 Task: Create lookup Relationships ( Employee - Performance Review, Employee - Leave Request, Employee - Training, Department - Employee, Job Posting - Applicant).
Action: Mouse moved to (647, 42)
Screenshot: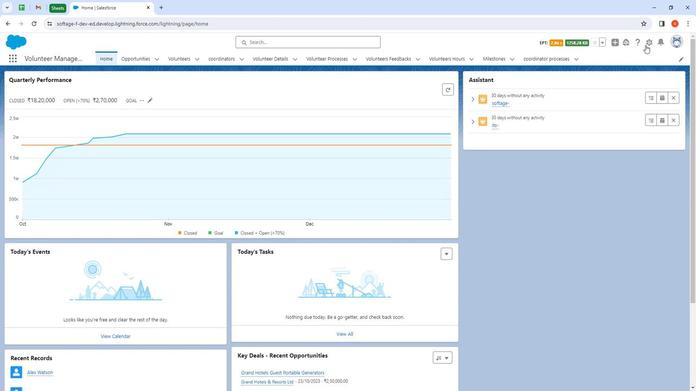 
Action: Mouse pressed left at (647, 42)
Screenshot: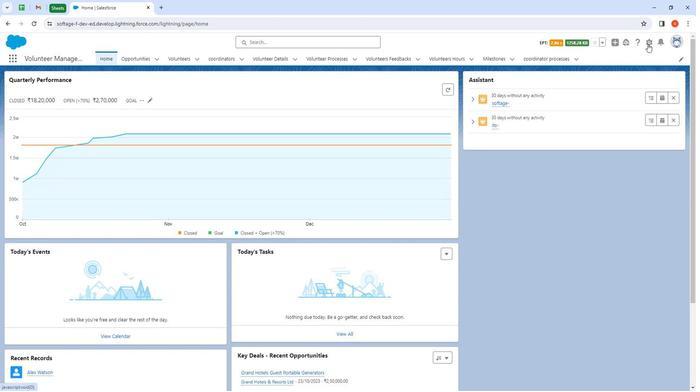 
Action: Mouse moved to (626, 60)
Screenshot: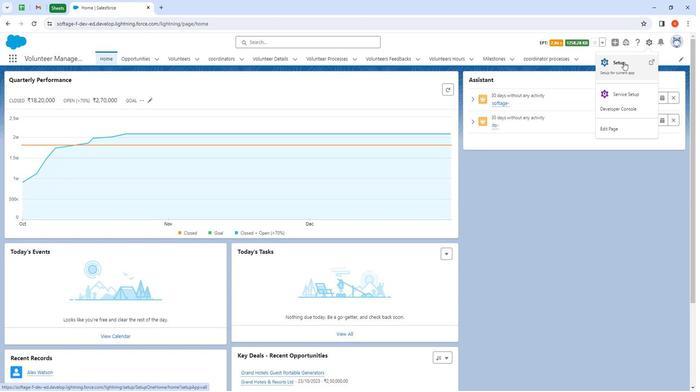 
Action: Mouse pressed left at (626, 60)
Screenshot: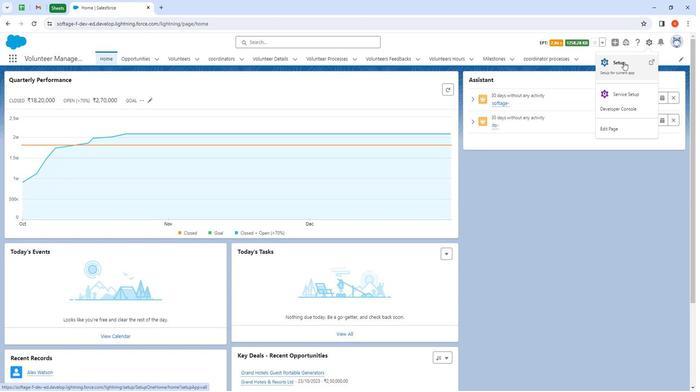 
Action: Mouse moved to (163, 59)
Screenshot: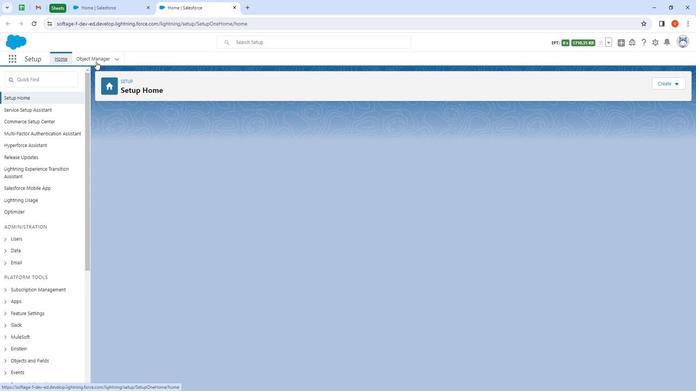 
Action: Mouse pressed left at (163, 59)
Screenshot: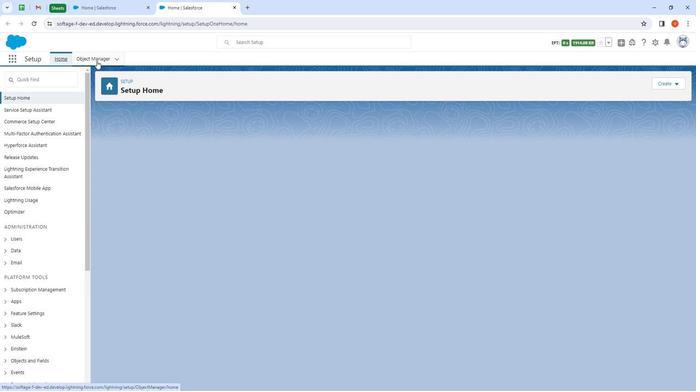
Action: Mouse moved to (255, 191)
Screenshot: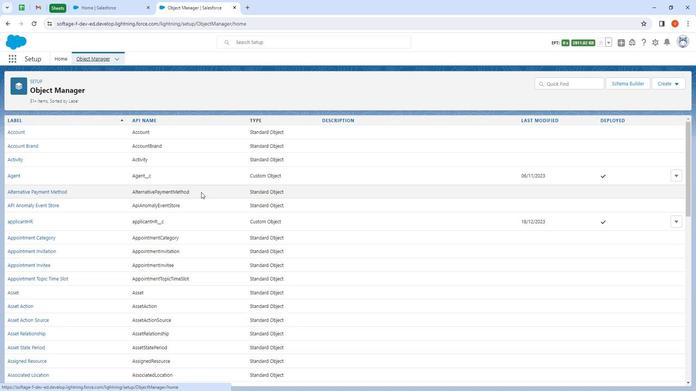 
Action: Mouse scrolled (255, 191) with delta (0, 0)
Screenshot: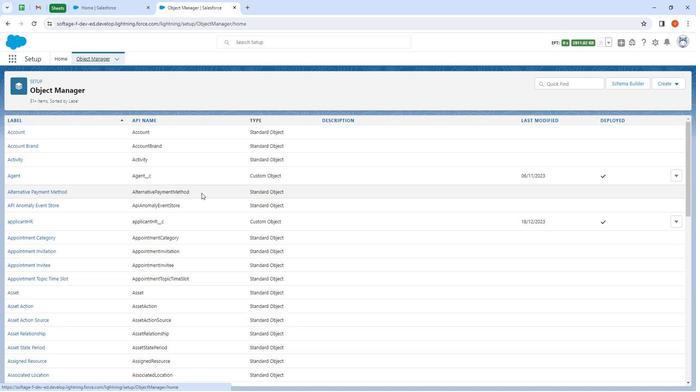 
Action: Mouse scrolled (255, 191) with delta (0, 0)
Screenshot: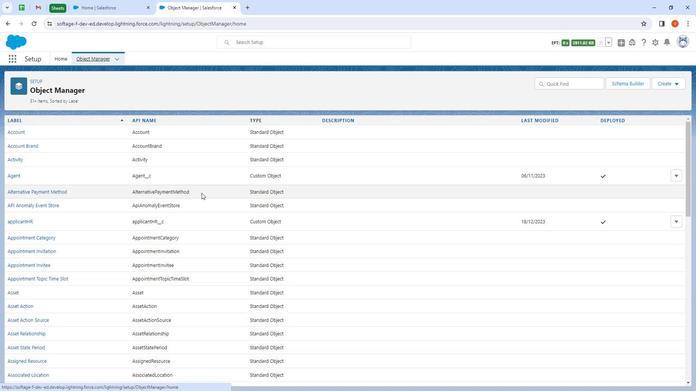 
Action: Mouse scrolled (255, 191) with delta (0, 0)
Screenshot: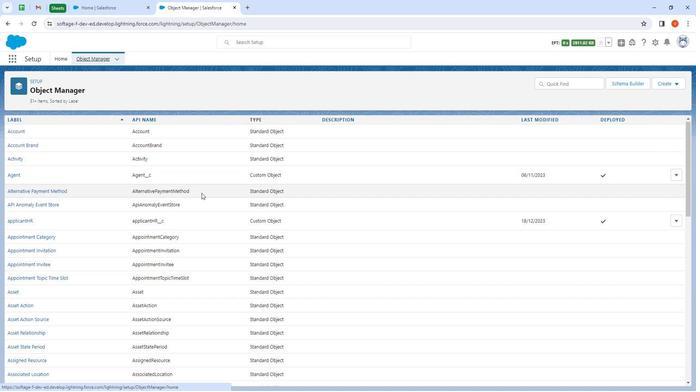 
Action: Mouse moved to (255, 192)
Screenshot: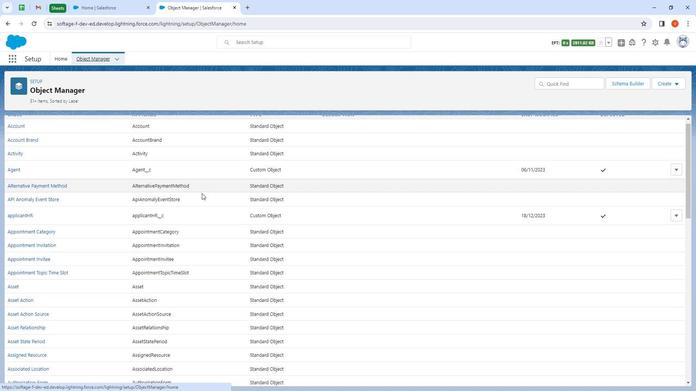 
Action: Mouse scrolled (255, 191) with delta (0, 0)
Screenshot: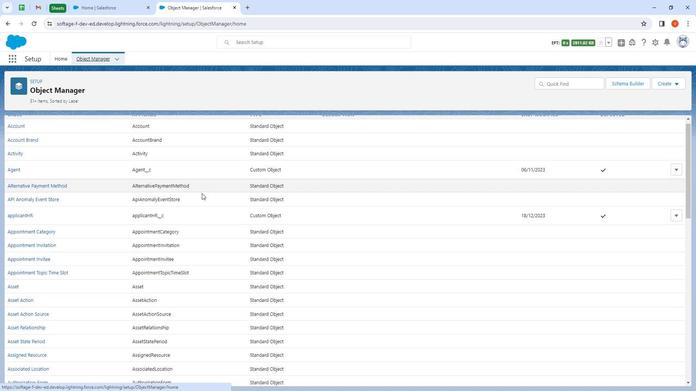 
Action: Mouse scrolled (255, 191) with delta (0, 0)
Screenshot: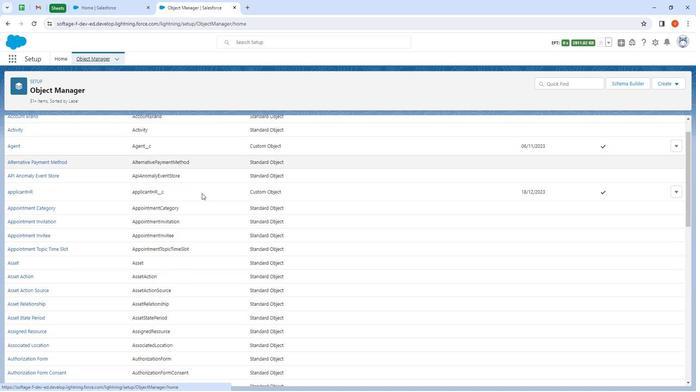 
Action: Mouse moved to (256, 192)
Screenshot: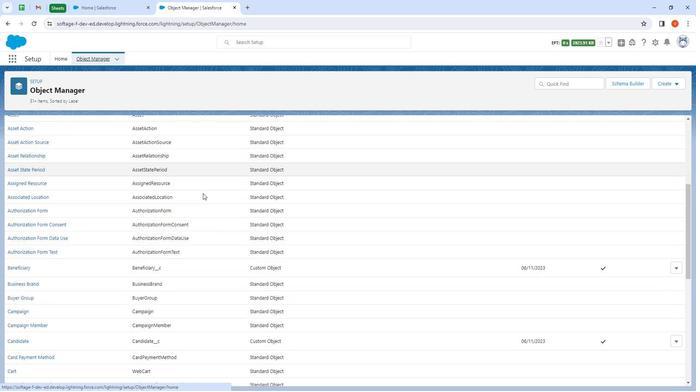 
Action: Mouse scrolled (256, 192) with delta (0, 0)
Screenshot: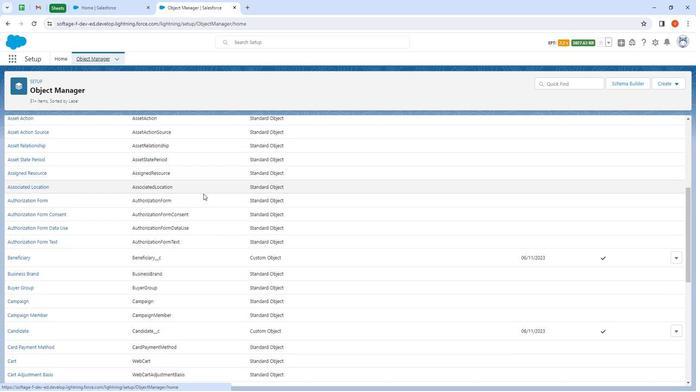 
Action: Mouse moved to (257, 192)
Screenshot: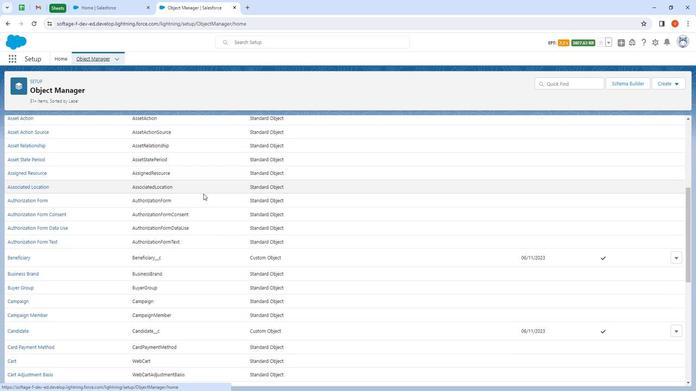 
Action: Mouse scrolled (257, 192) with delta (0, 0)
Screenshot: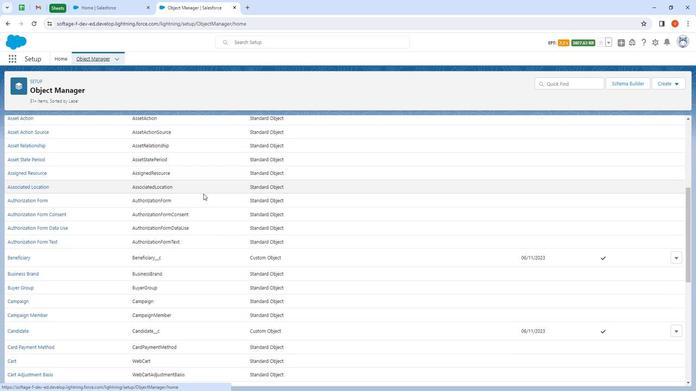 
Action: Mouse scrolled (257, 192) with delta (0, 0)
Screenshot: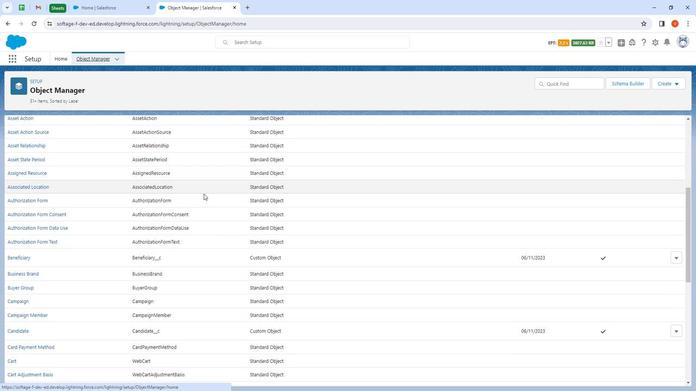 
Action: Mouse scrolled (257, 192) with delta (0, 0)
Screenshot: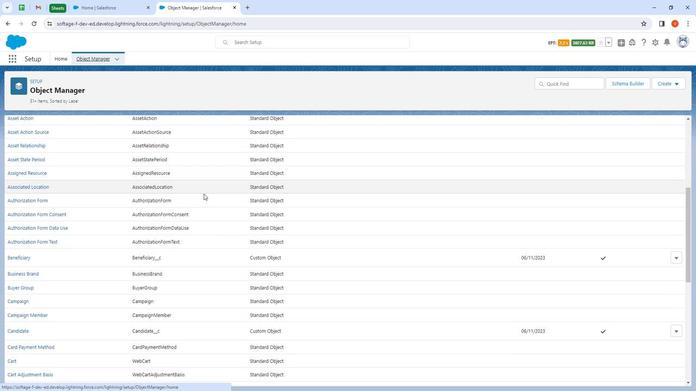
Action: Mouse scrolled (257, 192) with delta (0, 0)
Screenshot: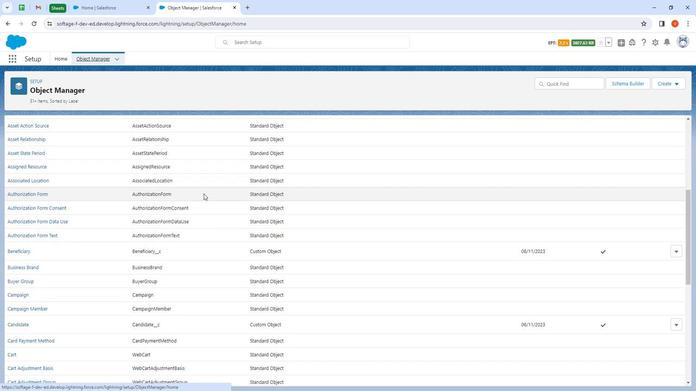 
Action: Mouse scrolled (257, 192) with delta (0, 0)
Screenshot: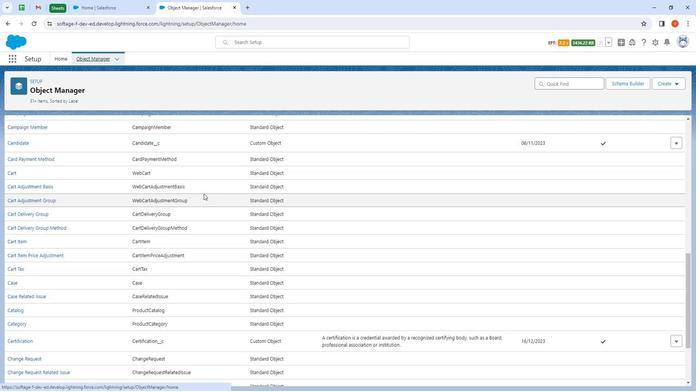 
Action: Mouse scrolled (257, 192) with delta (0, 0)
Screenshot: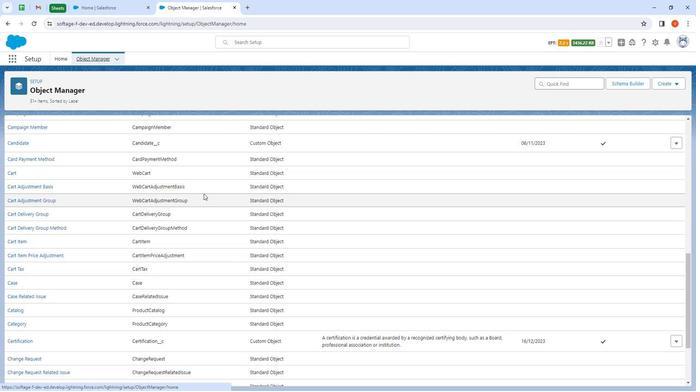
Action: Mouse scrolled (257, 192) with delta (0, 0)
Screenshot: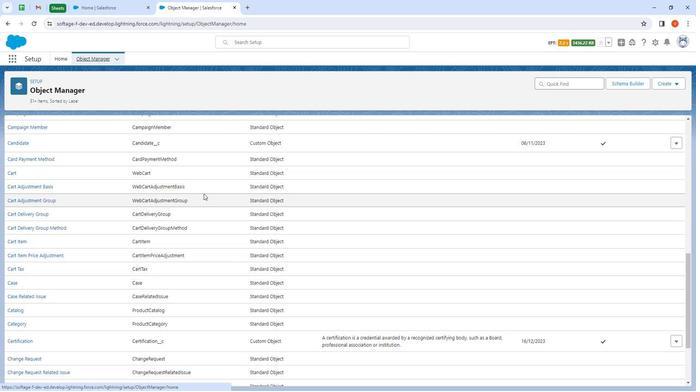 
Action: Mouse scrolled (257, 192) with delta (0, 0)
Screenshot: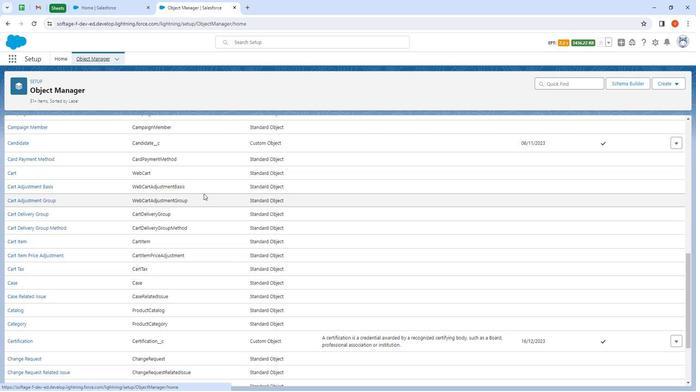 
Action: Mouse scrolled (257, 192) with delta (0, 0)
Screenshot: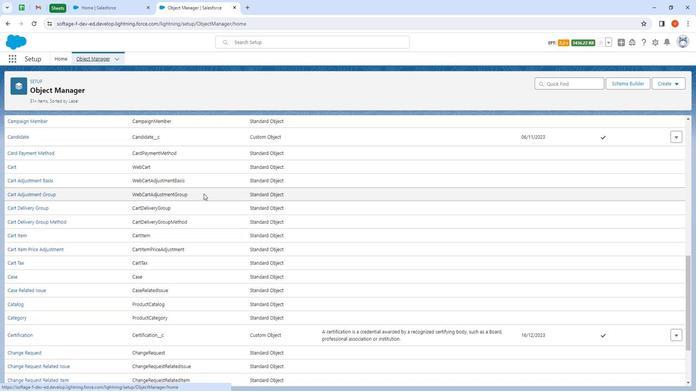 
Action: Mouse scrolled (257, 192) with delta (0, 0)
Screenshot: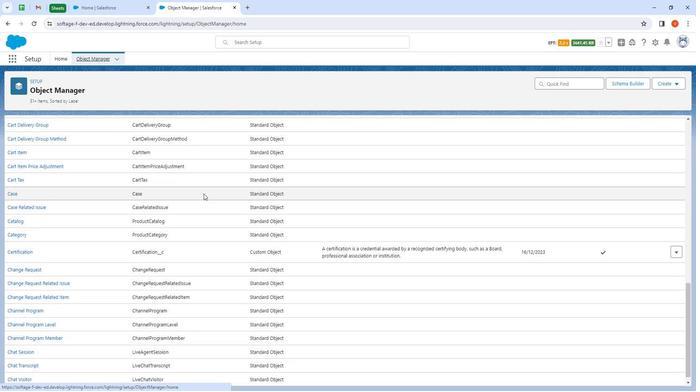 
Action: Mouse scrolled (257, 192) with delta (0, 0)
Screenshot: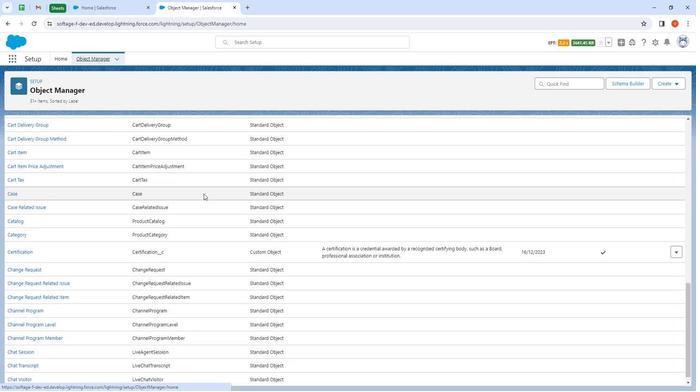 
Action: Mouse scrolled (257, 192) with delta (0, 0)
Screenshot: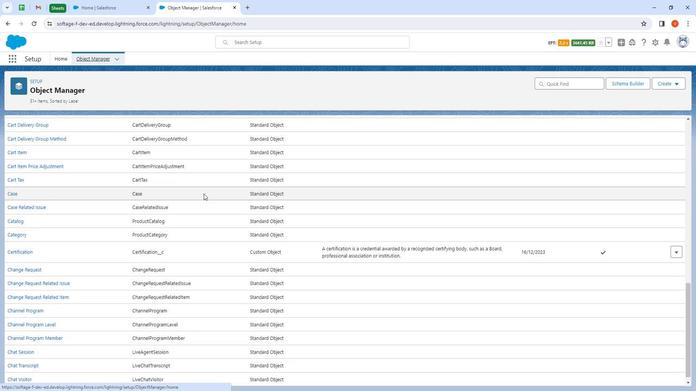 
Action: Mouse scrolled (257, 192) with delta (0, 0)
Screenshot: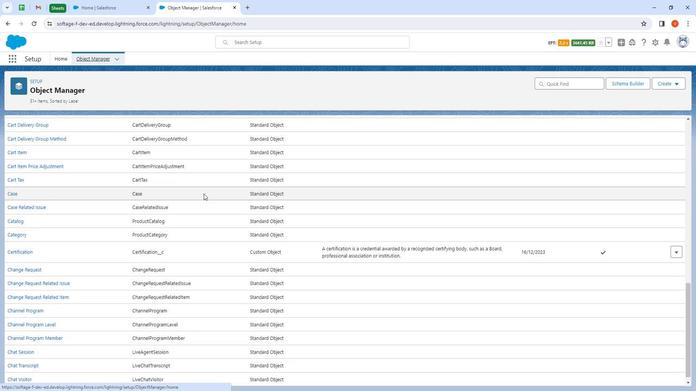 
Action: Mouse scrolled (257, 192) with delta (0, 0)
Screenshot: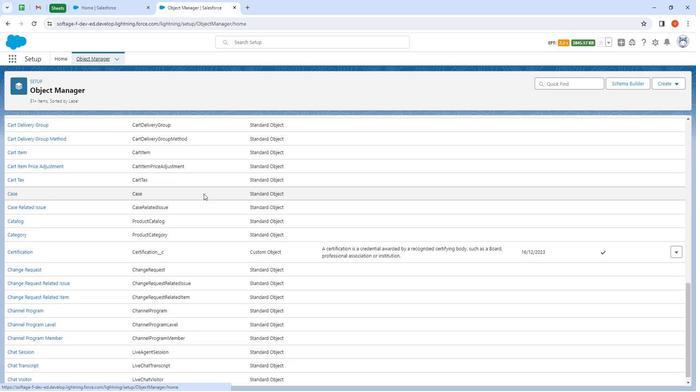 
Action: Mouse scrolled (257, 192) with delta (0, 0)
Screenshot: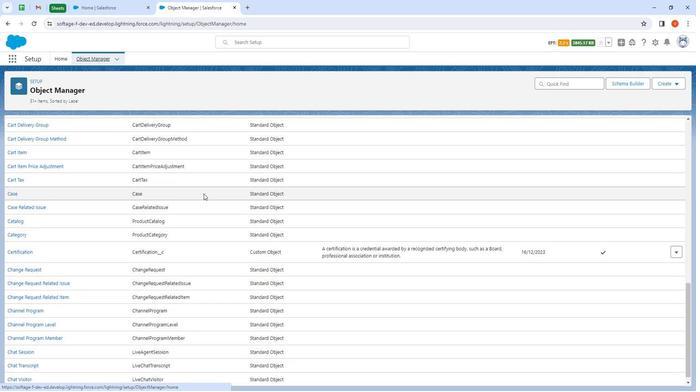 
Action: Mouse scrolled (257, 192) with delta (0, 0)
Screenshot: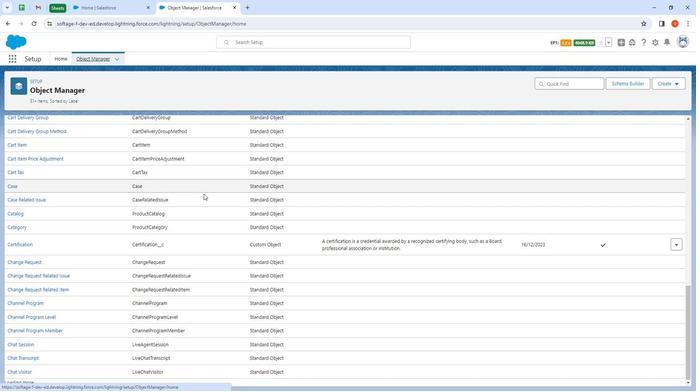 
Action: Mouse scrolled (257, 192) with delta (0, 0)
Screenshot: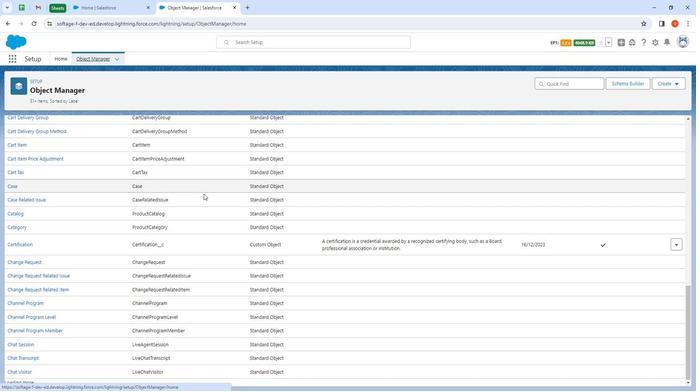 
Action: Mouse scrolled (257, 192) with delta (0, 0)
Screenshot: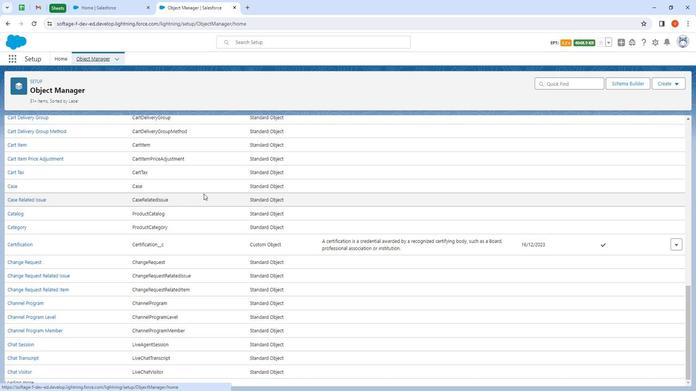 
Action: Mouse scrolled (257, 192) with delta (0, 0)
Screenshot: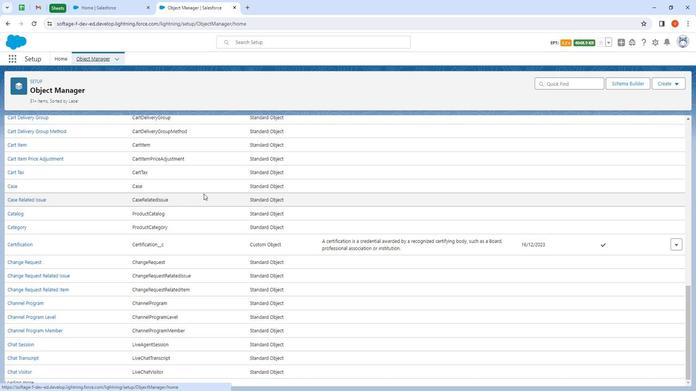 
Action: Mouse scrolled (257, 192) with delta (0, 0)
Screenshot: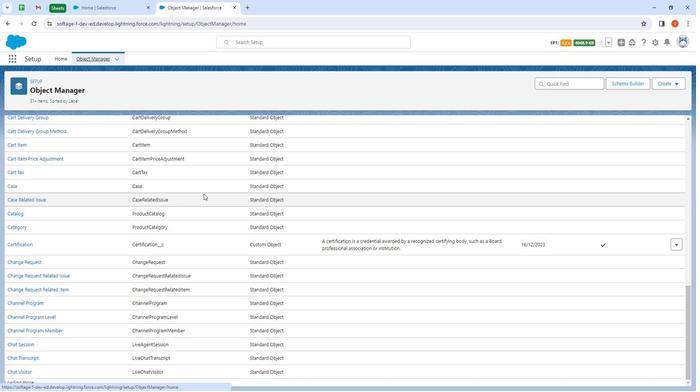 
Action: Mouse scrolled (257, 192) with delta (0, 0)
Screenshot: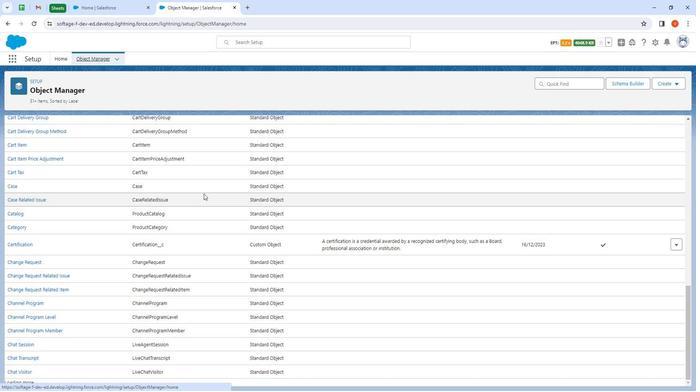 
Action: Mouse scrolled (257, 192) with delta (0, 0)
Screenshot: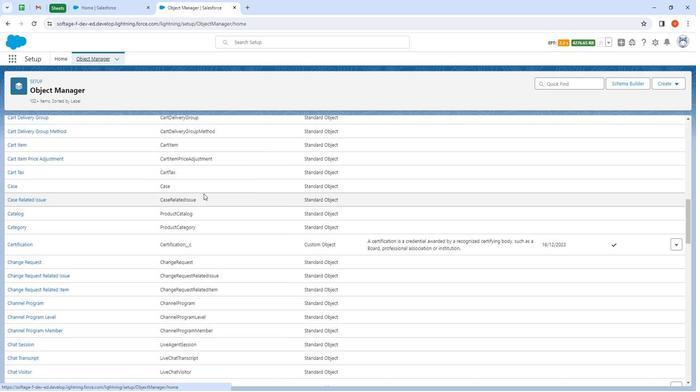 
Action: Mouse moved to (257, 194)
Screenshot: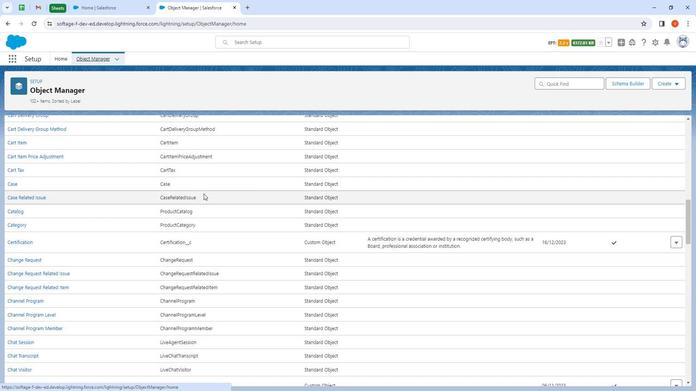 
Action: Mouse scrolled (257, 193) with delta (0, 0)
Screenshot: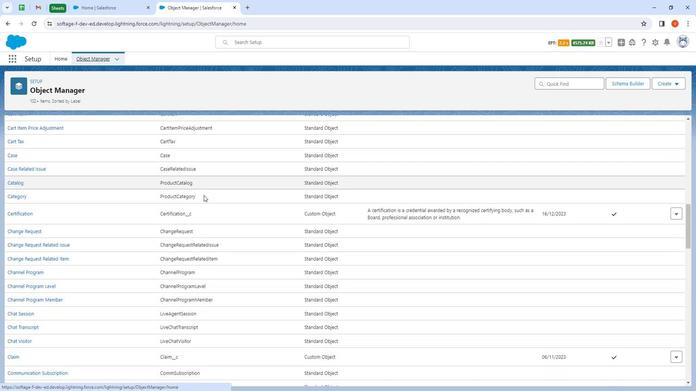 
Action: Mouse scrolled (257, 193) with delta (0, 0)
Screenshot: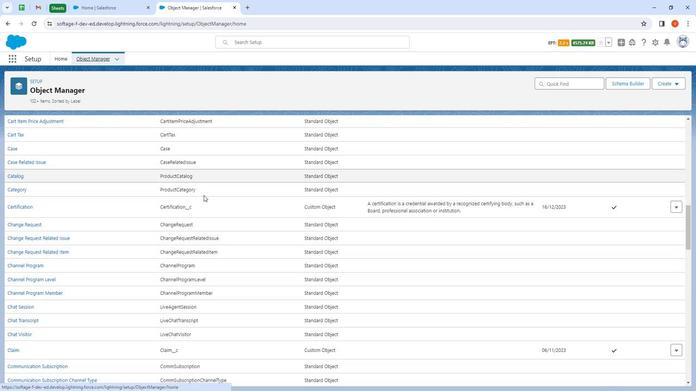 
Action: Mouse scrolled (257, 193) with delta (0, 0)
Screenshot: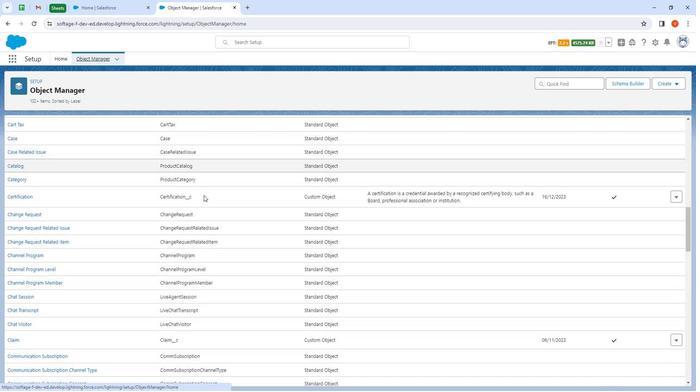 
Action: Mouse scrolled (257, 193) with delta (0, 0)
Screenshot: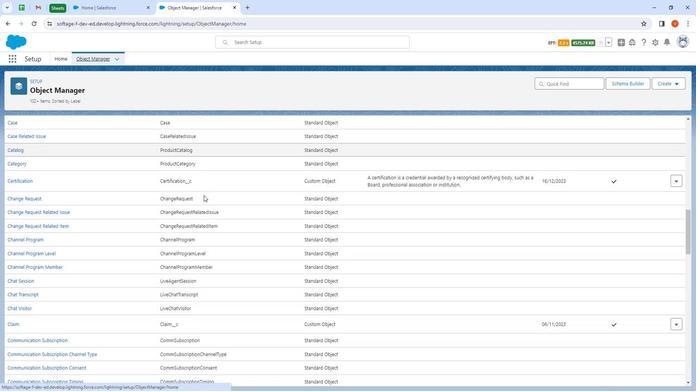 
Action: Mouse scrolled (257, 193) with delta (0, 0)
Screenshot: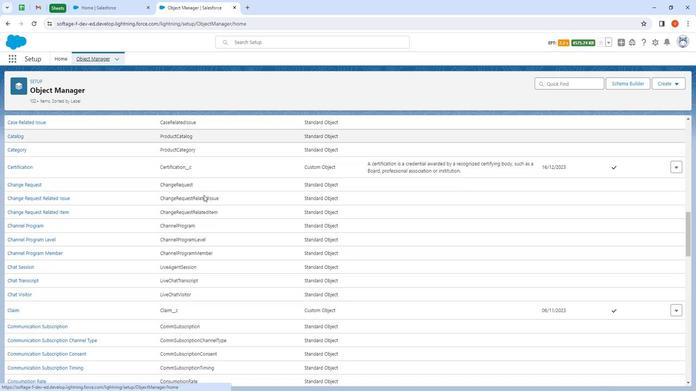 
Action: Mouse moved to (257, 195)
Screenshot: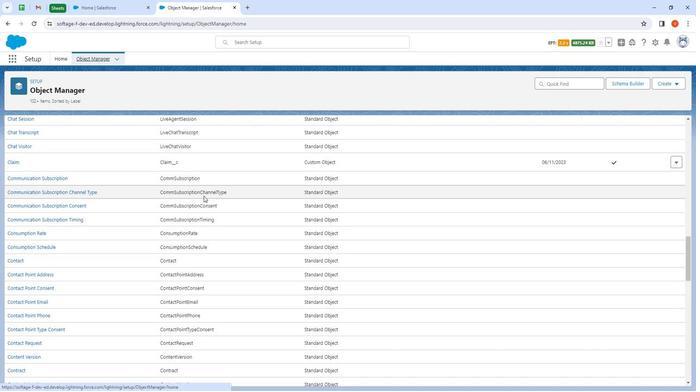 
Action: Mouse scrolled (257, 194) with delta (0, 0)
Screenshot: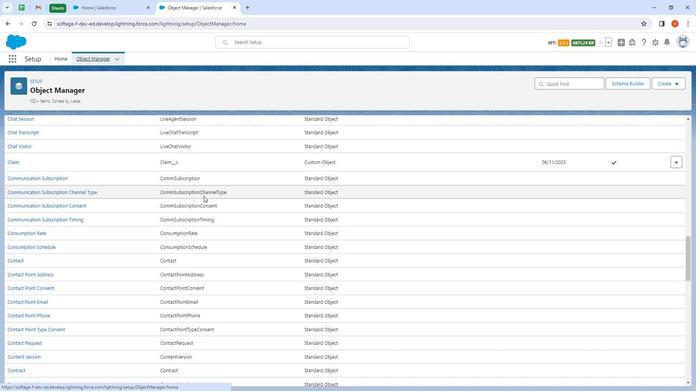 
Action: Mouse moved to (257, 195)
Screenshot: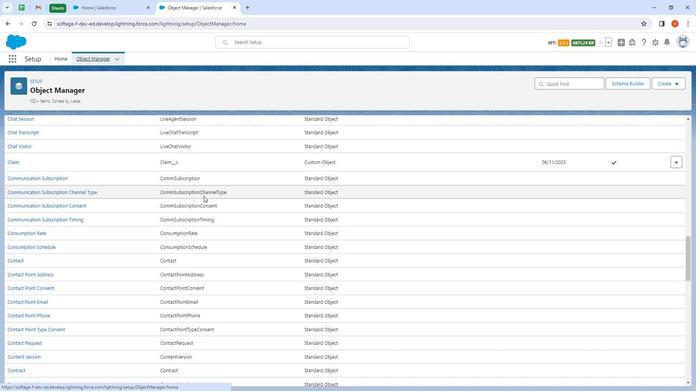 
Action: Mouse scrolled (257, 195) with delta (0, 0)
Screenshot: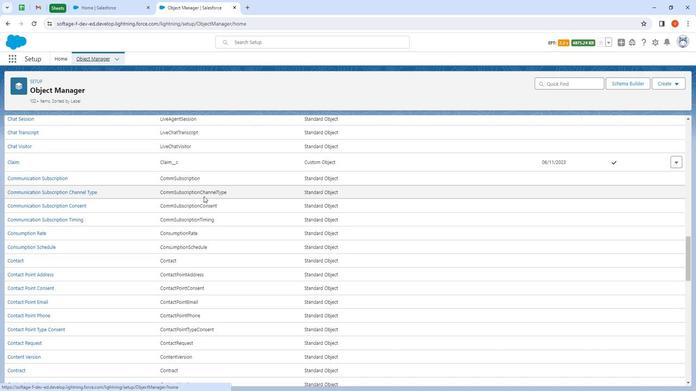 
Action: Mouse scrolled (257, 195) with delta (0, 0)
Screenshot: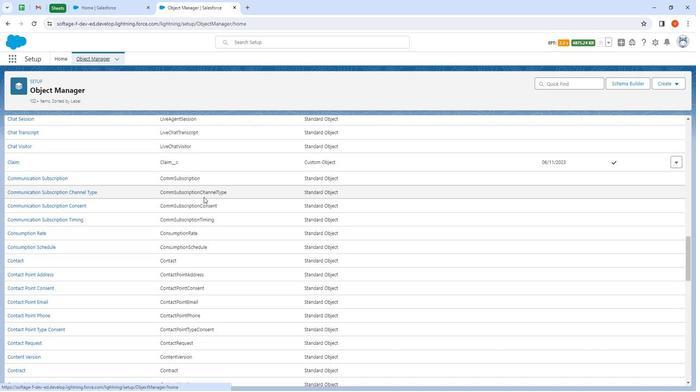 
Action: Mouse scrolled (257, 195) with delta (0, 0)
Screenshot: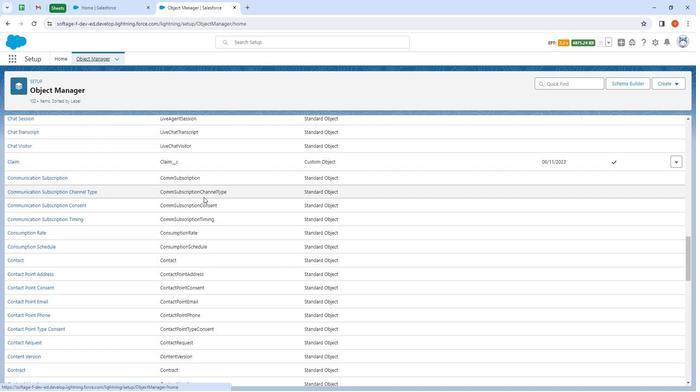 
Action: Mouse scrolled (257, 195) with delta (0, 0)
Screenshot: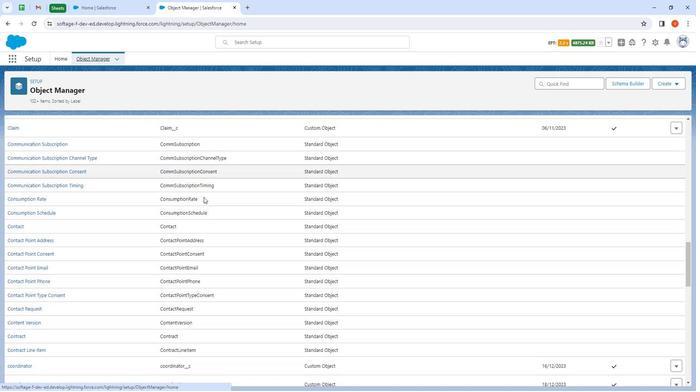 
Action: Mouse scrolled (257, 195) with delta (0, 0)
Screenshot: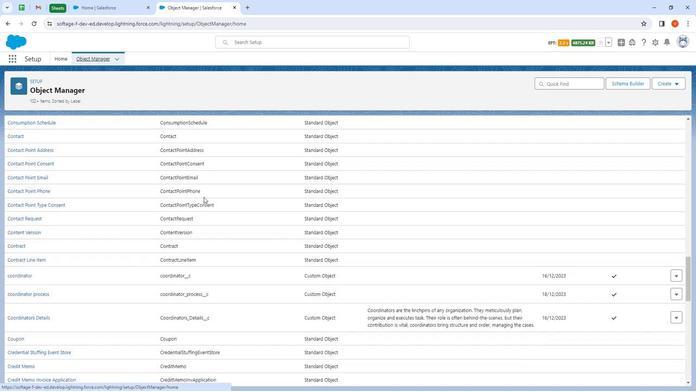 
Action: Mouse moved to (257, 196)
Screenshot: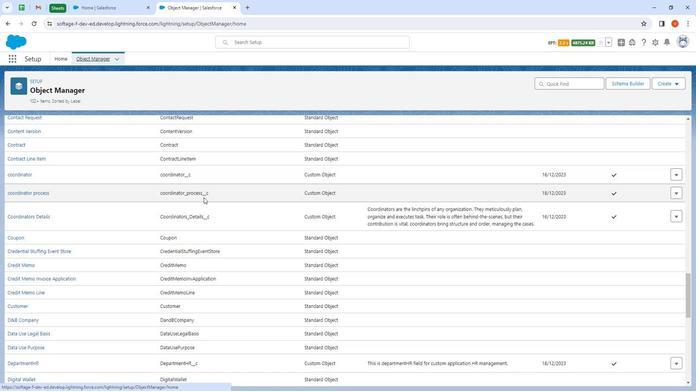 
Action: Mouse scrolled (257, 196) with delta (0, 0)
Screenshot: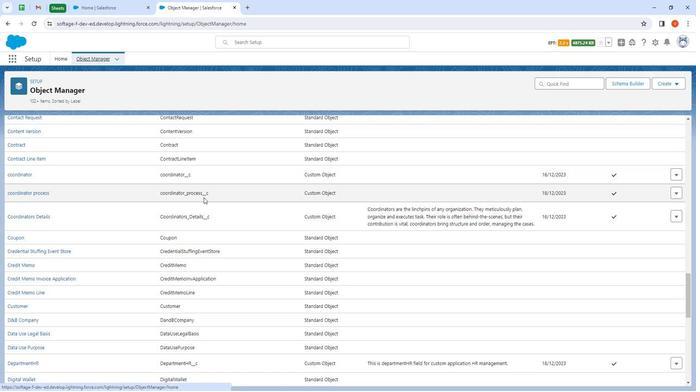 
Action: Mouse scrolled (257, 196) with delta (0, 0)
Screenshot: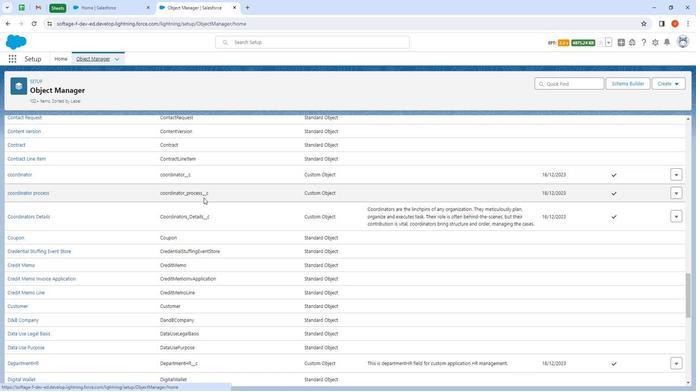 
Action: Mouse scrolled (257, 196) with delta (0, 0)
Screenshot: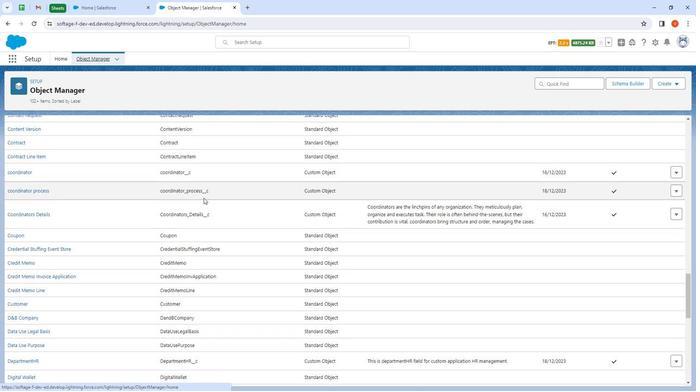 
Action: Mouse scrolled (257, 196) with delta (0, 0)
Screenshot: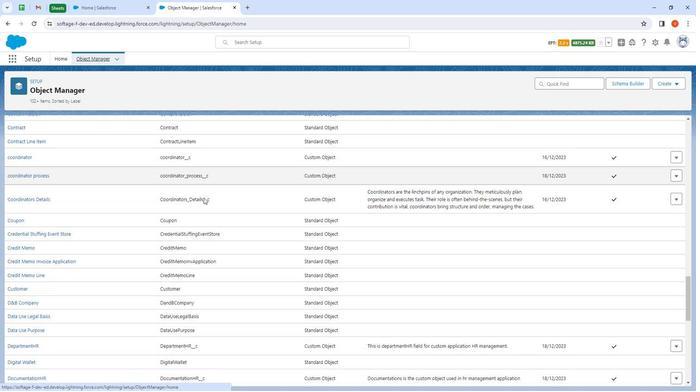 
Action: Mouse scrolled (257, 196) with delta (0, 0)
Screenshot: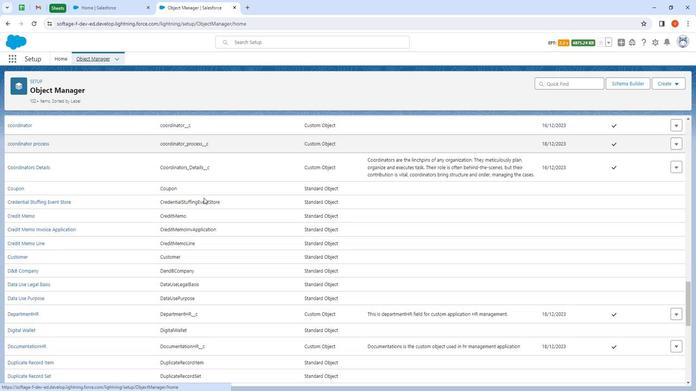 
Action: Mouse scrolled (257, 196) with delta (0, 0)
Screenshot: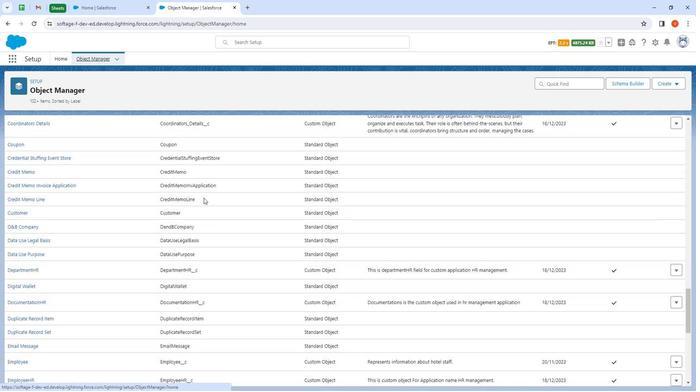 
Action: Mouse moved to (100, 244)
Screenshot: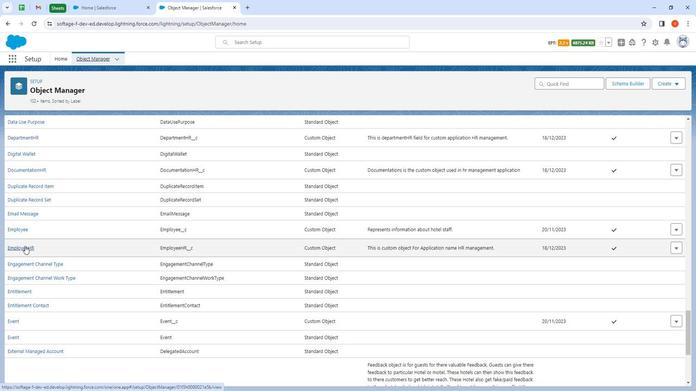 
Action: Mouse pressed left at (100, 244)
Screenshot: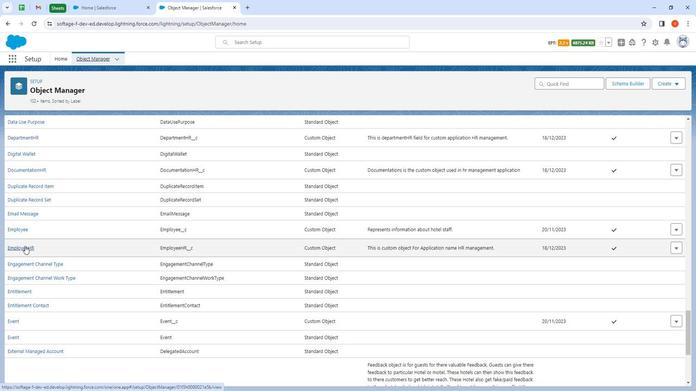
Action: Mouse moved to (125, 128)
Screenshot: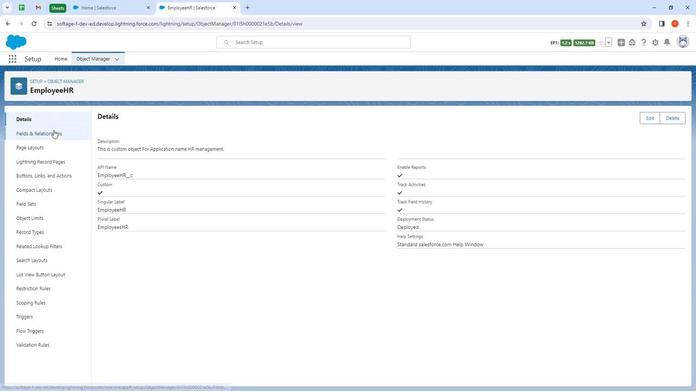 
Action: Mouse pressed left at (125, 128)
Screenshot: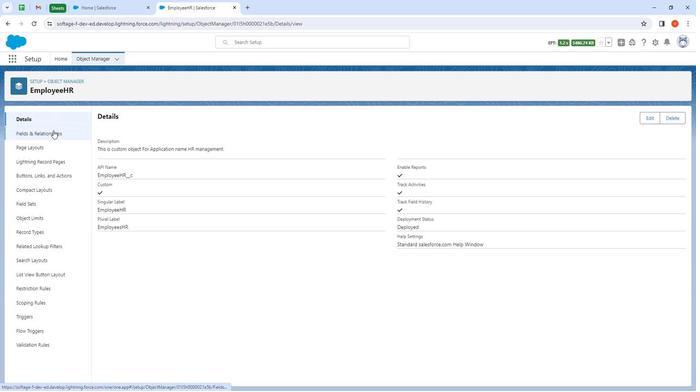 
Action: Mouse moved to (541, 113)
Screenshot: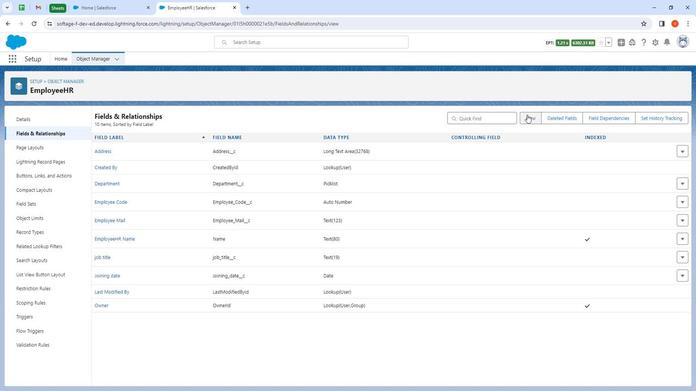 
Action: Mouse pressed left at (541, 113)
Screenshot: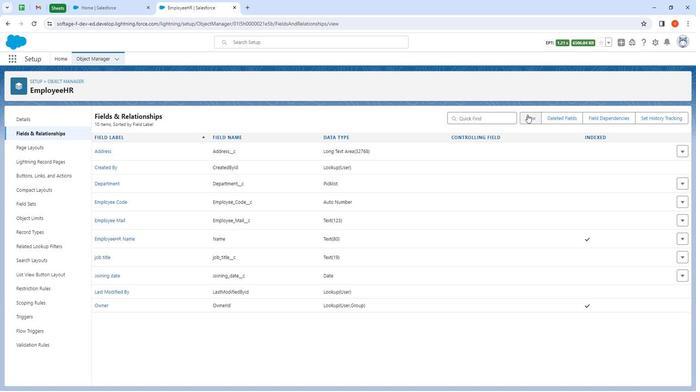 
Action: Mouse moved to (184, 253)
Screenshot: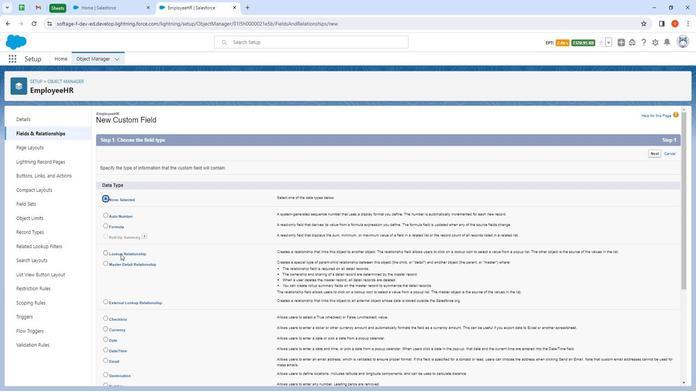 
Action: Mouse pressed left at (184, 253)
Screenshot: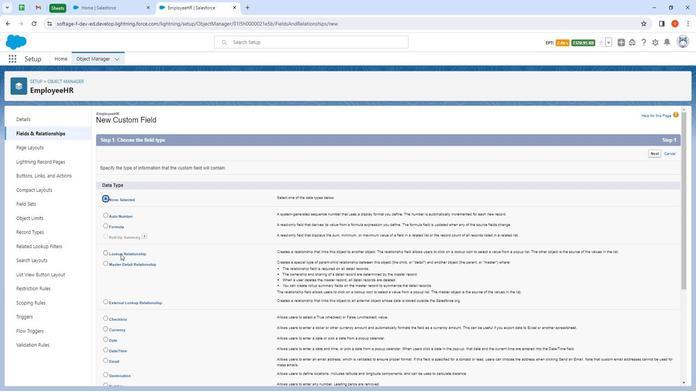 
Action: Mouse moved to (652, 149)
Screenshot: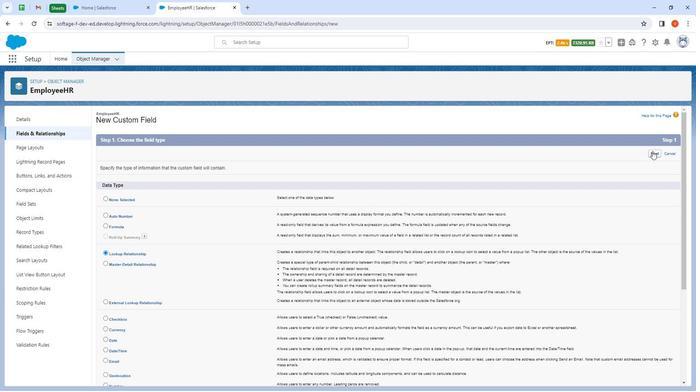 
Action: Mouse pressed left at (652, 149)
Screenshot: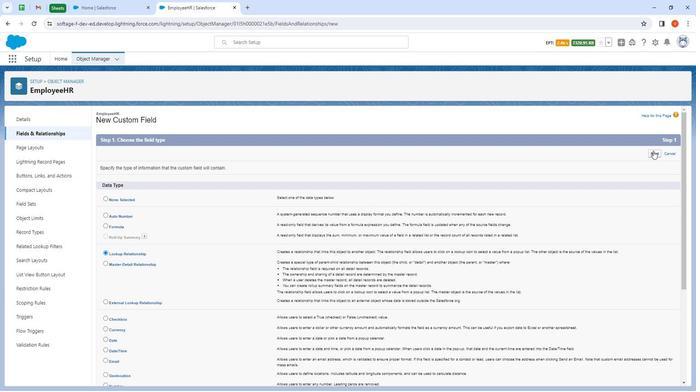 
Action: Mouse moved to (302, 181)
Screenshot: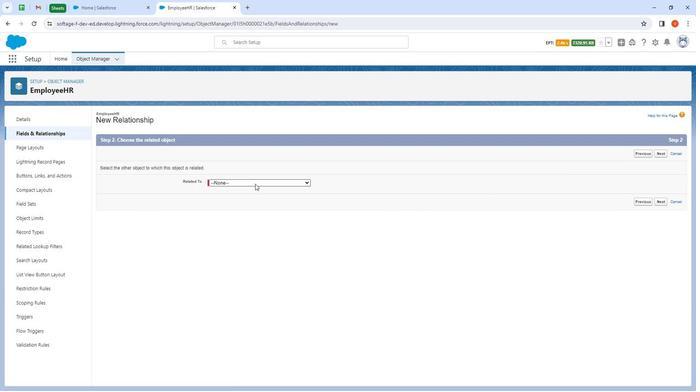 
Action: Mouse pressed left at (302, 181)
Screenshot: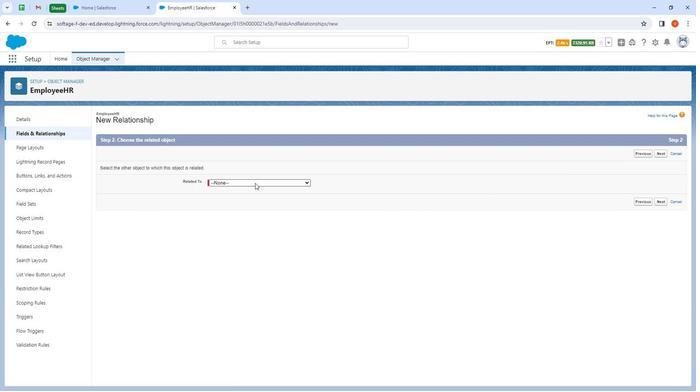 
Action: Mouse moved to (346, 198)
Screenshot: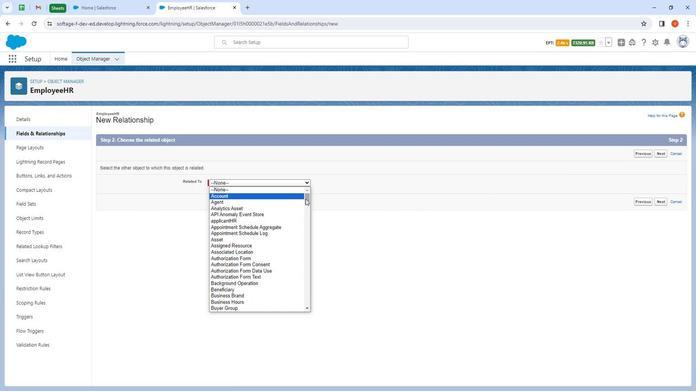 
Action: Mouse pressed left at (346, 198)
Screenshot: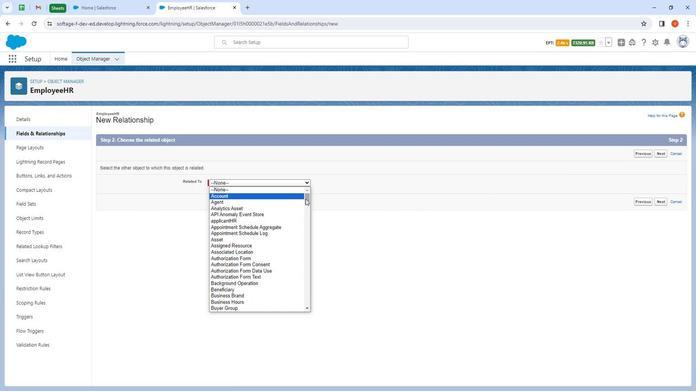
Action: Mouse moved to (315, 274)
Screenshot: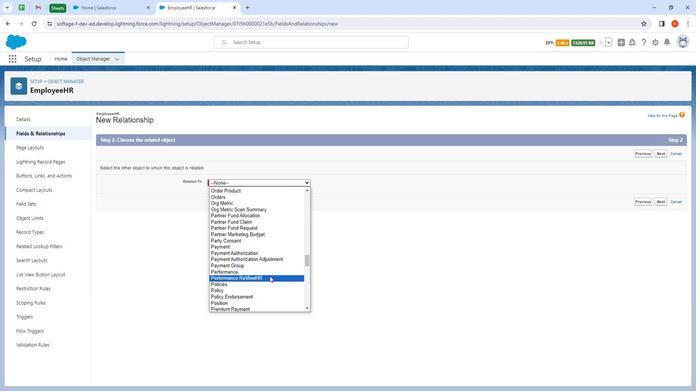 
Action: Mouse pressed left at (315, 274)
Screenshot: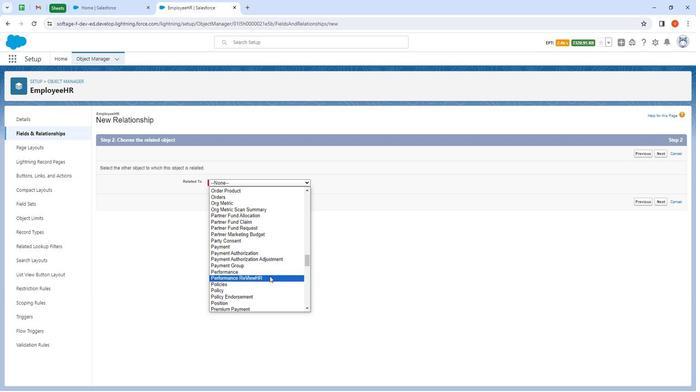 
Action: Mouse moved to (657, 198)
Screenshot: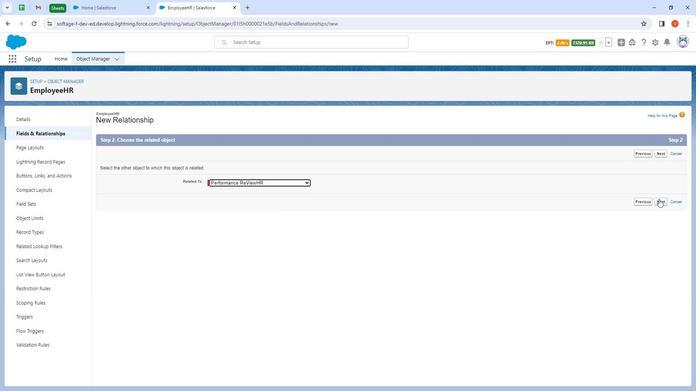 
Action: Mouse pressed left at (657, 198)
Screenshot: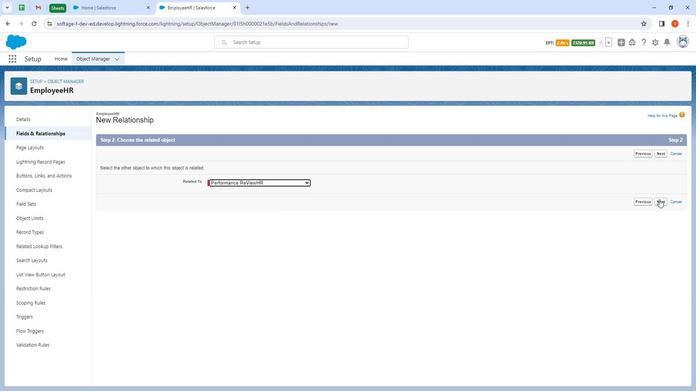 
Action: Mouse moved to (280, 184)
Screenshot: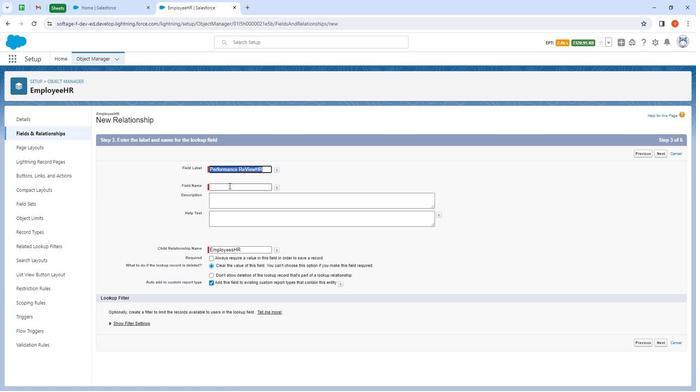 
Action: Mouse pressed left at (280, 184)
Screenshot: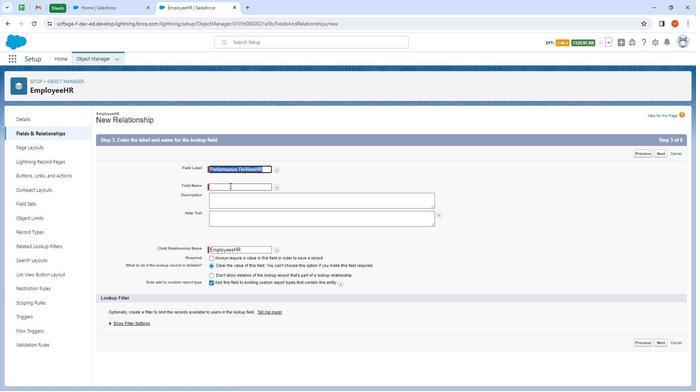 
Action: Mouse moved to (297, 199)
Screenshot: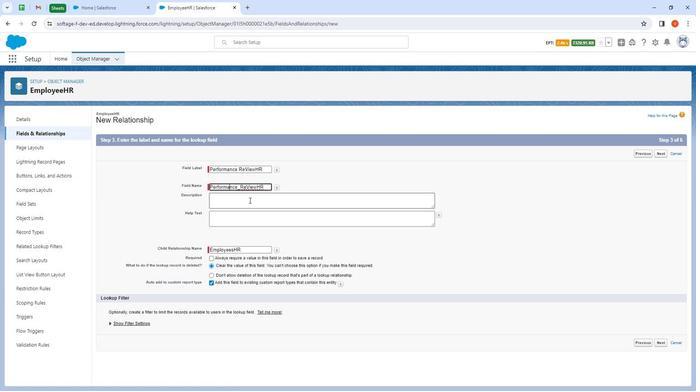 
Action: Mouse pressed left at (297, 199)
Screenshot: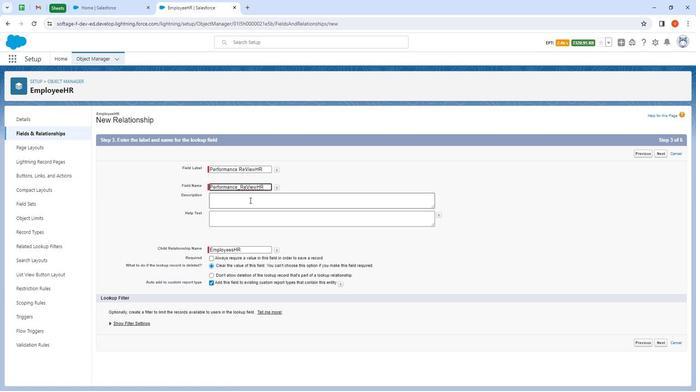 
Action: Mouse moved to (298, 199)
Screenshot: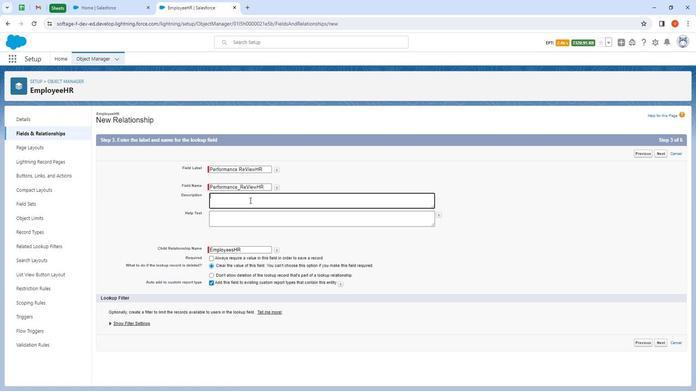 
Action: Key pressed this<Key.space>is<Key.space>the<Key.space>custom<Key.space>description<Key.space>for<Key.space>custom<Key.space>lookup<Key.space>field<Key.space>between<Key.space>employee<Key.space>and<Key.space>performance<Key.space><Key.shift>Re<Key.shift>View
Screenshot: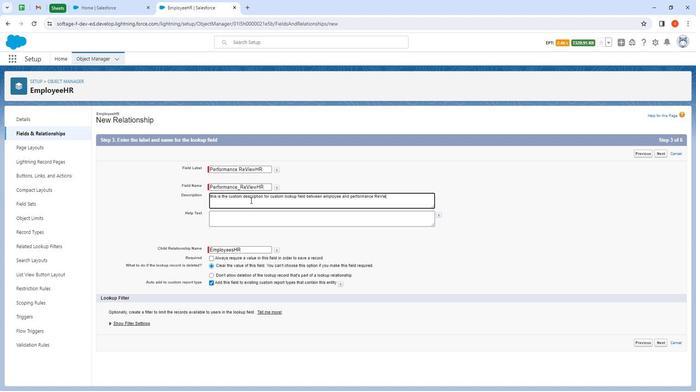 
Action: Mouse moved to (319, 218)
Screenshot: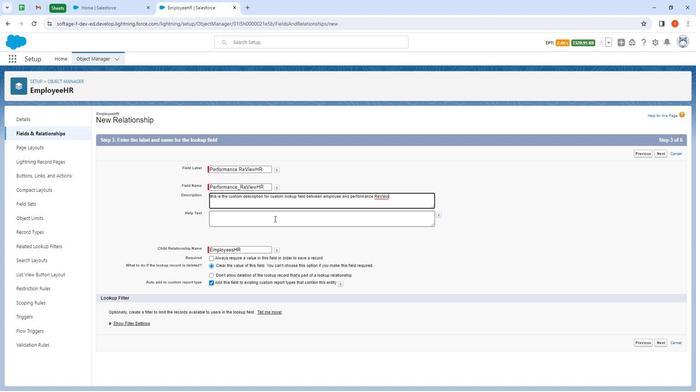 
Action: Mouse pressed left at (319, 218)
Screenshot: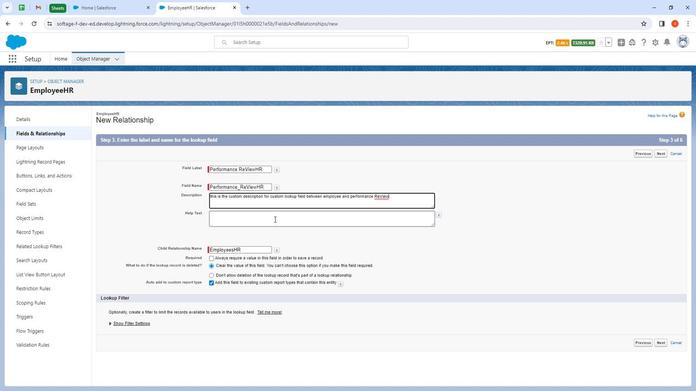 
Action: Key pressed please<Key.space>selecet<Key.backspace><Key.backspace>t<Key.space>one<Key.space>option<Key.space>form<Key.space>it.
Screenshot: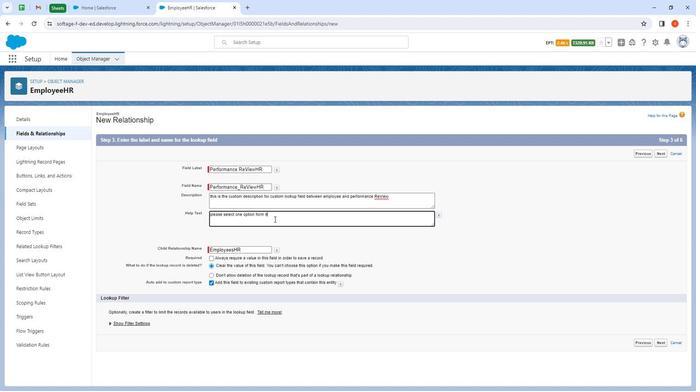 
Action: Mouse moved to (660, 341)
Screenshot: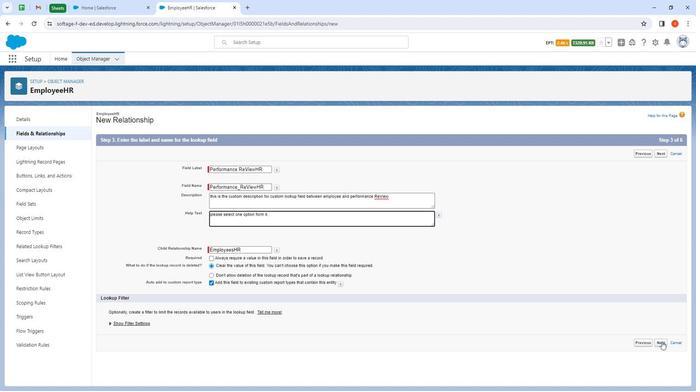 
Action: Mouse pressed left at (660, 341)
Screenshot: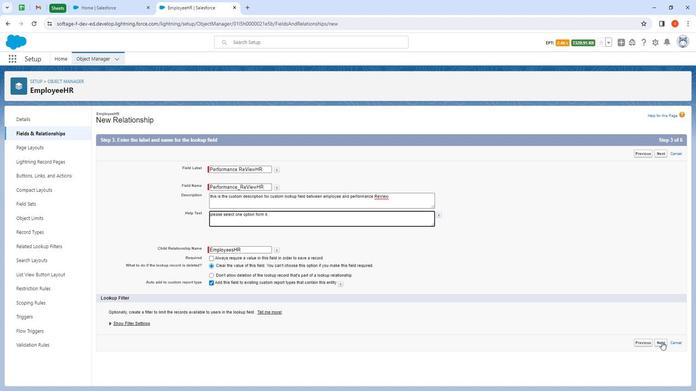 
Action: Mouse moved to (552, 221)
Screenshot: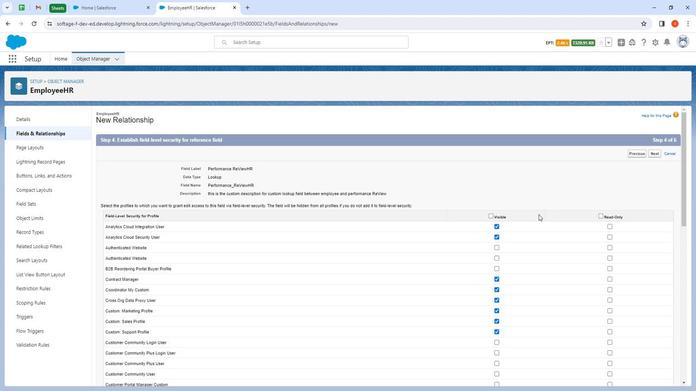 
Action: Mouse scrolled (552, 220) with delta (0, 0)
Screenshot: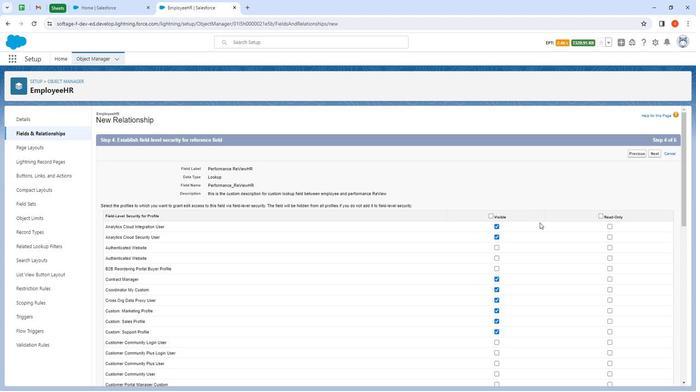 
Action: Mouse moved to (554, 224)
Screenshot: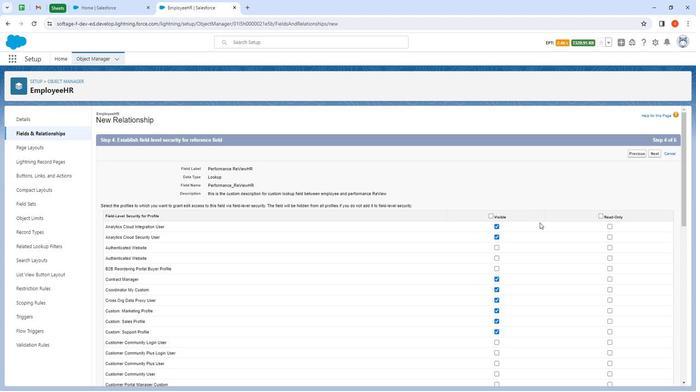 
Action: Mouse scrolled (554, 224) with delta (0, 0)
Screenshot: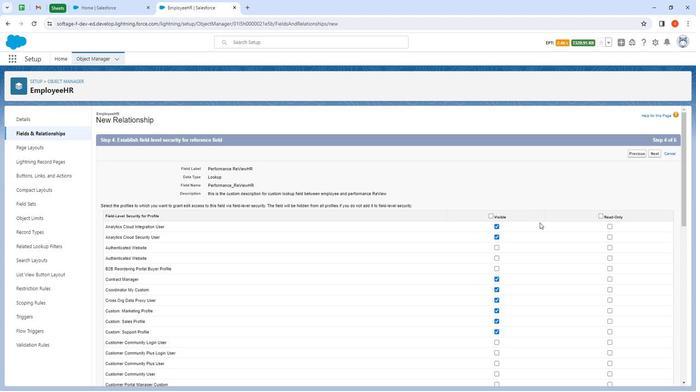 
Action: Mouse moved to (554, 225)
Screenshot: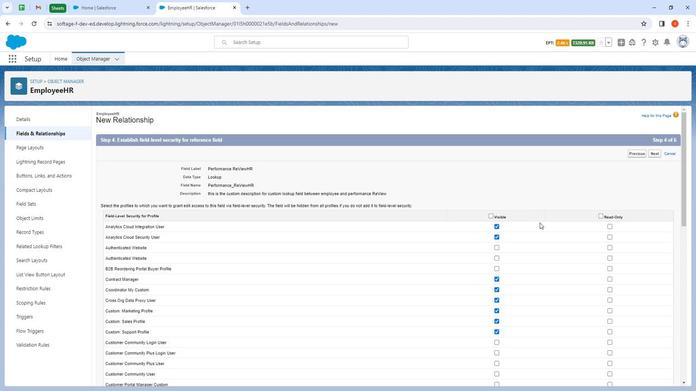
Action: Mouse scrolled (554, 224) with delta (0, 0)
Screenshot: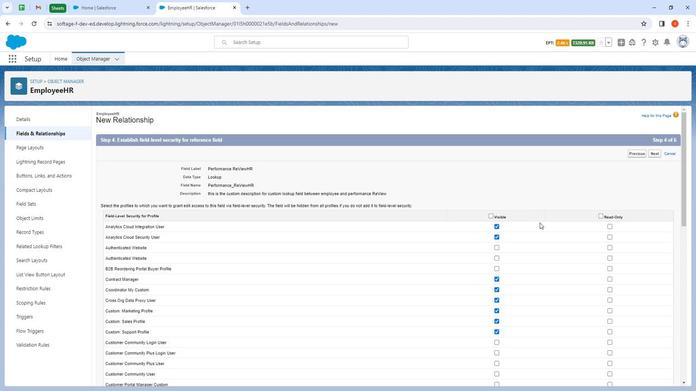 
Action: Mouse moved to (516, 240)
Screenshot: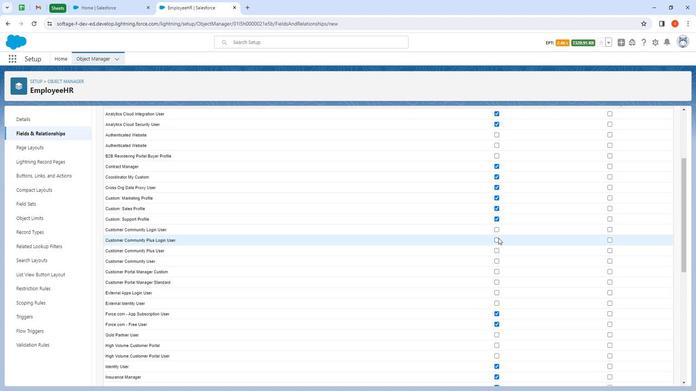 
Action: Mouse pressed left at (516, 240)
Screenshot: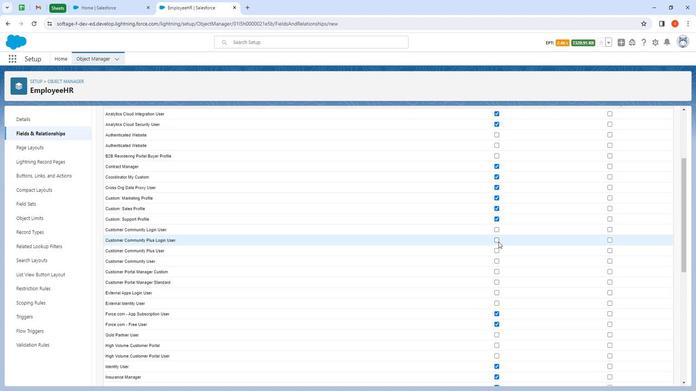 
Action: Mouse moved to (515, 248)
Screenshot: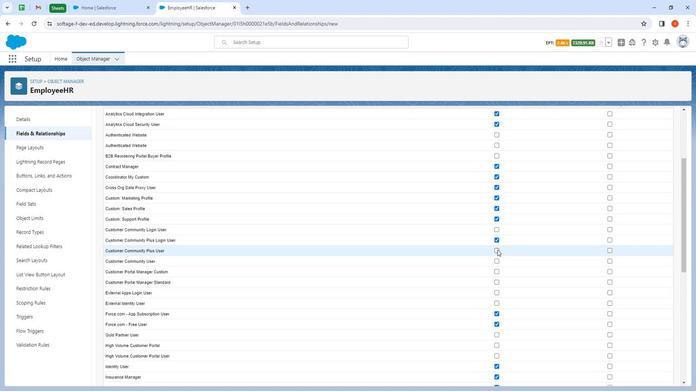 
Action: Mouse pressed left at (515, 248)
Screenshot: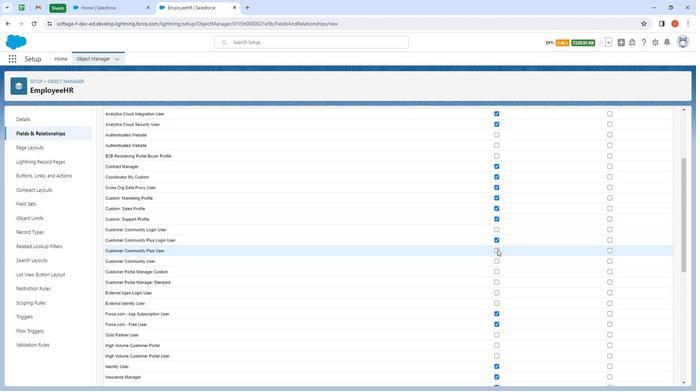 
Action: Mouse moved to (516, 261)
Screenshot: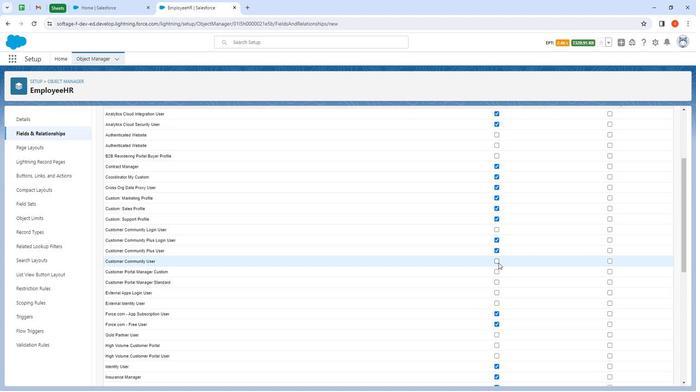 
Action: Mouse pressed left at (516, 261)
Screenshot: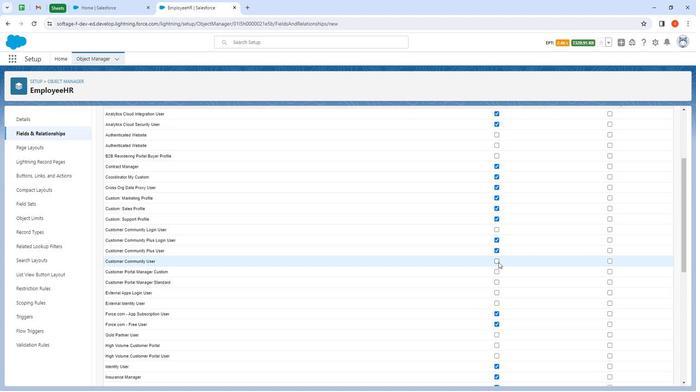 
Action: Mouse moved to (516, 270)
Screenshot: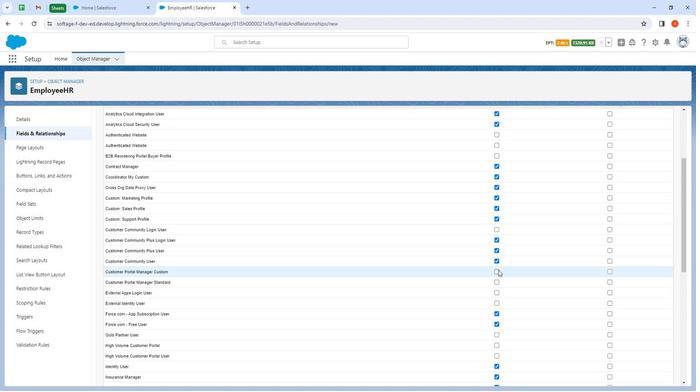 
Action: Mouse pressed left at (516, 270)
Screenshot: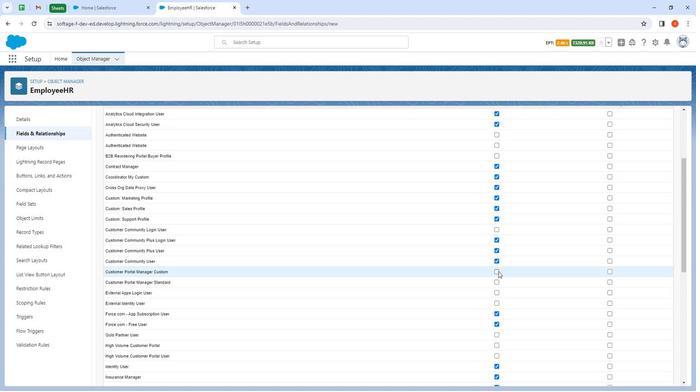 
Action: Mouse moved to (661, 364)
Screenshot: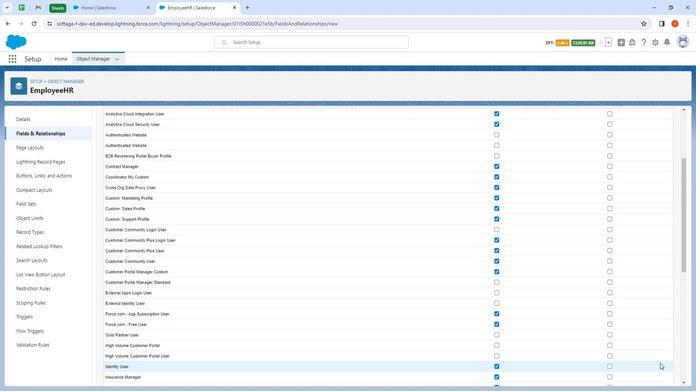 
Action: Mouse scrolled (661, 363) with delta (0, 0)
Screenshot: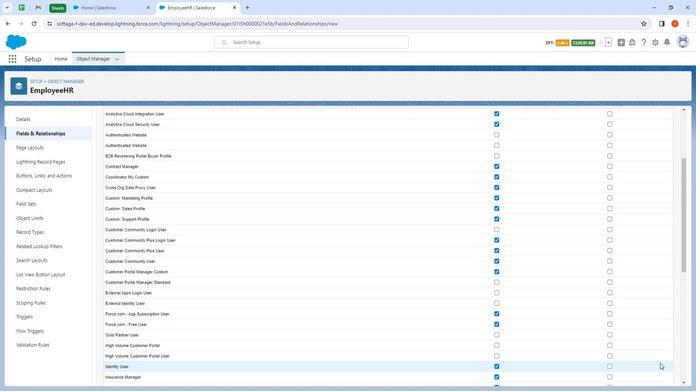 
Action: Mouse scrolled (661, 363) with delta (0, 0)
Screenshot: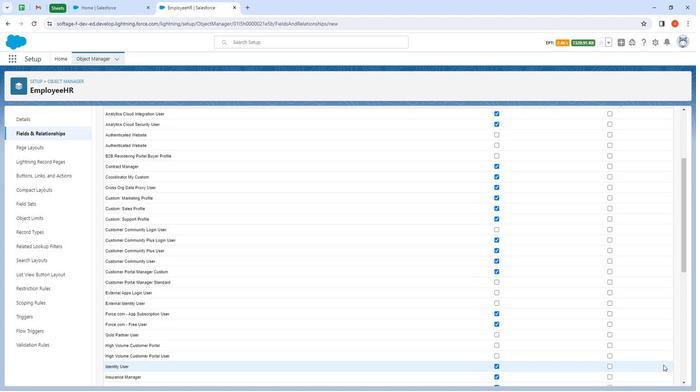 
Action: Mouse scrolled (661, 363) with delta (0, 0)
Screenshot: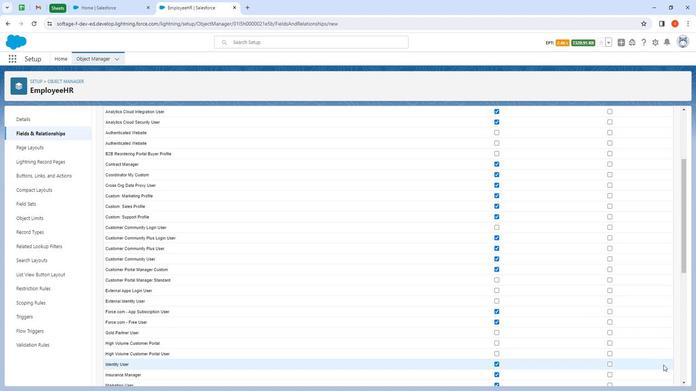 
Action: Mouse scrolled (661, 363) with delta (0, 0)
Screenshot: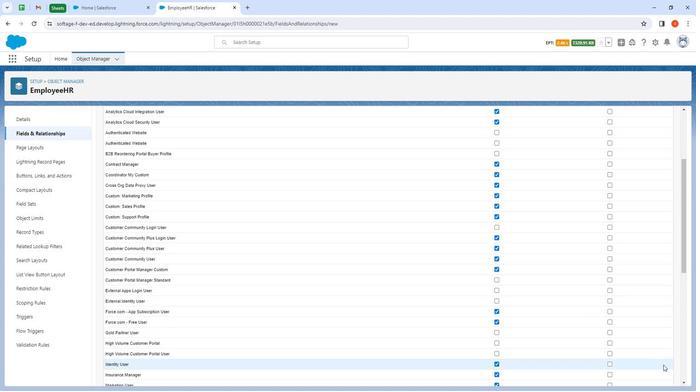 
Action: Mouse moved to (661, 363)
Screenshot: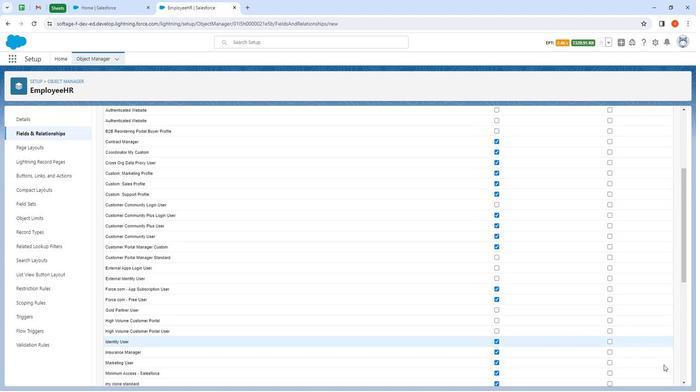 
Action: Mouse scrolled (661, 363) with delta (0, 0)
Screenshot: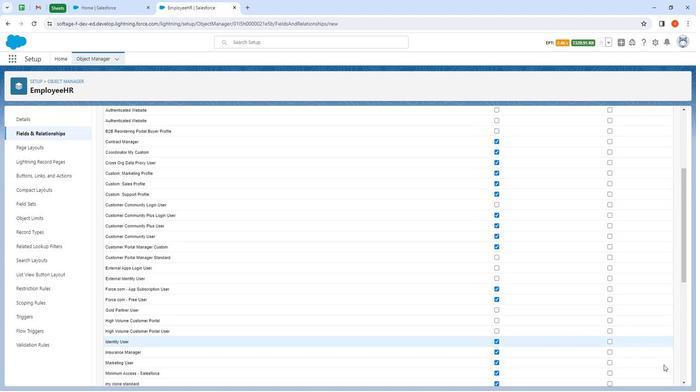 
Action: Mouse moved to (659, 371)
Screenshot: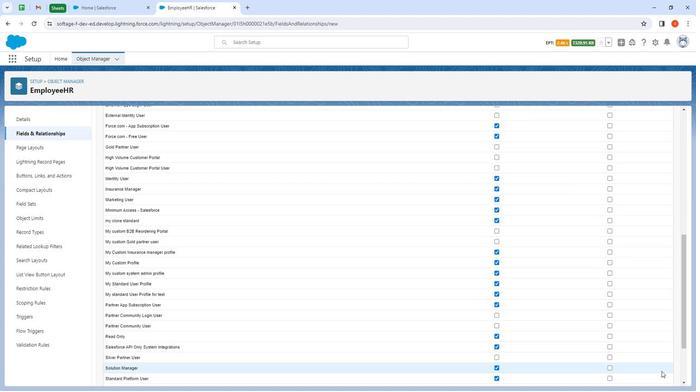 
Action: Mouse scrolled (659, 370) with delta (0, 0)
Screenshot: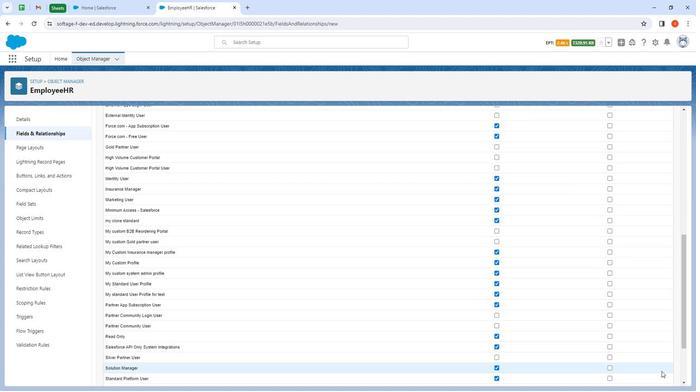 
Action: Mouse moved to (659, 372)
Screenshot: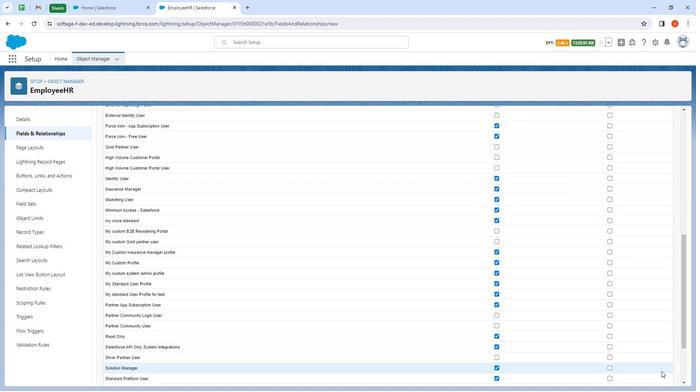 
Action: Mouse scrolled (659, 371) with delta (0, 0)
Screenshot: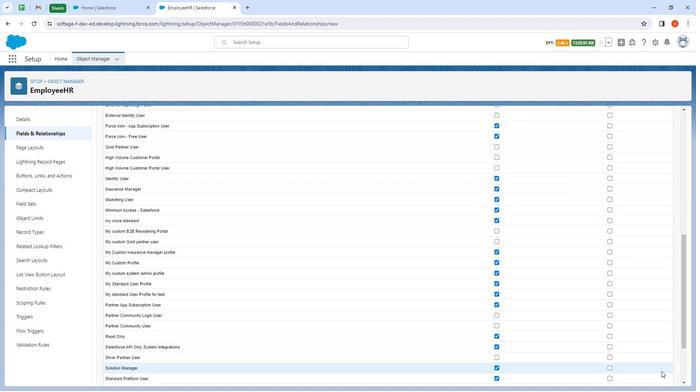 
Action: Mouse scrolled (659, 371) with delta (0, 0)
Screenshot: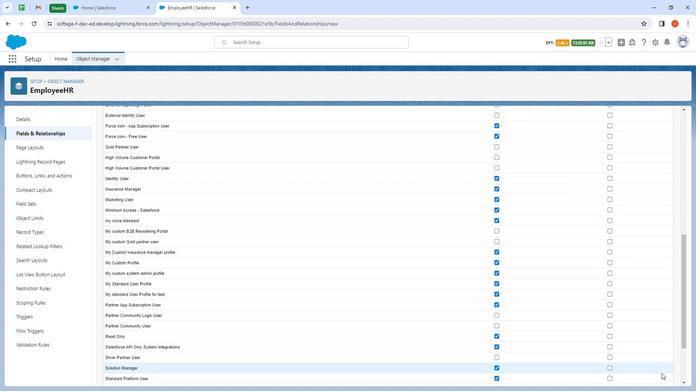 
Action: Mouse scrolled (659, 371) with delta (0, 0)
Screenshot: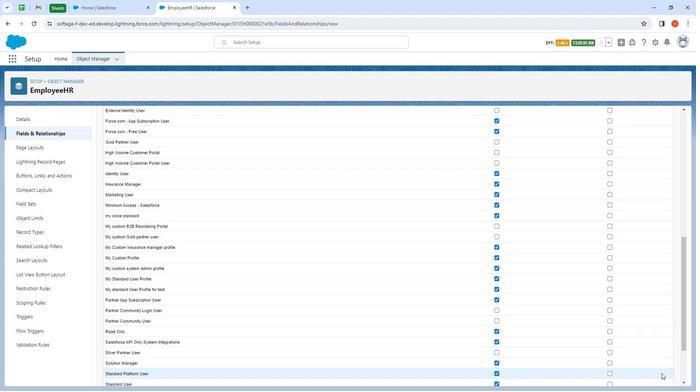 
Action: Mouse moved to (652, 377)
Screenshot: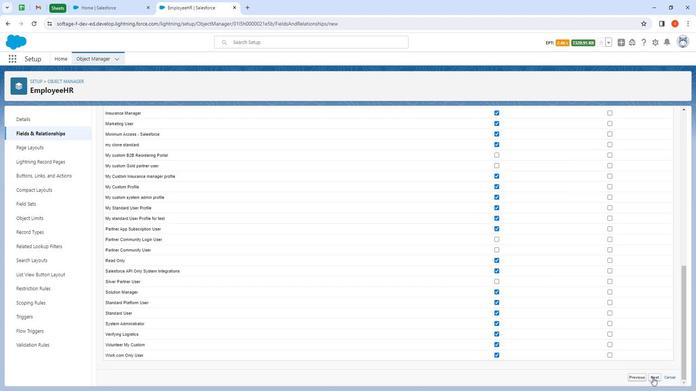 
Action: Mouse pressed left at (652, 377)
Screenshot: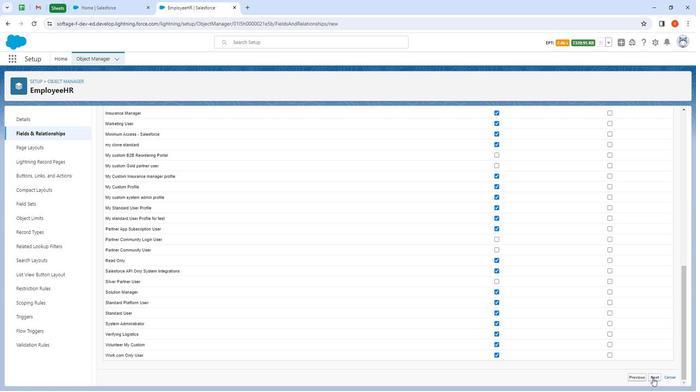 
Action: Mouse moved to (657, 252)
Screenshot: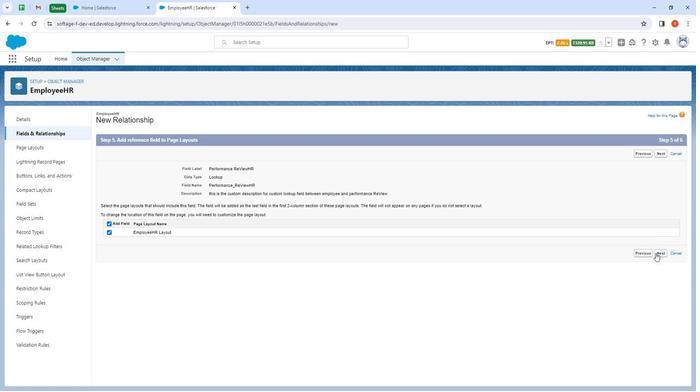 
Action: Mouse pressed left at (657, 252)
Screenshot: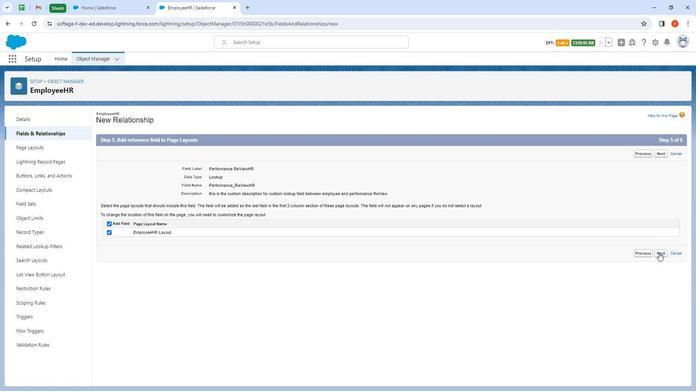 
Action: Mouse moved to (657, 280)
Screenshot: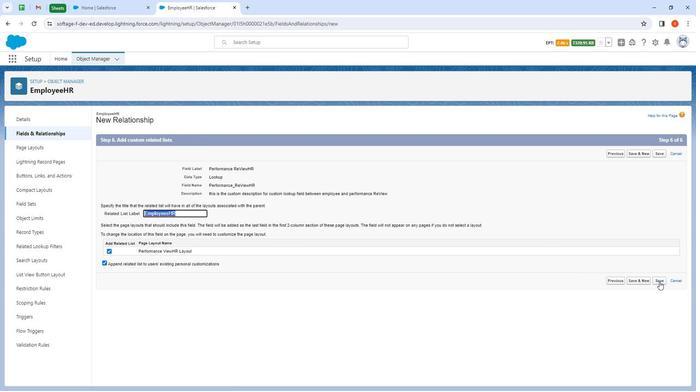 
Action: Mouse pressed left at (657, 280)
Screenshot: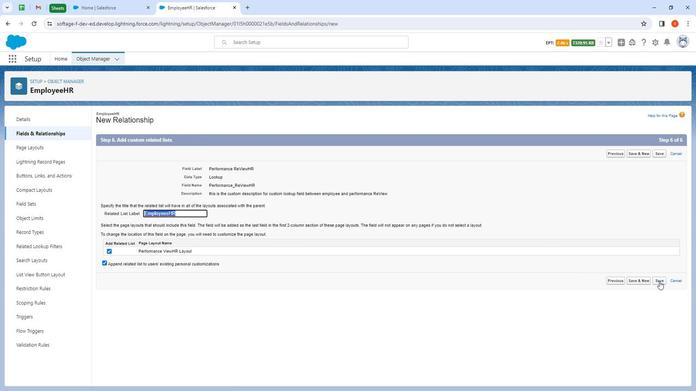 
Action: Mouse moved to (547, 116)
Screenshot: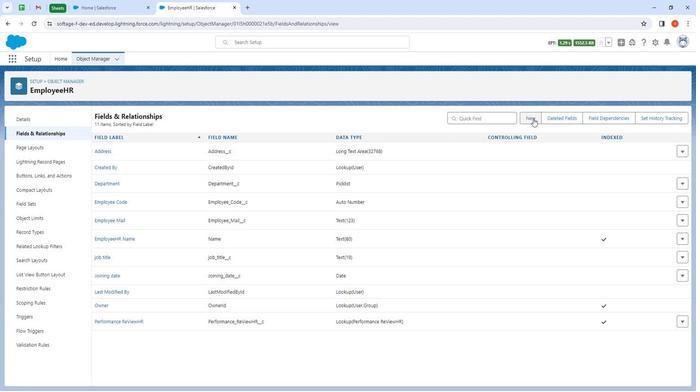 
Action: Mouse pressed left at (547, 116)
Screenshot: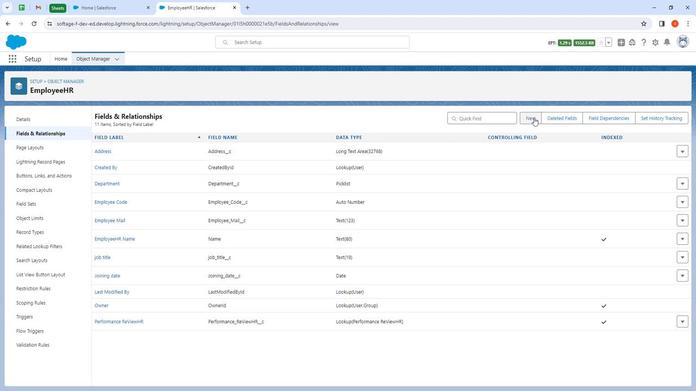 
Action: Mouse moved to (188, 253)
Screenshot: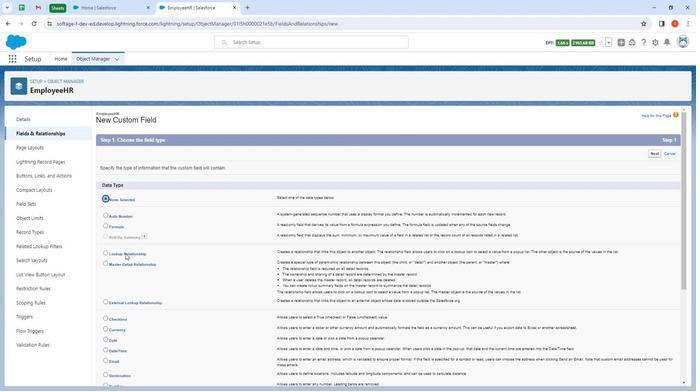 
Action: Mouse pressed left at (188, 253)
Screenshot: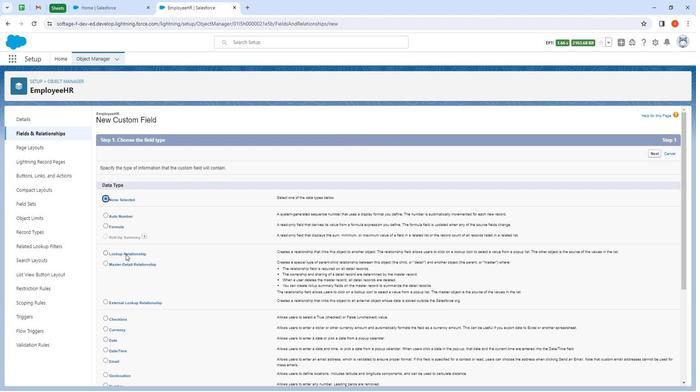 
Action: Mouse moved to (656, 143)
Screenshot: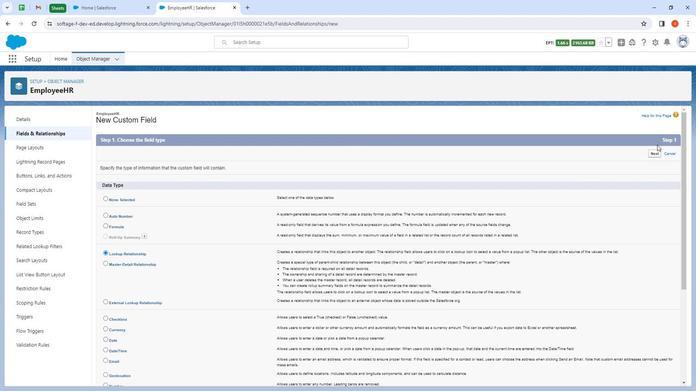 
Action: Mouse pressed left at (656, 143)
Screenshot: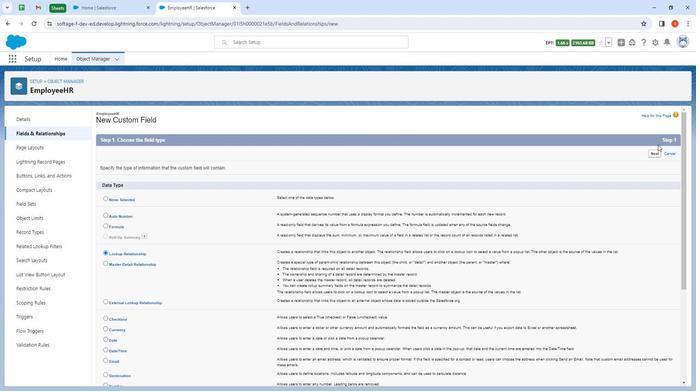 
Action: Mouse moved to (654, 154)
Screenshot: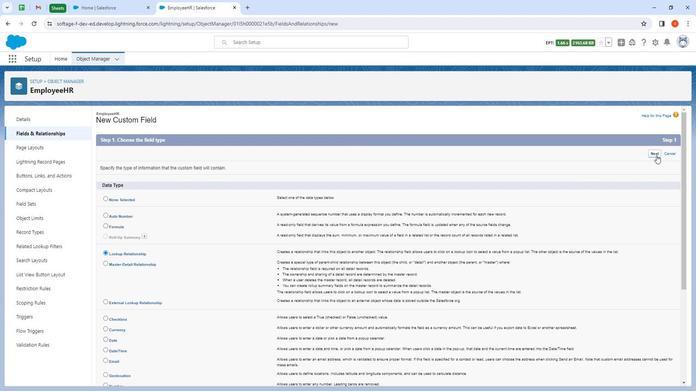 
Action: Mouse pressed left at (654, 154)
Screenshot: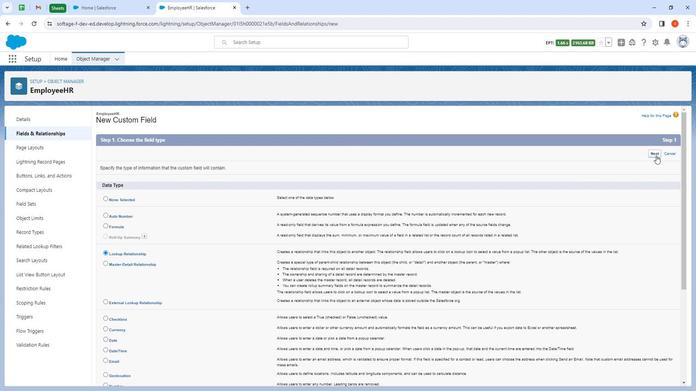 
Action: Mouse moved to (306, 184)
Screenshot: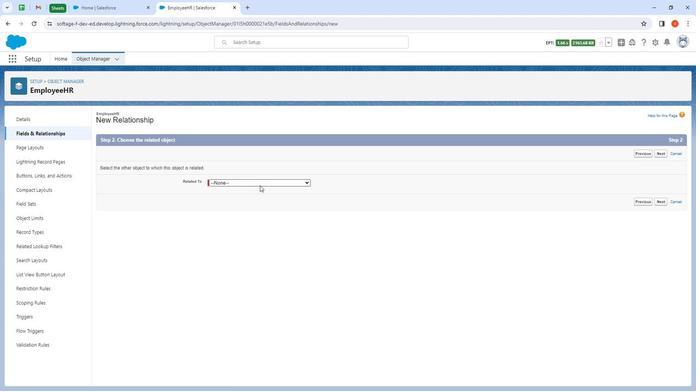 
Action: Mouse pressed left at (306, 184)
Screenshot: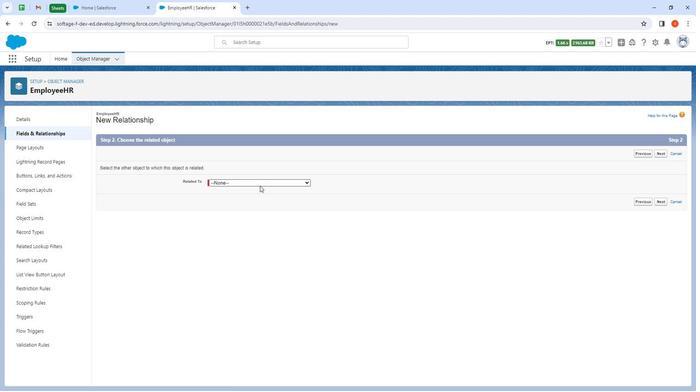 
Action: Mouse moved to (348, 198)
Screenshot: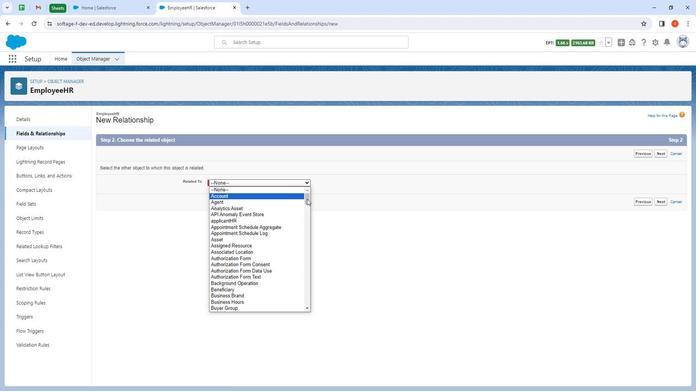 
Action: Mouse pressed left at (348, 198)
Screenshot: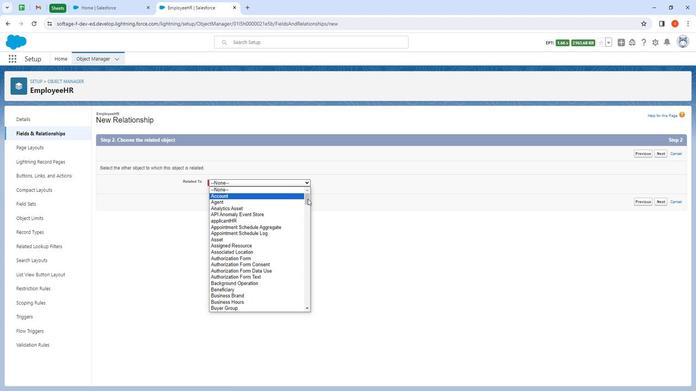 
Action: Mouse moved to (296, 208)
Screenshot: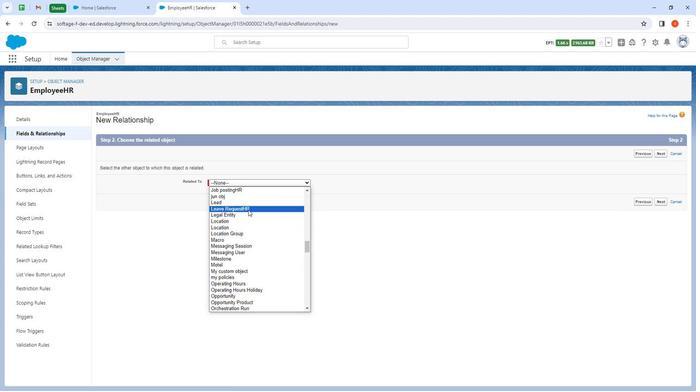 
Action: Mouse pressed left at (296, 208)
Screenshot: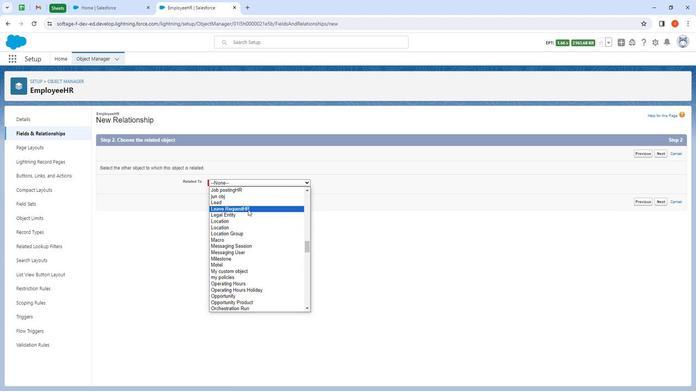 
Action: Mouse moved to (656, 202)
Screenshot: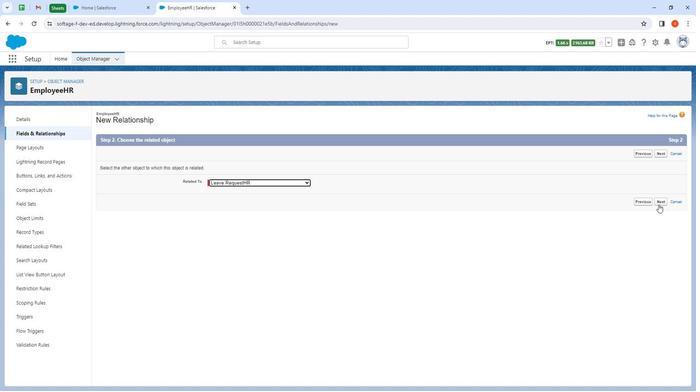 
Action: Mouse pressed left at (656, 202)
Screenshot: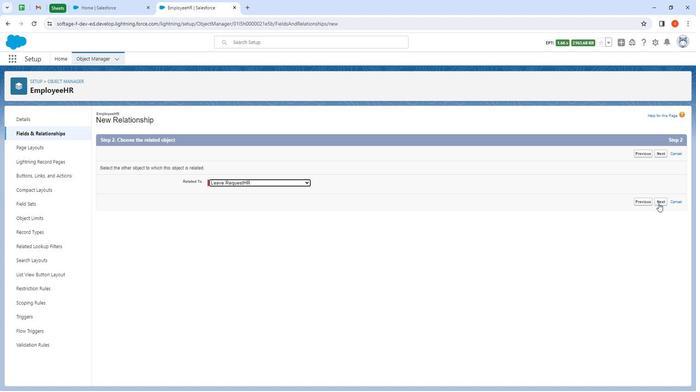 
Action: Mouse moved to (292, 184)
Screenshot: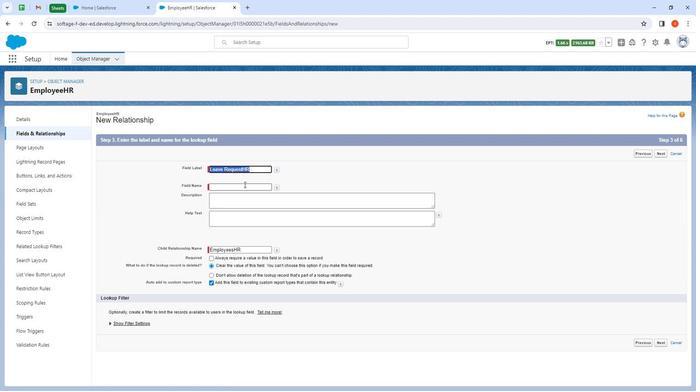 
Action: Mouse pressed left at (292, 184)
Screenshot: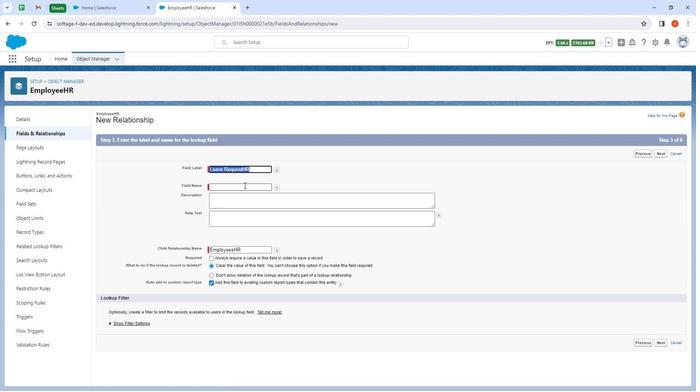 
Action: Mouse moved to (304, 184)
Screenshot: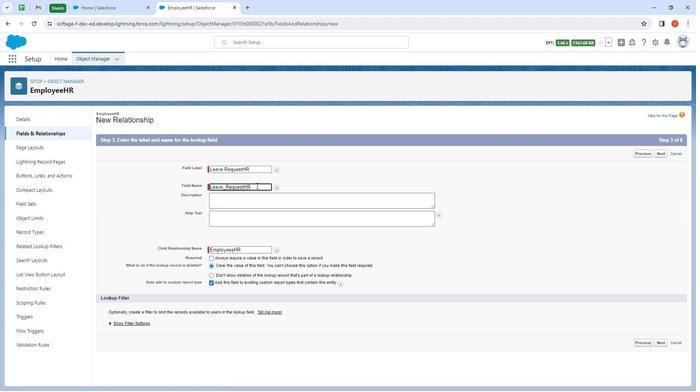 
Action: Mouse pressed left at (304, 184)
Screenshot: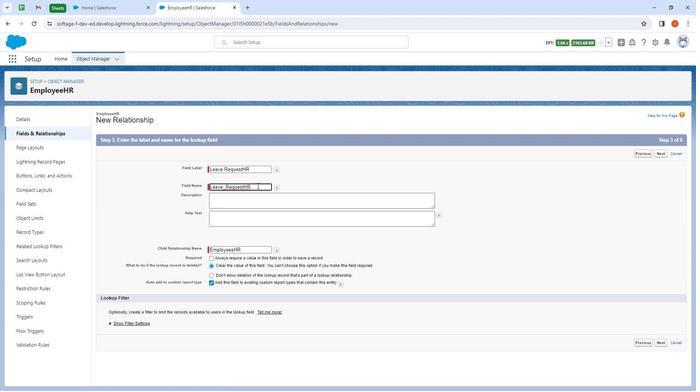 
Action: Key pressed <Key.shift>R
Screenshot: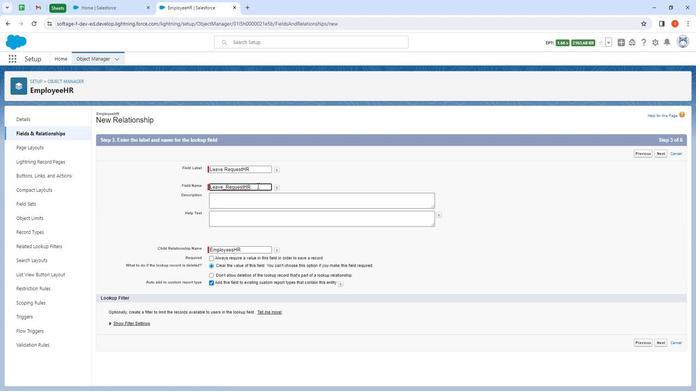 
Action: Mouse moved to (277, 203)
Screenshot: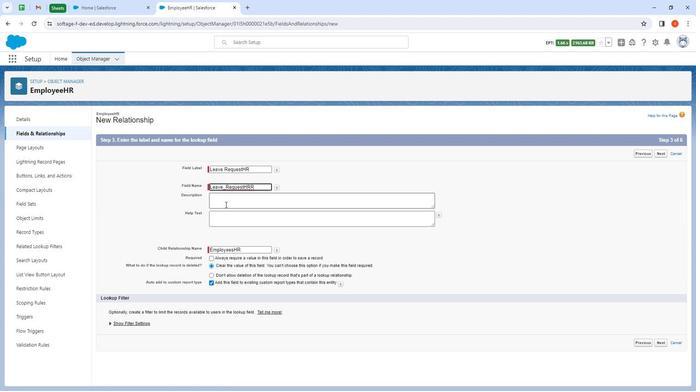 
Action: Mouse pressed left at (277, 203)
Screenshot: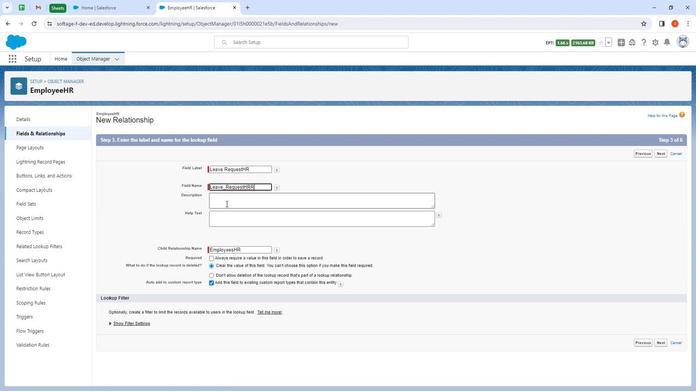 
Action: Mouse moved to (279, 204)
Screenshot: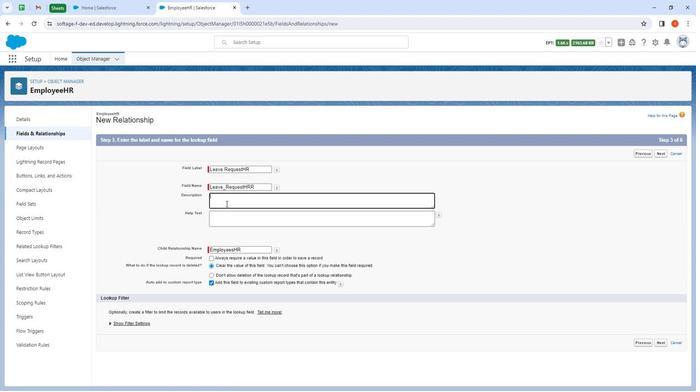 
Action: Key pressed <Key.shift>This<Key.space>is<Key.space>custom<Key.space>description<Key.space>on<Key.space>custom<Key.space>object<Key.space>name<Key.space>employee<Key.shift>HR<Key.space>
Screenshot: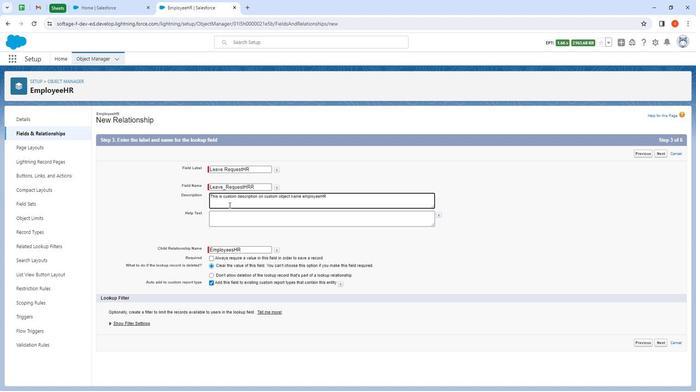 
Action: Mouse moved to (295, 218)
Screenshot: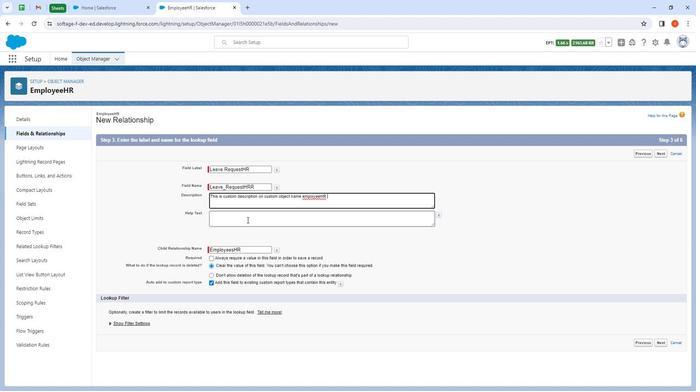 
Action: Mouse pressed left at (295, 218)
Screenshot: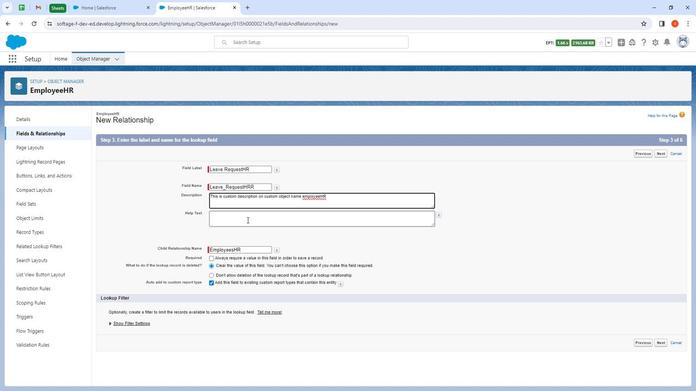 
Action: Mouse moved to (295, 209)
Screenshot: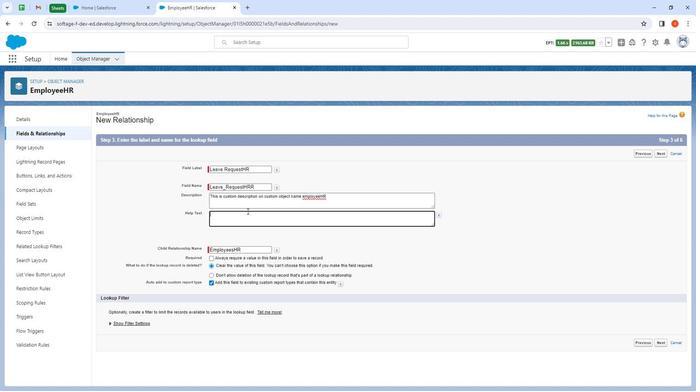 
Action: Key pressed please<Key.space>select<Key.space>one<Key.space>value<Key.space>from<Key.space>it.
Screenshot: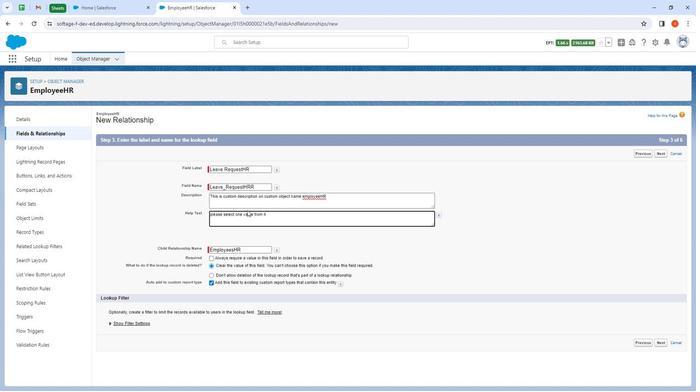 
Action: Mouse moved to (564, 272)
Screenshot: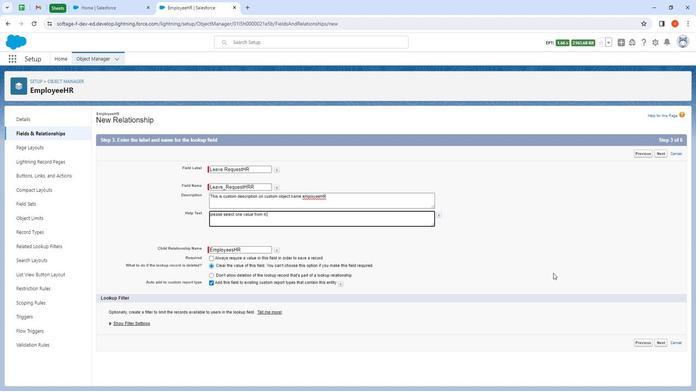 
Action: Mouse pressed left at (564, 272)
Screenshot: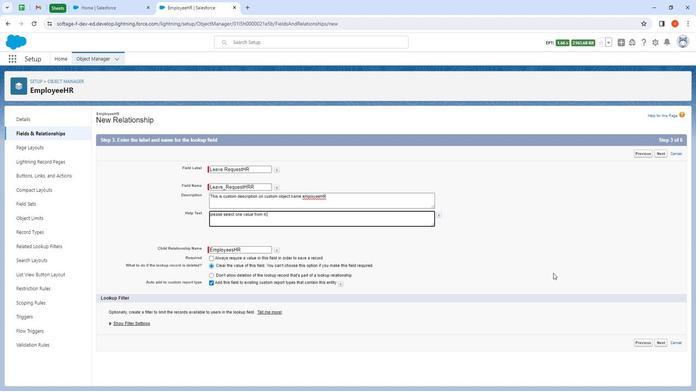 
Action: Mouse moved to (655, 338)
Screenshot: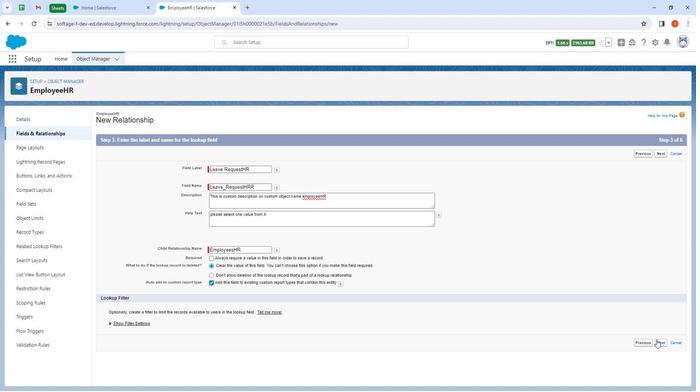 
Action: Mouse pressed left at (655, 338)
Screenshot: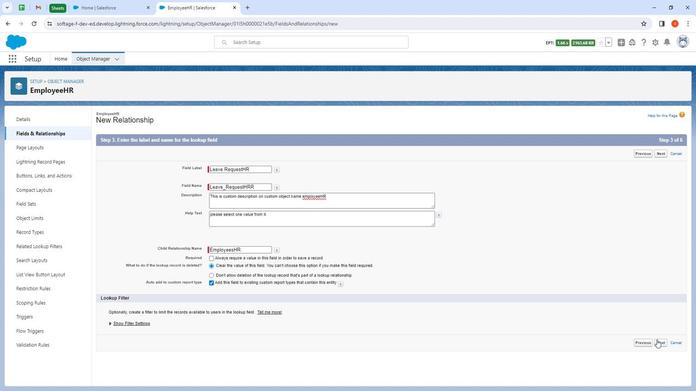 
Action: Mouse moved to (513, 256)
Screenshot: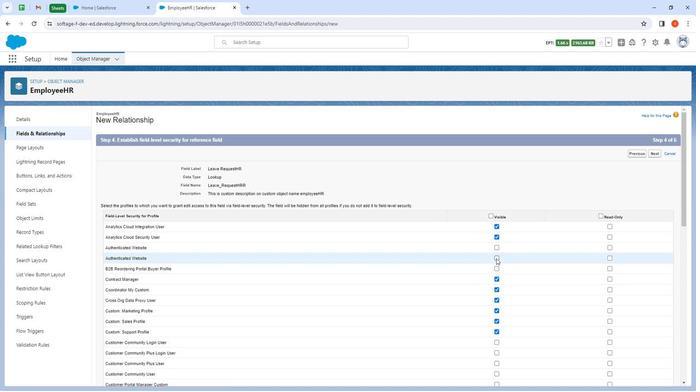 
Action: Mouse pressed left at (513, 256)
Screenshot: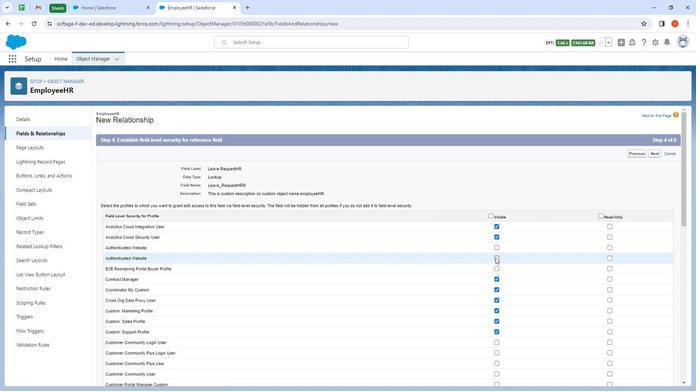 
Action: Mouse moved to (515, 266)
Screenshot: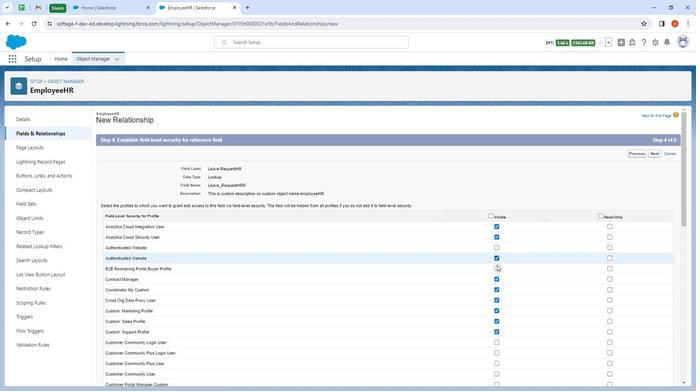 
Action: Mouse pressed left at (515, 266)
Screenshot: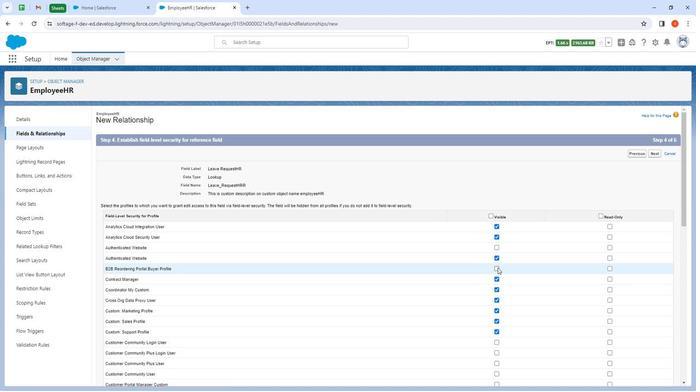 
Action: Mouse moved to (539, 281)
Screenshot: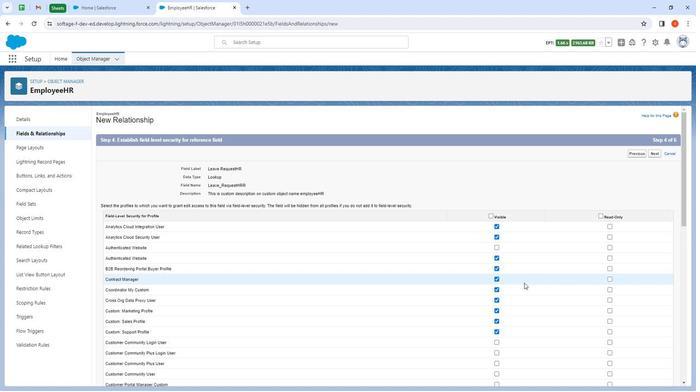 
Action: Mouse scrolled (539, 281) with delta (0, 0)
Screenshot: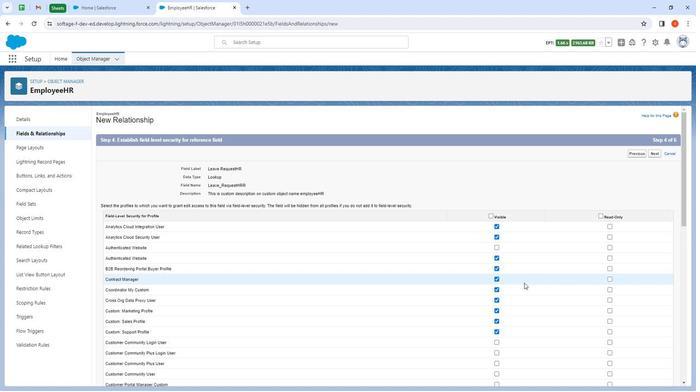 
Action: Mouse moved to (539, 282)
Screenshot: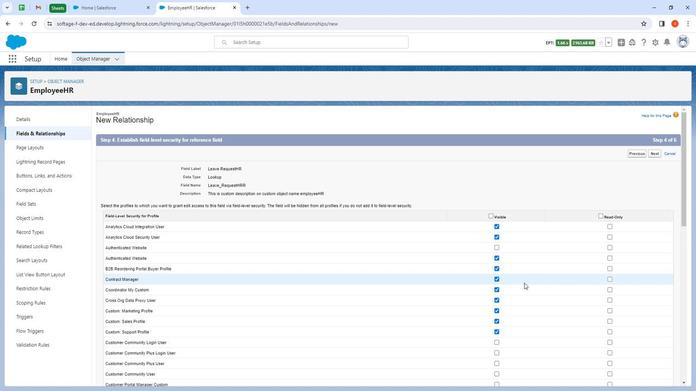 
Action: Mouse scrolled (539, 282) with delta (0, 0)
Screenshot: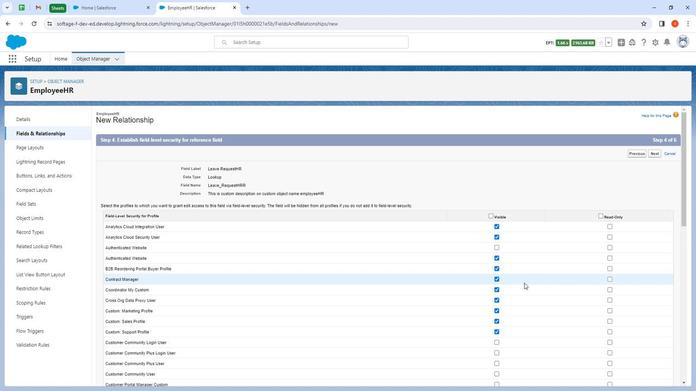 
Action: Mouse moved to (541, 283)
Screenshot: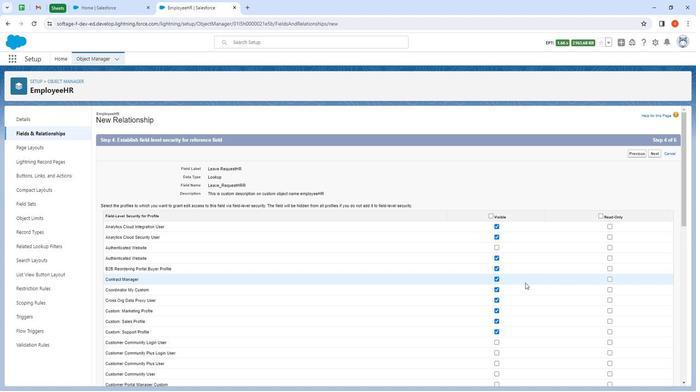 
Action: Mouse scrolled (541, 283) with delta (0, 0)
Screenshot: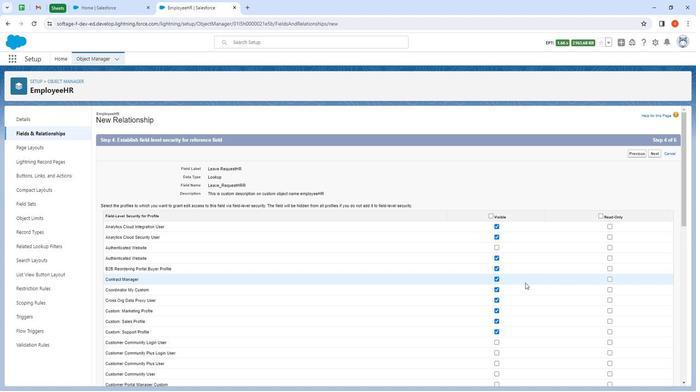 
Action: Mouse moved to (541, 283)
Screenshot: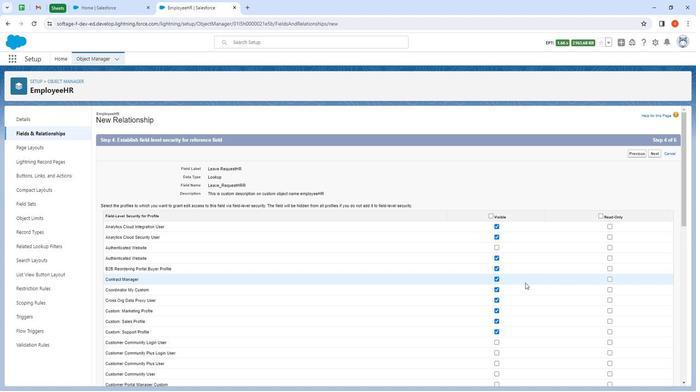 
Action: Mouse scrolled (541, 283) with delta (0, 0)
Screenshot: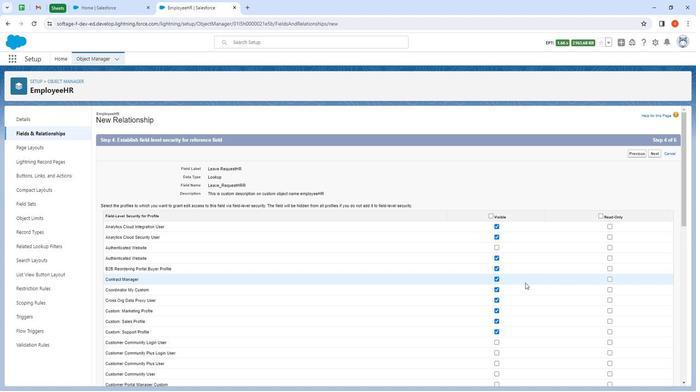 
Action: Mouse scrolled (541, 283) with delta (0, 0)
Screenshot: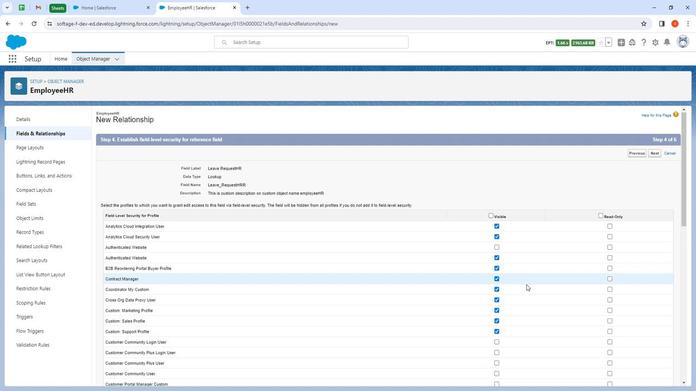 
Action: Mouse moved to (513, 194)
Screenshot: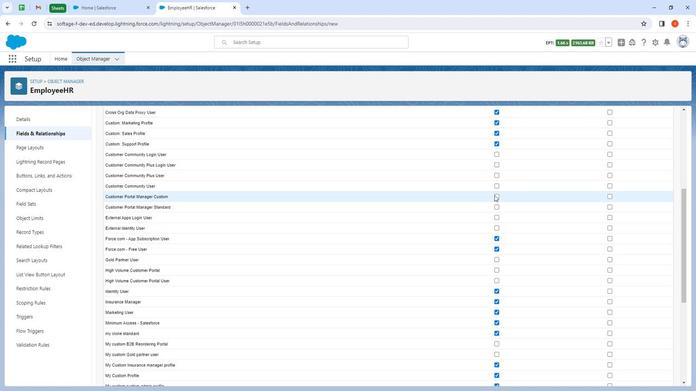 
Action: Mouse pressed left at (513, 194)
Screenshot: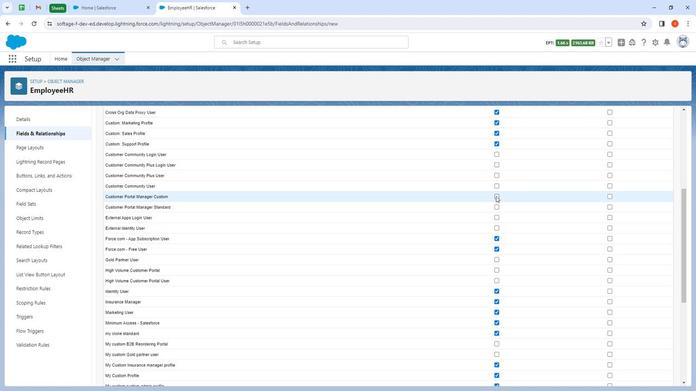 
Action: Mouse moved to (515, 185)
Screenshot: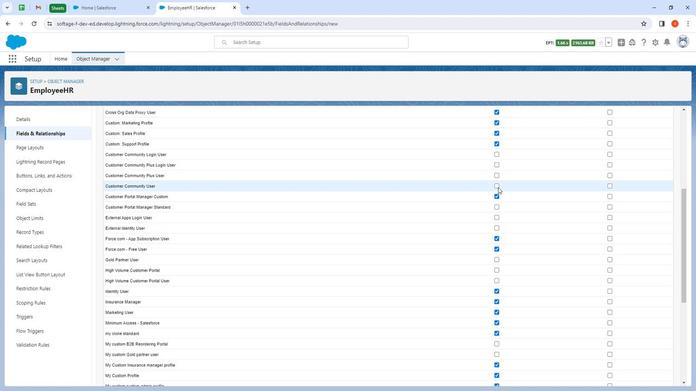
Action: Mouse pressed left at (515, 185)
Screenshot: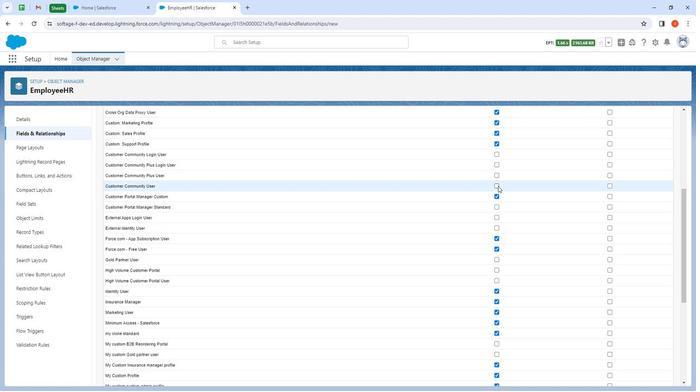 
Action: Mouse moved to (514, 210)
Screenshot: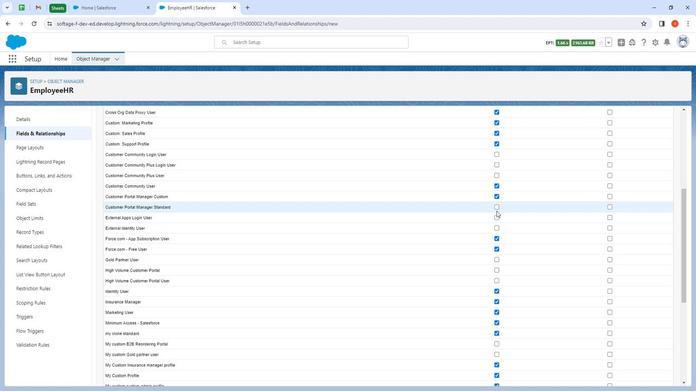 
Action: Mouse pressed left at (514, 210)
Screenshot: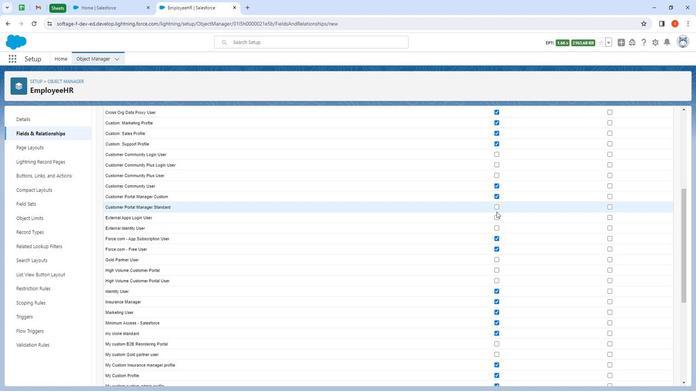 
Action: Mouse moved to (514, 207)
Screenshot: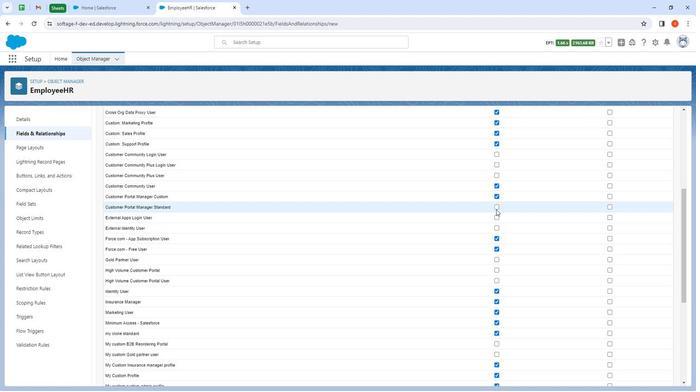 
Action: Mouse pressed left at (514, 207)
Screenshot: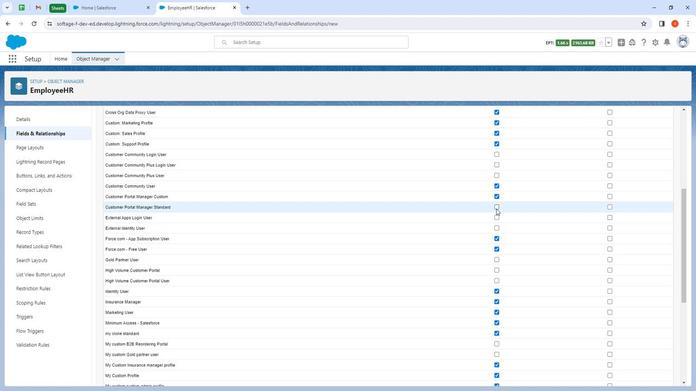 
Action: Mouse moved to (513, 216)
Screenshot: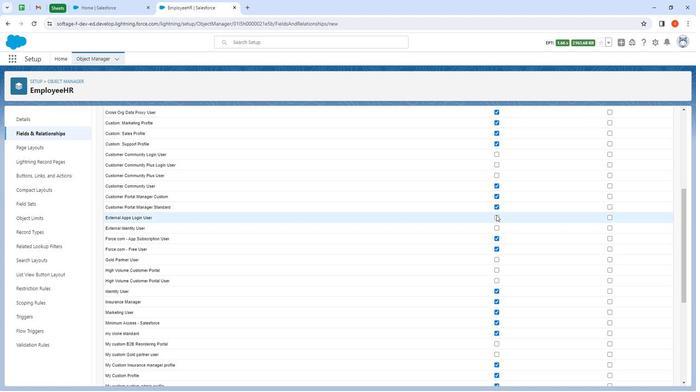 
Action: Mouse pressed left at (513, 216)
Screenshot: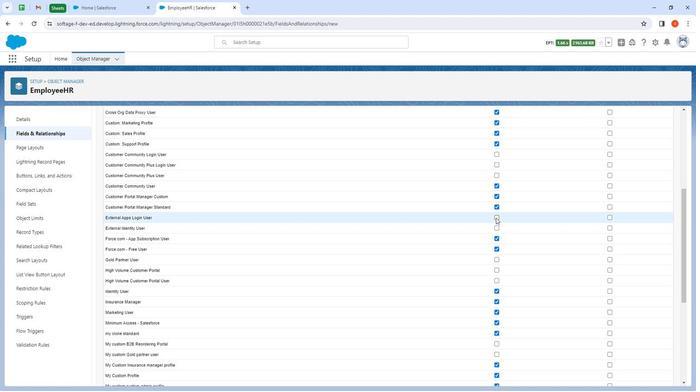 
Action: Mouse moved to (543, 265)
Screenshot: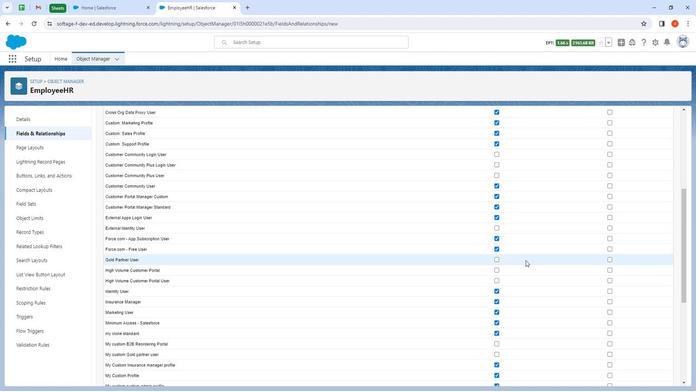 
Action: Mouse scrolled (543, 264) with delta (0, 0)
Screenshot: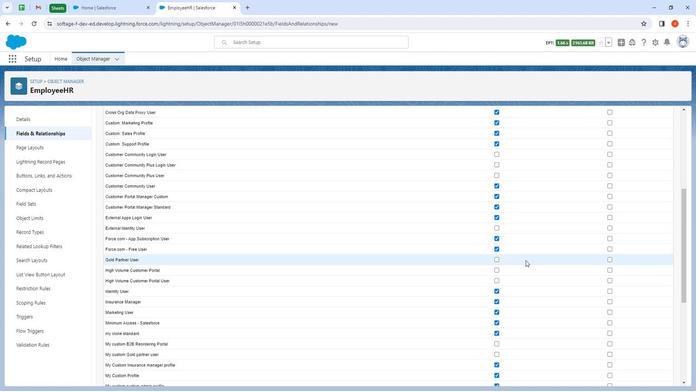 
Action: Mouse moved to (544, 266)
Screenshot: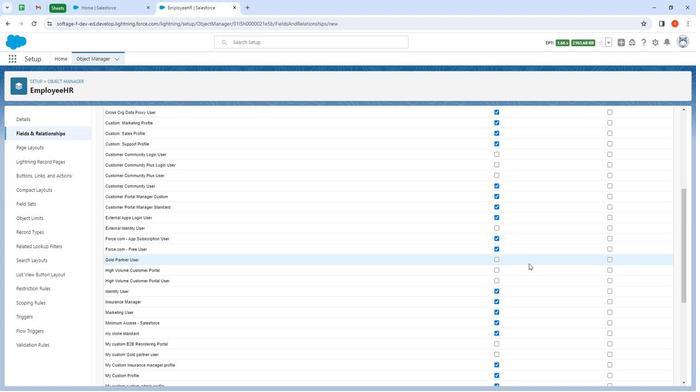 
Action: Mouse scrolled (544, 266) with delta (0, 0)
Screenshot: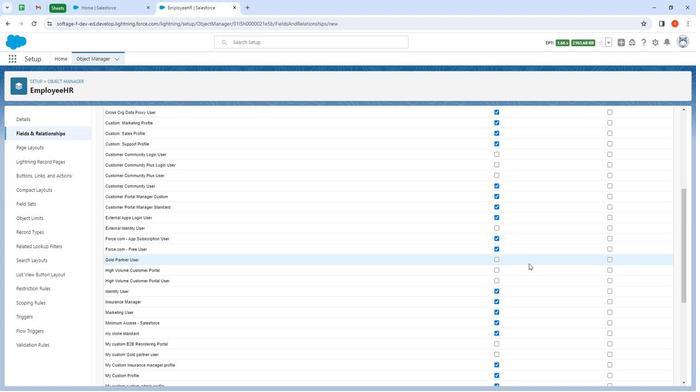 
Action: Mouse moved to (544, 267)
Screenshot: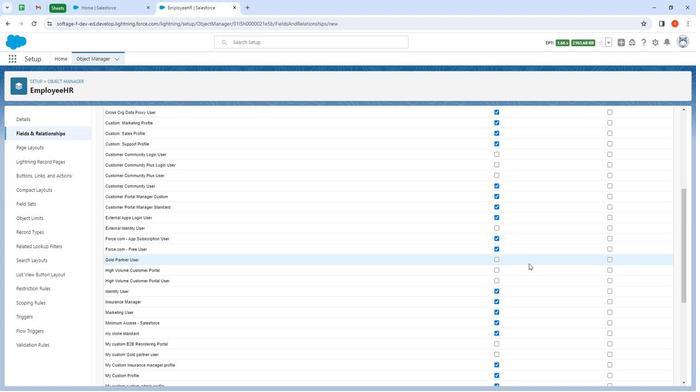 
Action: Mouse scrolled (544, 267) with delta (0, 0)
Screenshot: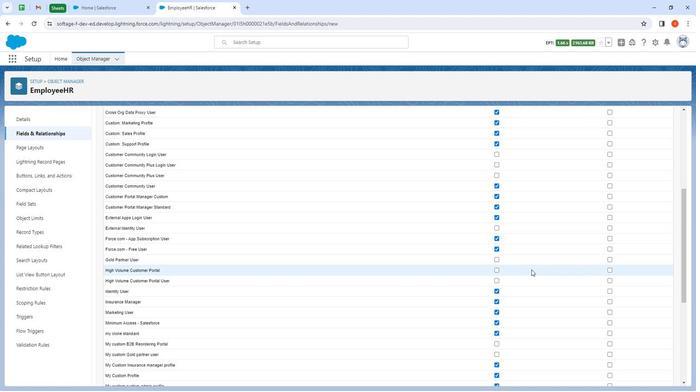 
Action: Mouse moved to (545, 269)
Screenshot: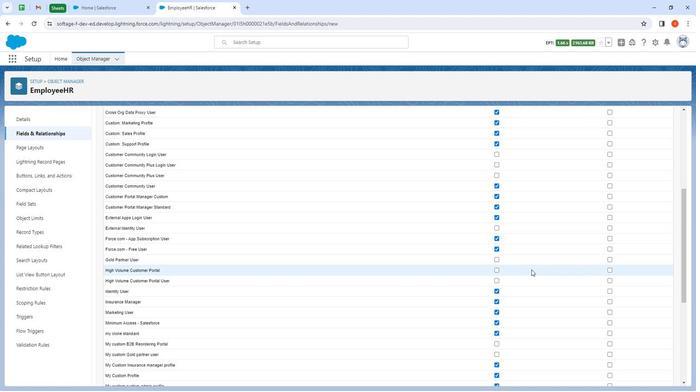 
Action: Mouse scrolled (545, 268) with delta (0, 0)
Screenshot: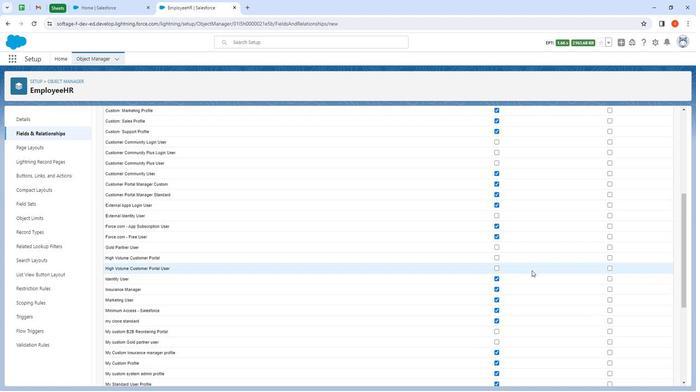 
Action: Mouse moved to (514, 274)
Screenshot: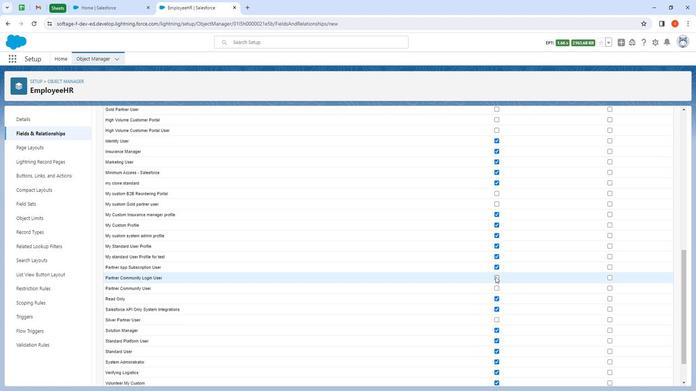 
Action: Mouse pressed left at (514, 274)
Screenshot: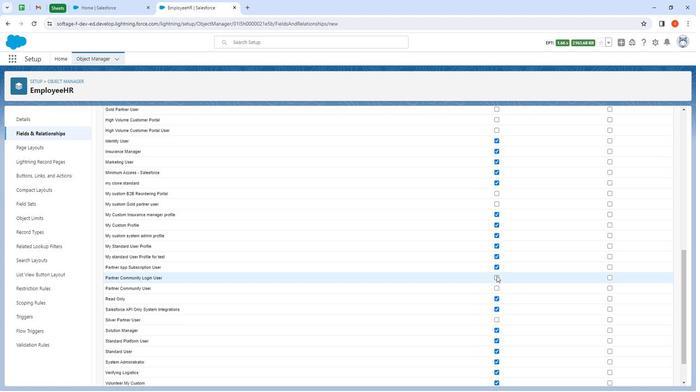 
Action: Mouse moved to (524, 297)
Screenshot: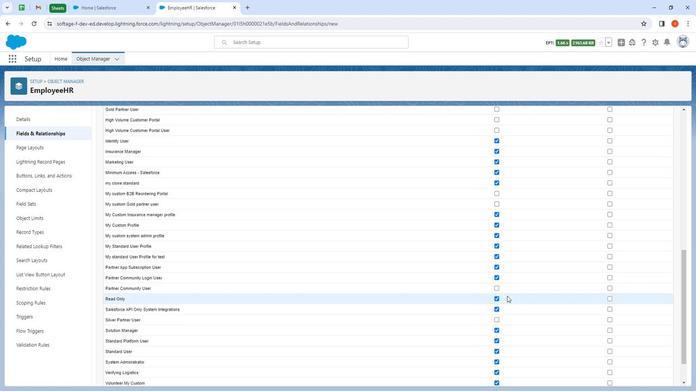 
Action: Mouse scrolled (524, 297) with delta (0, 0)
Screenshot: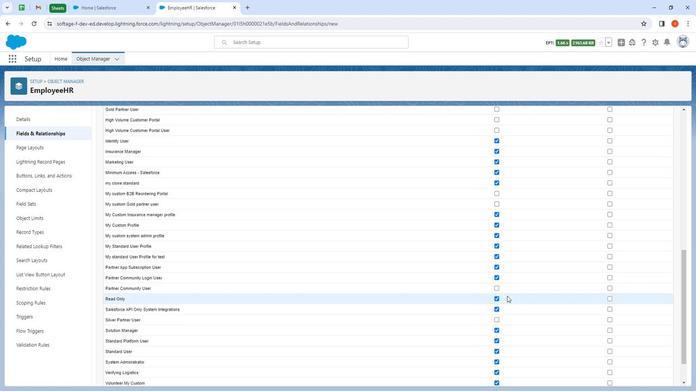 
Action: Mouse moved to (524, 298)
Screenshot: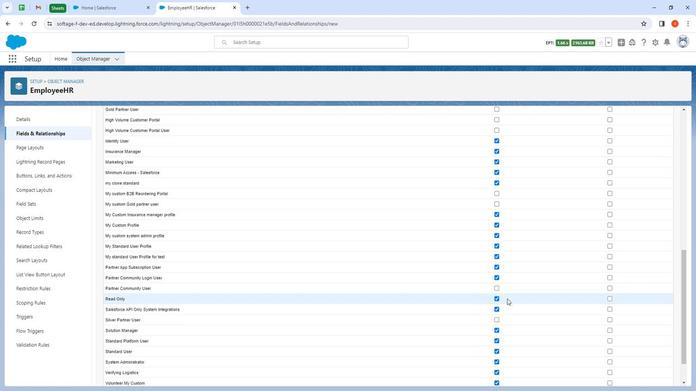
Action: Mouse scrolled (524, 298) with delta (0, 0)
Screenshot: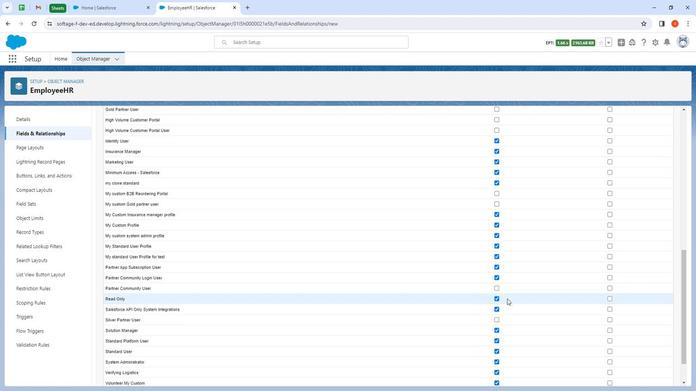 
Action: Mouse scrolled (524, 298) with delta (0, 0)
Screenshot: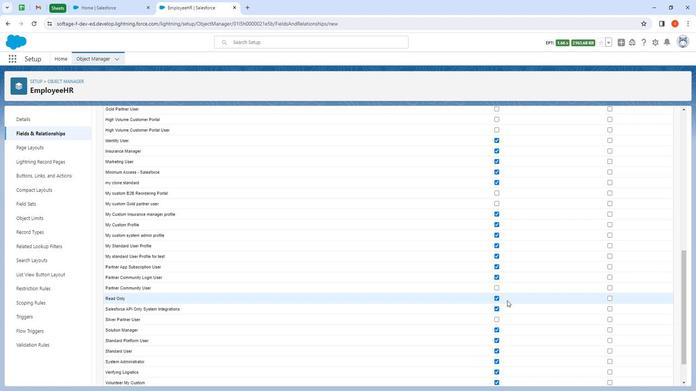 
Action: Mouse moved to (524, 299)
Screenshot: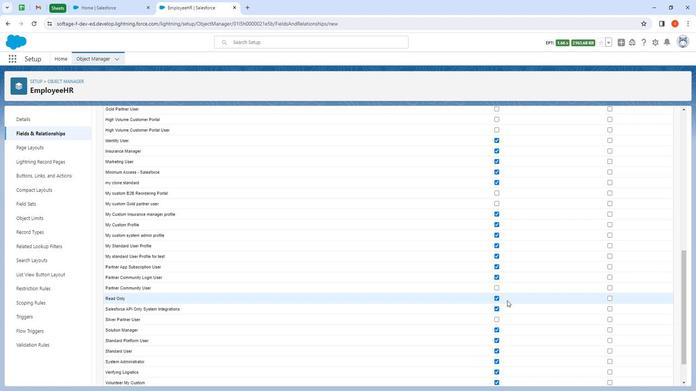 
Action: Mouse scrolled (524, 299) with delta (0, 0)
Screenshot: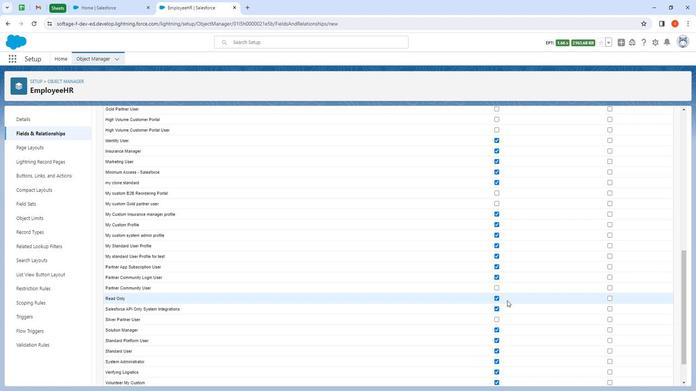 
Action: Mouse moved to (524, 299)
Screenshot: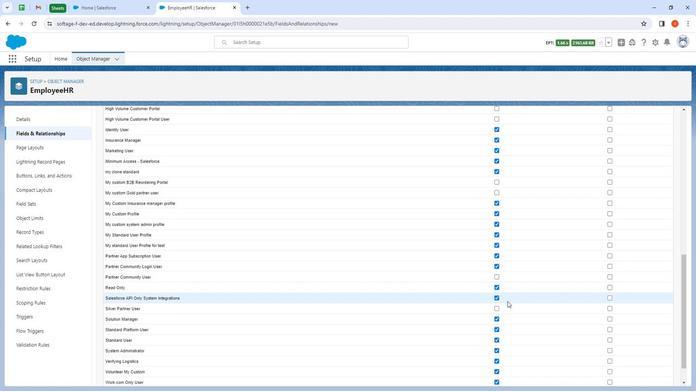 
Action: Mouse scrolled (524, 299) with delta (0, 0)
Screenshot: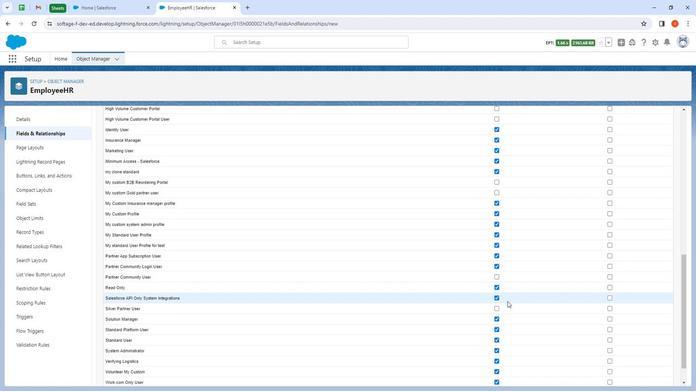 
Action: Mouse moved to (513, 280)
Screenshot: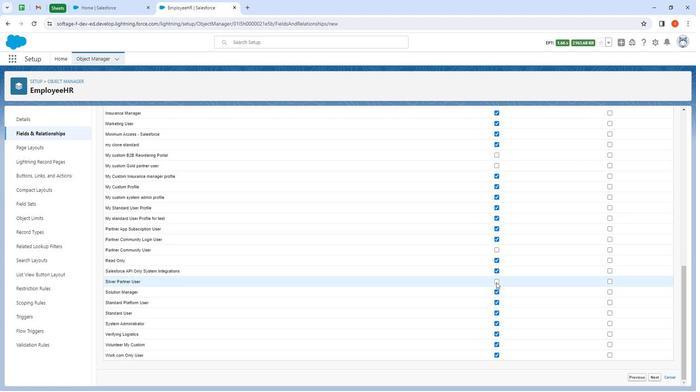 
Action: Mouse pressed left at (513, 280)
Screenshot: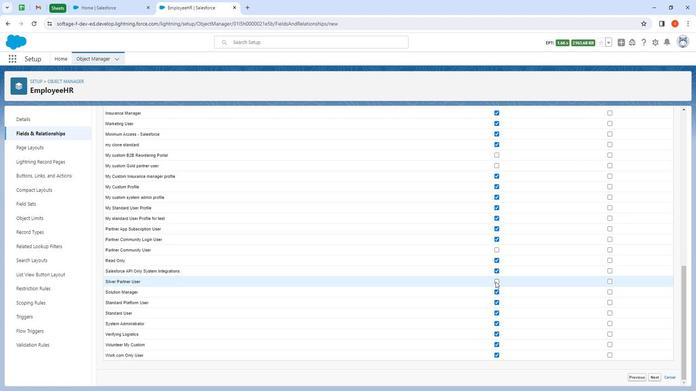 
Action: Mouse moved to (615, 281)
Screenshot: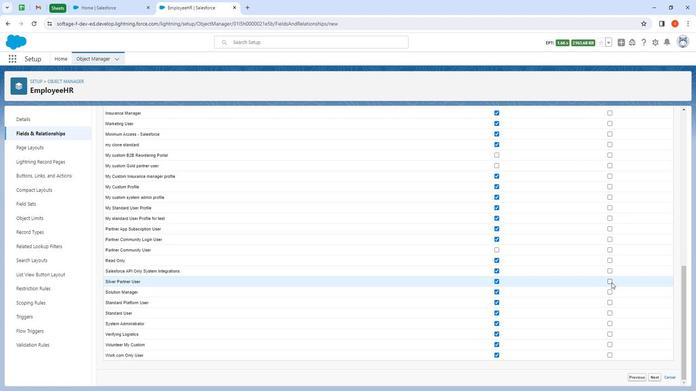 
Action: Mouse pressed left at (615, 281)
Screenshot: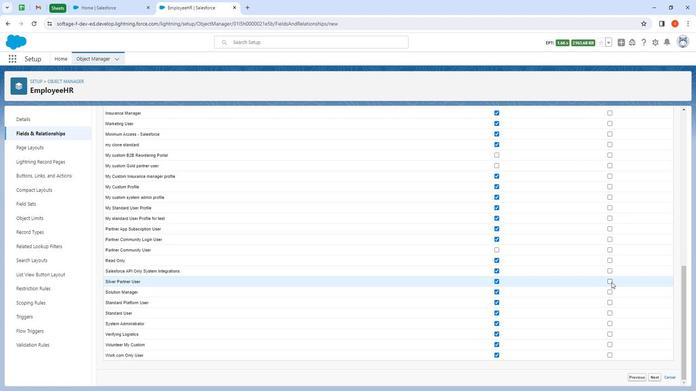 
Action: Mouse moved to (652, 372)
Screenshot: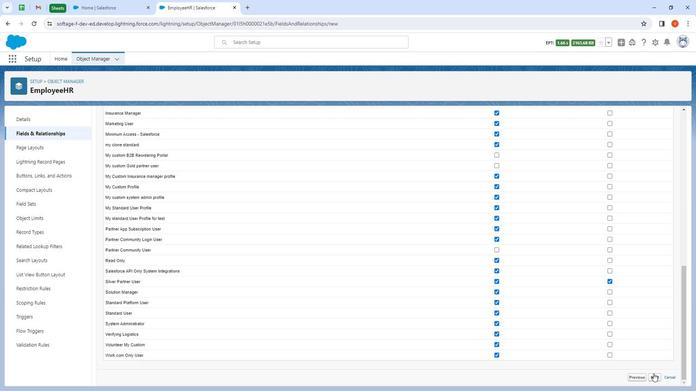 
Action: Mouse pressed left at (652, 372)
Screenshot: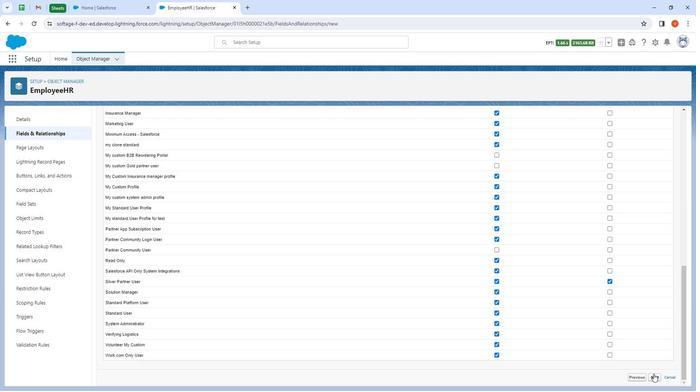 
Action: Mouse moved to (664, 251)
Screenshot: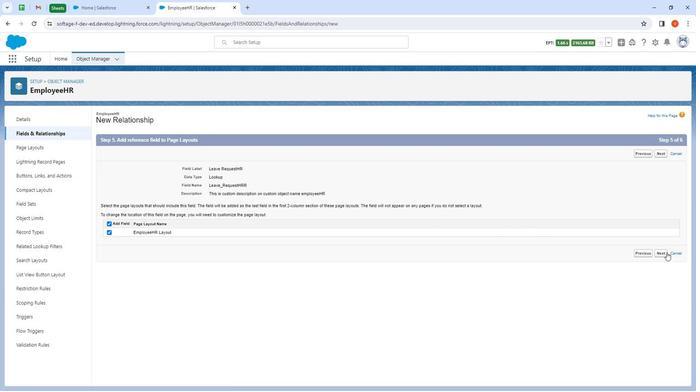 
Action: Mouse pressed left at (664, 251)
Screenshot: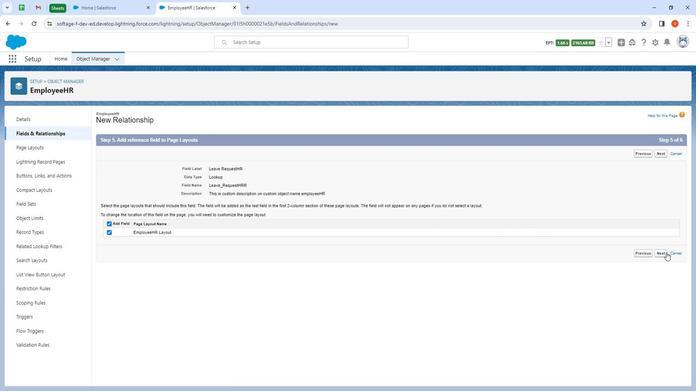 
Action: Mouse moved to (662, 284)
Screenshot: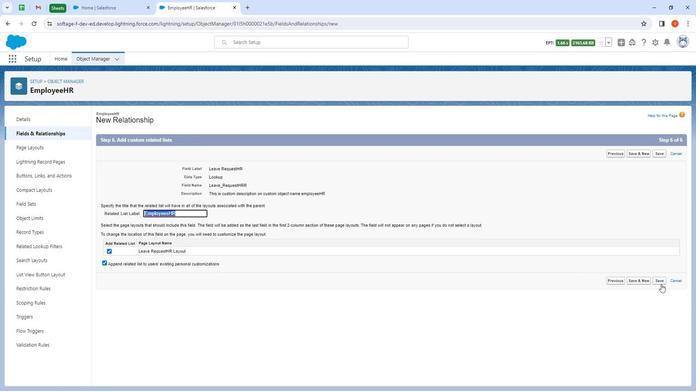 
Action: Mouse pressed left at (662, 284)
Screenshot: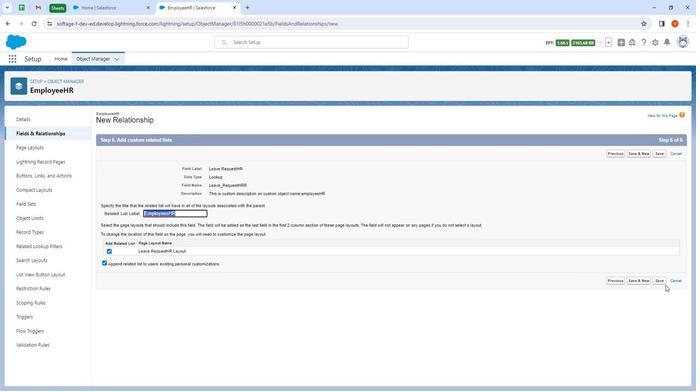
Action: Mouse moved to (658, 280)
Screenshot: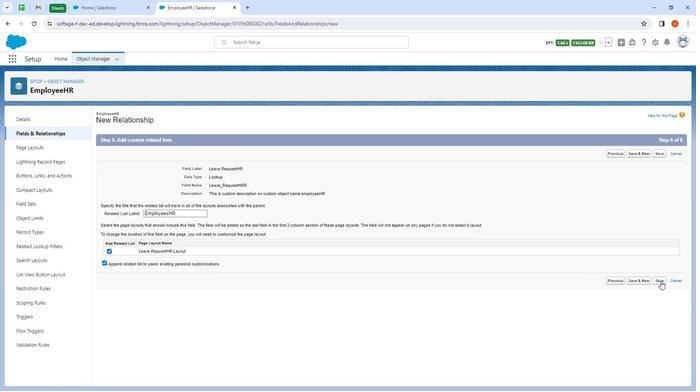 
Action: Mouse pressed left at (658, 280)
Screenshot: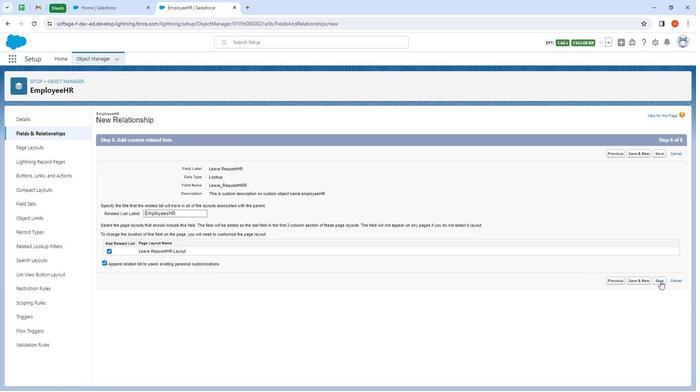 
Action: Mouse moved to (541, 119)
Screenshot: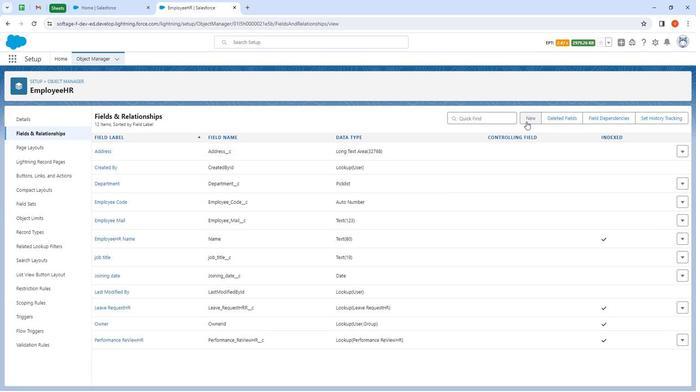 
Action: Mouse pressed left at (541, 119)
Screenshot: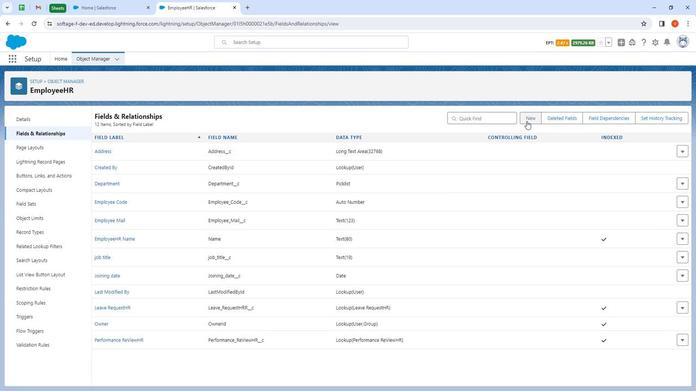 
Action: Mouse moved to (187, 253)
Screenshot: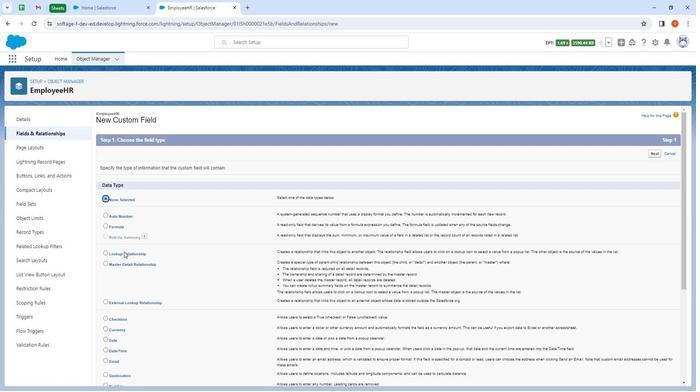 
Action: Mouse pressed left at (187, 253)
Screenshot: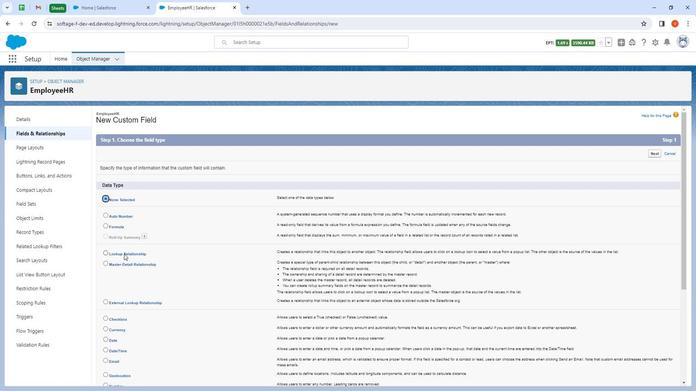 
Action: Mouse moved to (650, 154)
Screenshot: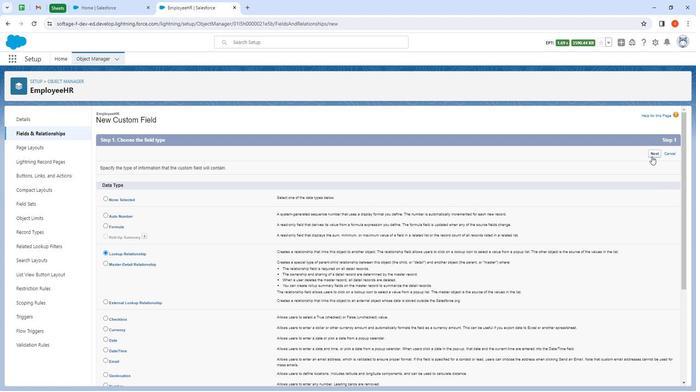 
Action: Mouse pressed left at (650, 154)
Screenshot: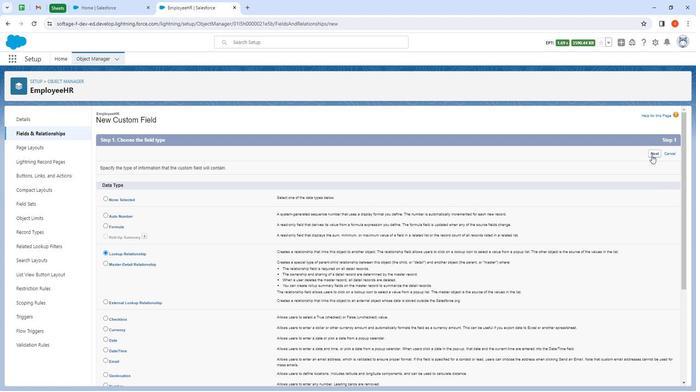 
Action: Mouse moved to (283, 182)
Screenshot: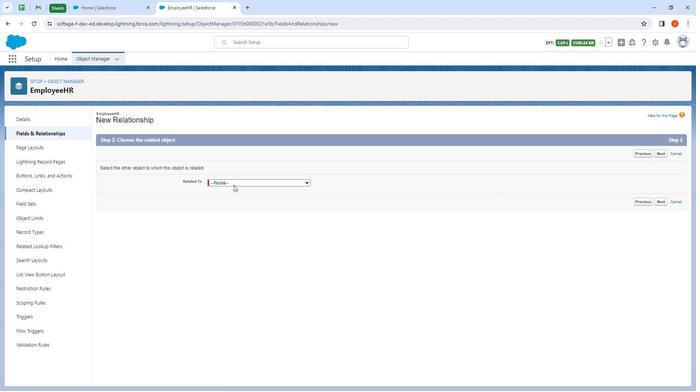 
Action: Mouse pressed left at (283, 182)
Screenshot: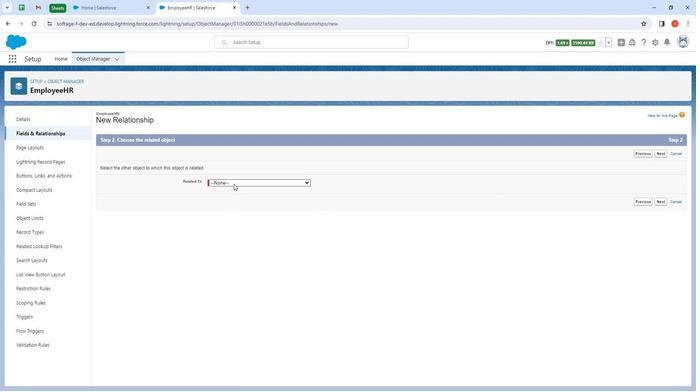 
Action: Mouse moved to (289, 186)
Screenshot: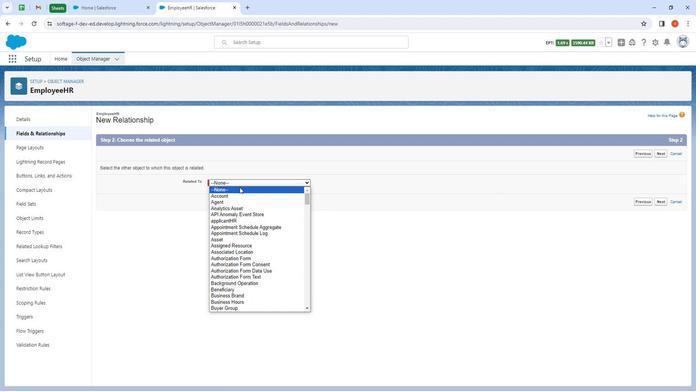 
Action: Key pressed tt
Screenshot: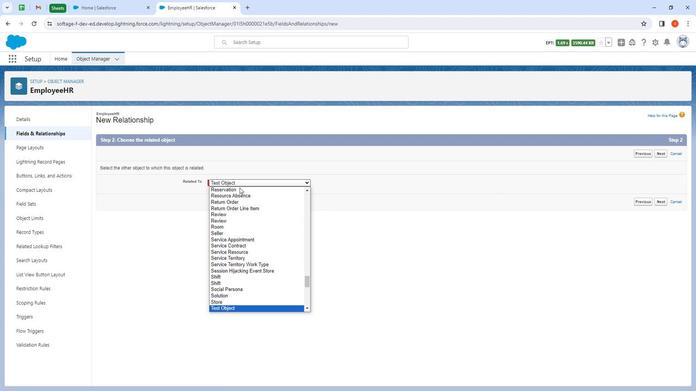 
Action: Mouse moved to (310, 263)
Screenshot: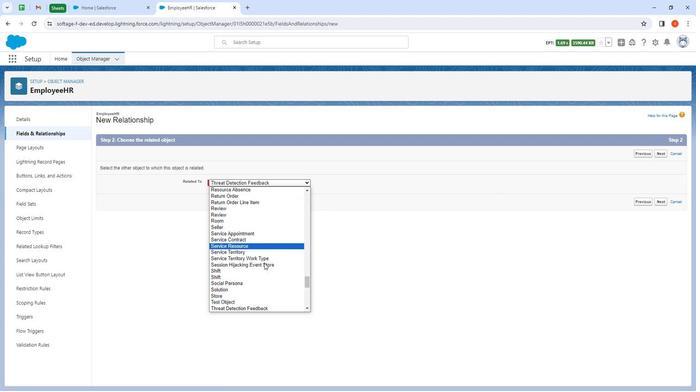 
Action: Key pressed t
Screenshot: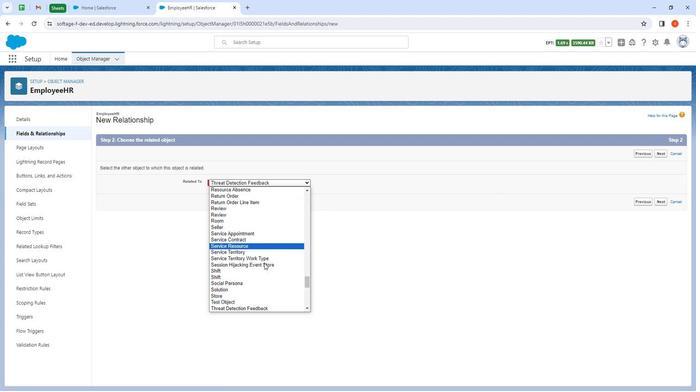 
Action: Mouse moved to (309, 263)
Screenshot: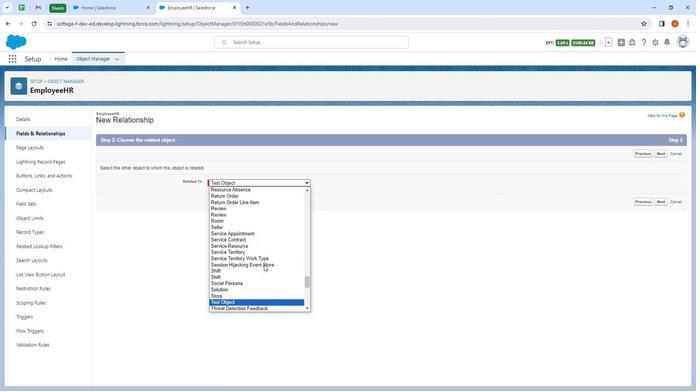 
Action: Key pressed tttt
Screenshot: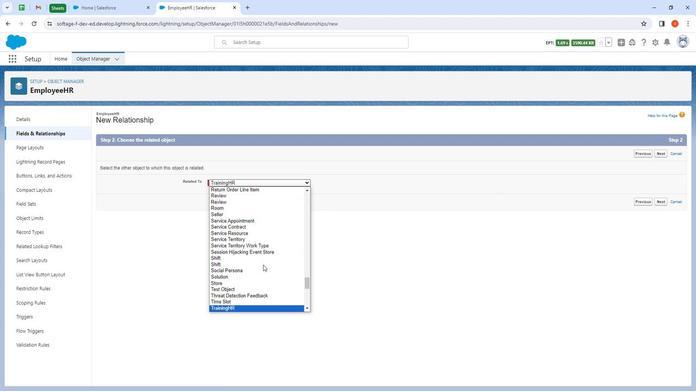 
Action: Mouse moved to (293, 300)
Screenshot: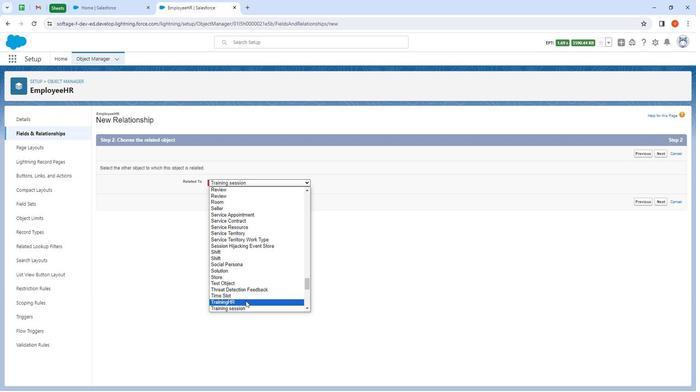 
Action: Mouse pressed left at (293, 300)
Screenshot: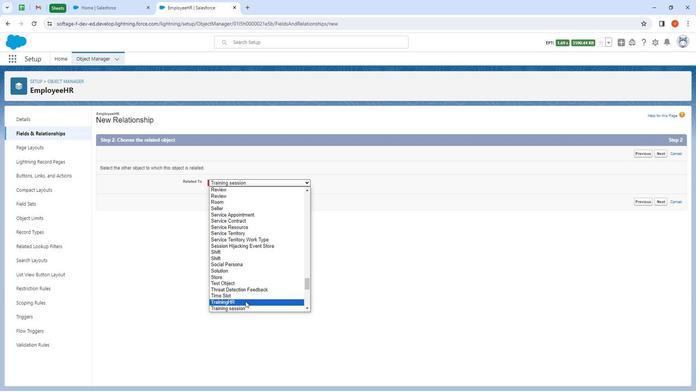 
Action: Mouse moved to (656, 197)
Screenshot: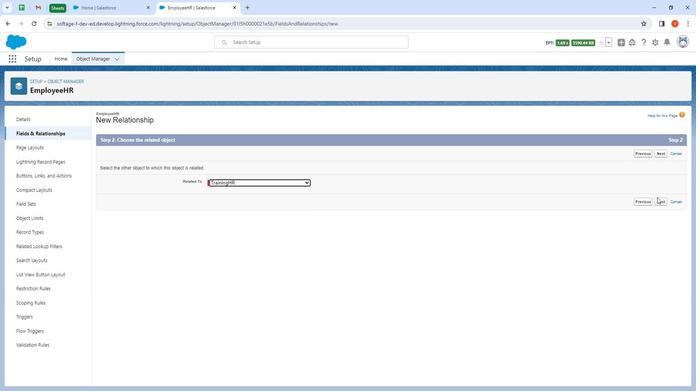 
Action: Mouse pressed left at (656, 197)
Screenshot: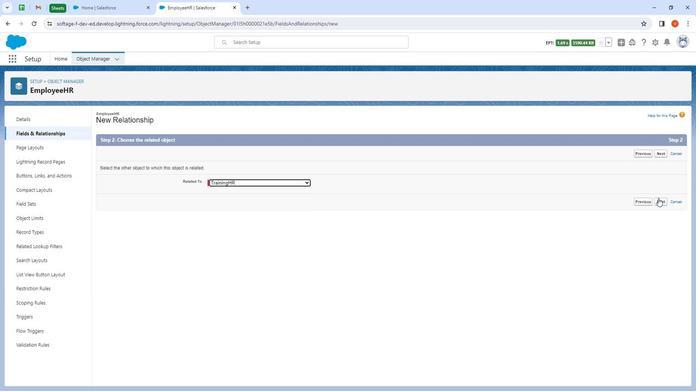 
Action: Mouse moved to (292, 191)
Screenshot: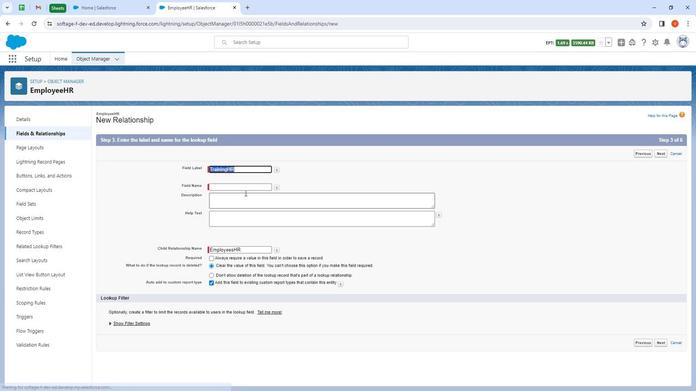 
Action: Mouse pressed left at (292, 191)
Screenshot: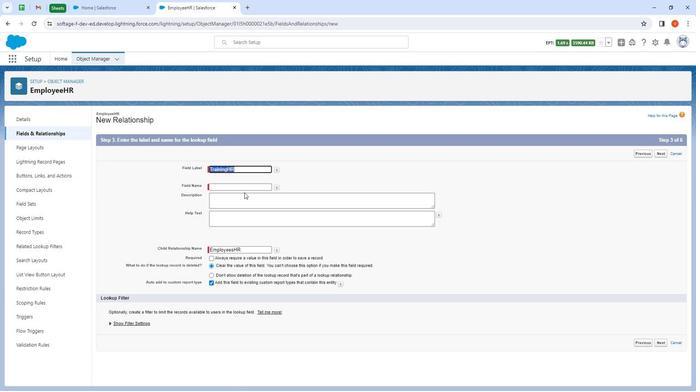 
Action: Mouse moved to (295, 199)
Screenshot: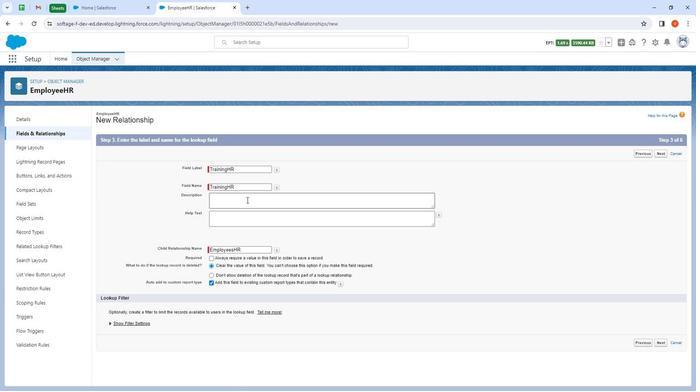 
Action: Mouse pressed left at (295, 199)
Screenshot: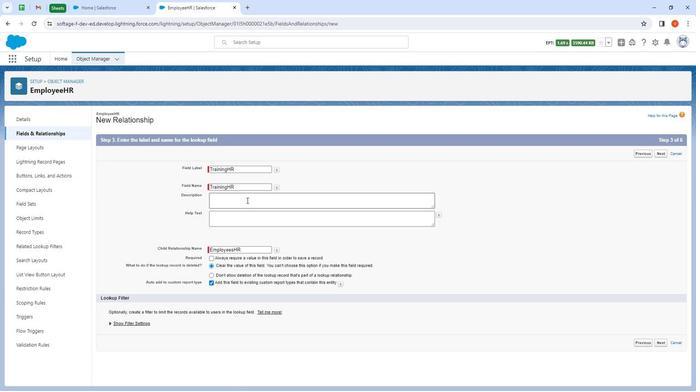 
Action: Key pressed <Key.shift><Key.shift><Key.shift>This<Key.space>is<Key.space>custom<Key.space>description<Key.space>for<Key.space>custom<Key.space>field<Key.space><Key.shift><Key.shift><Key.shift><Key.shift><Key.shift><Key.shift><Key.shift><Key.shift><Key.shift><Key.shift><Key.shift><Key.shift><Key.shift><Key.shift><Key.shift><Key.shift>Emplo<Key.backspace><Key.backspace><Key.backspace><Key.backspace><Key.backspace><Key.backspace><Key.space>between<Key.space>emplp<Key.backspace>oyee<Key.space>and<Key.space><Key.shift>Training
Screenshot: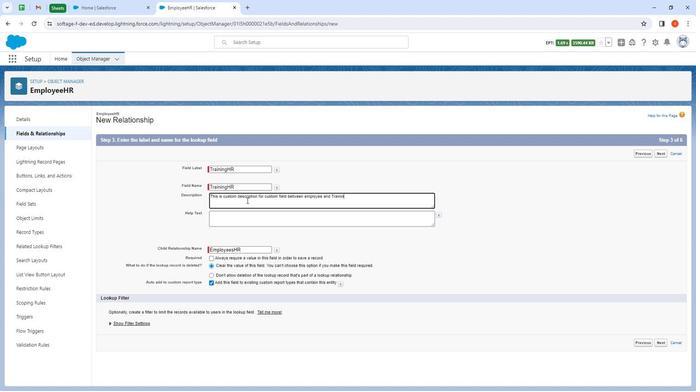 
Action: Mouse moved to (307, 219)
Screenshot: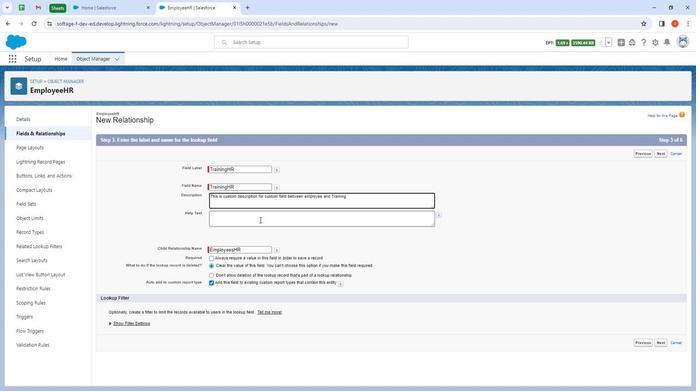
Action: Mouse pressed left at (307, 219)
Screenshot: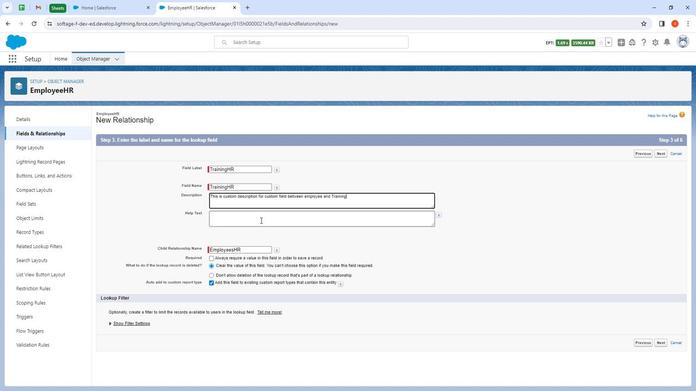 
Action: Key pressed select<Key.space>on<Key.space>training<Key.space>record
Screenshot: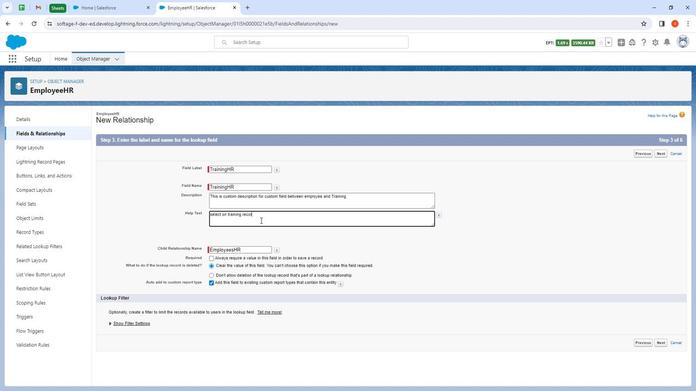 
Action: Mouse moved to (294, 206)
Screenshot: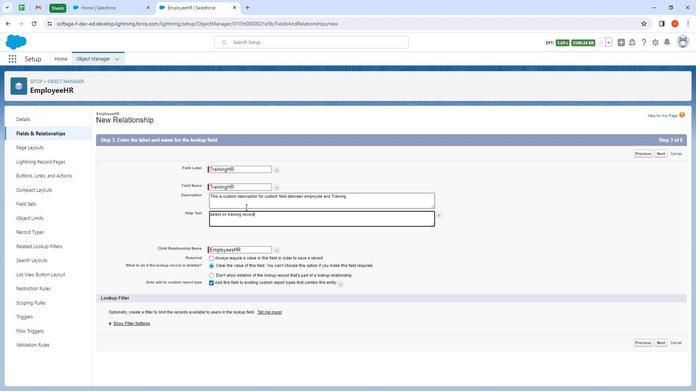 
Action: Key pressed <Key.space>from<Key.space>these<Key.space>values
Screenshot: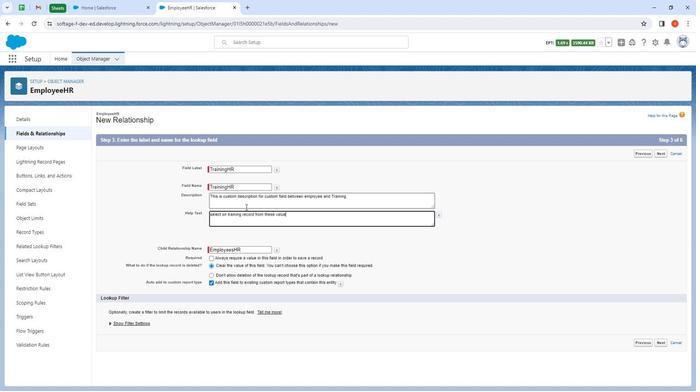 
Action: Mouse moved to (660, 338)
Screenshot: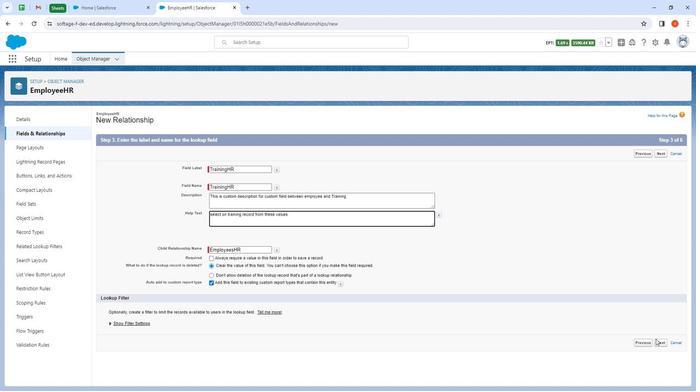 
Action: Mouse pressed left at (660, 338)
Screenshot: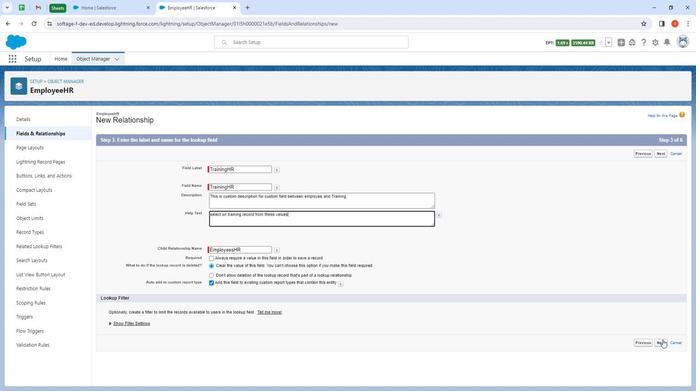 
Action: Mouse moved to (514, 247)
Screenshot: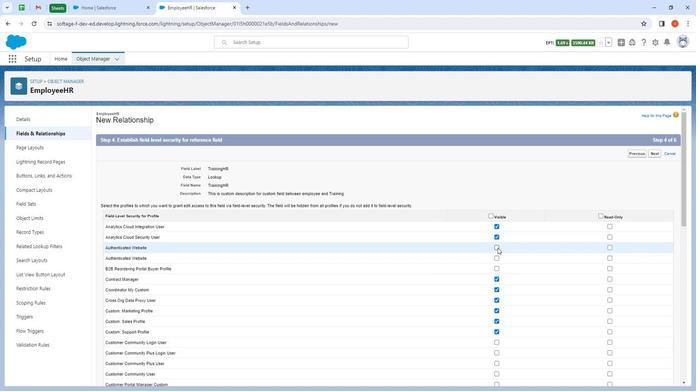 
Action: Mouse pressed left at (514, 247)
Screenshot: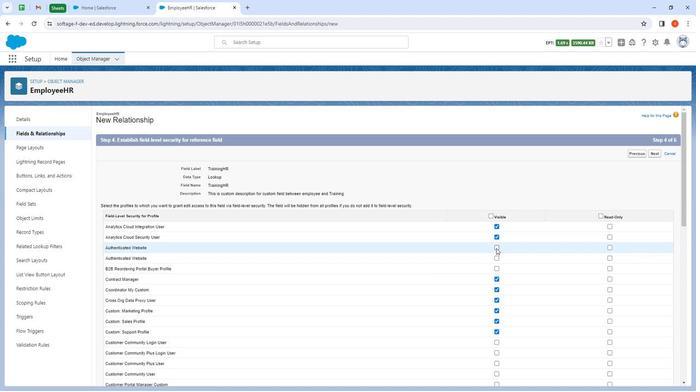 
Action: Mouse moved to (531, 276)
Screenshot: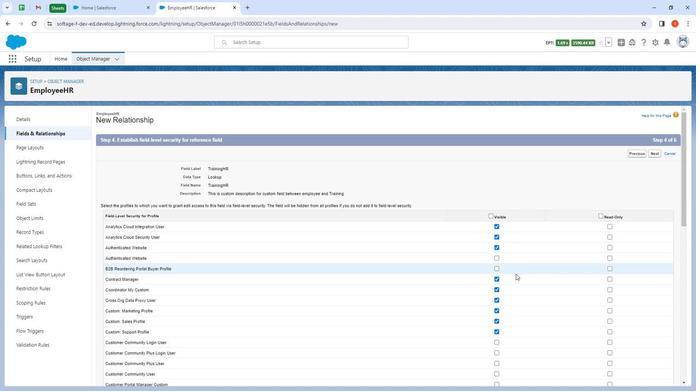 
Action: Mouse scrolled (531, 275) with delta (0, 0)
Screenshot: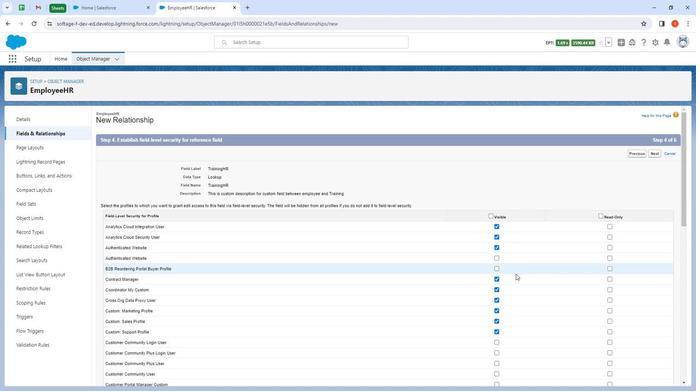 
Action: Mouse moved to (531, 276)
Screenshot: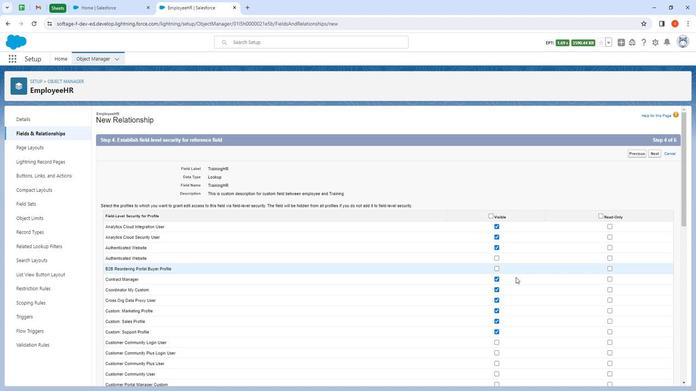
Action: Mouse scrolled (531, 276) with delta (0, 0)
Screenshot: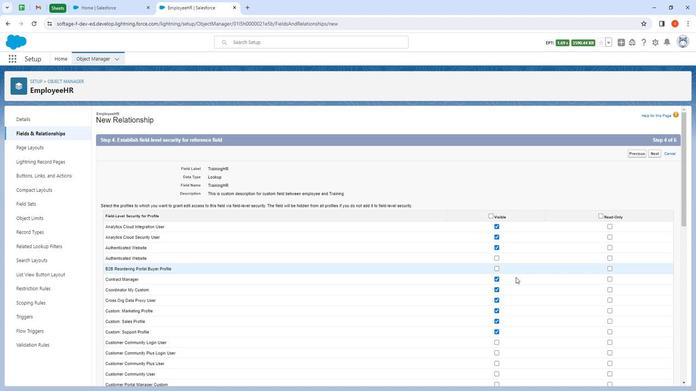 
Action: Mouse scrolled (531, 276) with delta (0, 0)
Screenshot: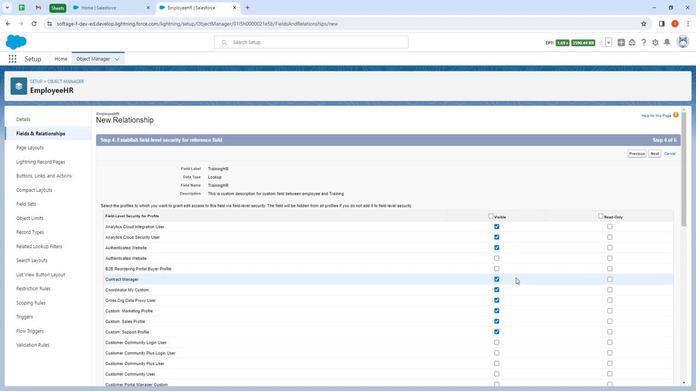 
Action: Mouse scrolled (531, 276) with delta (0, 0)
Screenshot: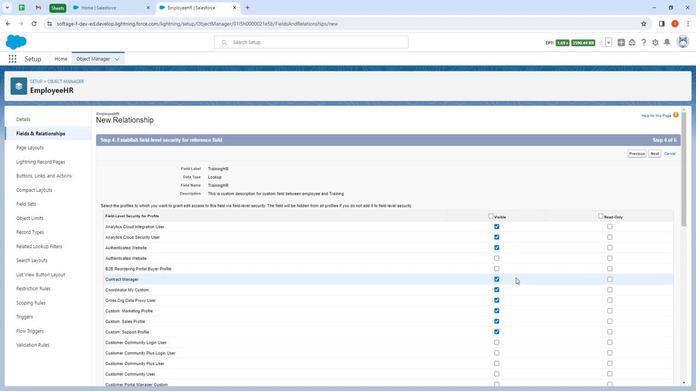 
Action: Mouse scrolled (531, 276) with delta (0, 0)
Screenshot: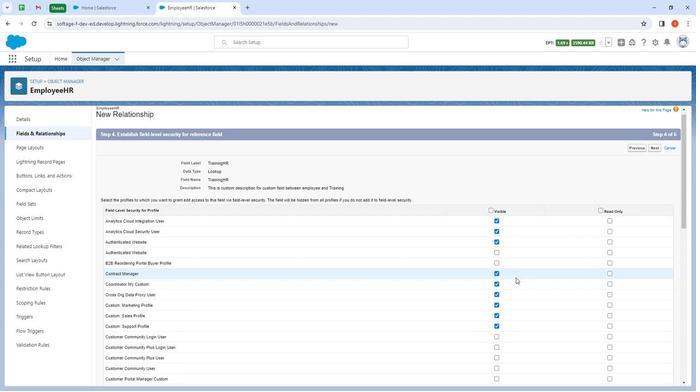 
Action: Mouse moved to (613, 184)
Screenshot: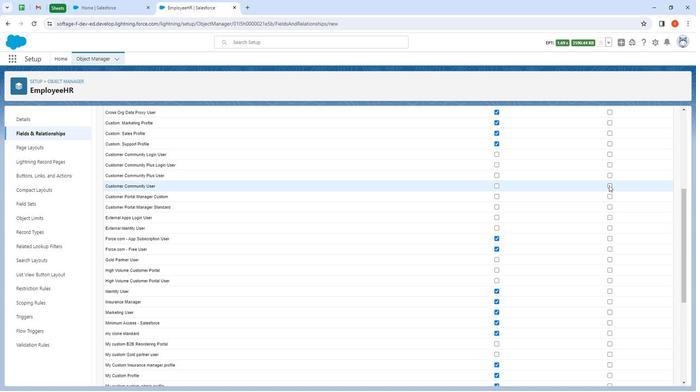 
Action: Mouse pressed left at (613, 184)
Screenshot: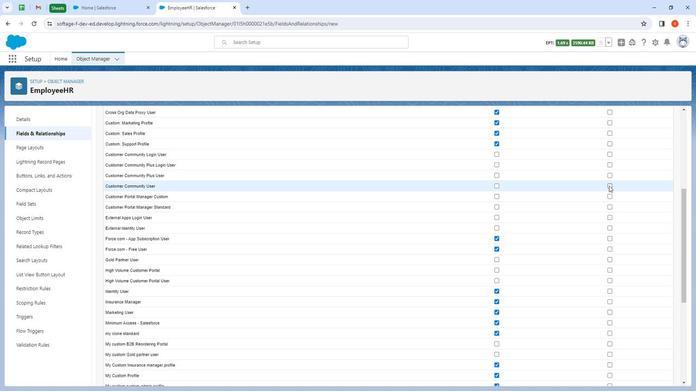 
Action: Mouse moved to (613, 195)
